 Task: Find connections with filter location Dillingen with filter topic #trainer with filter profile language French with filter current company Republic World with filter school The Manchester Metropolitan University with filter industry Electric Power Transmission, Control, and Distribution with filter service category Mobile Marketing with filter keywords title Continuous Improvement Consultant
Action: Mouse moved to (656, 88)
Screenshot: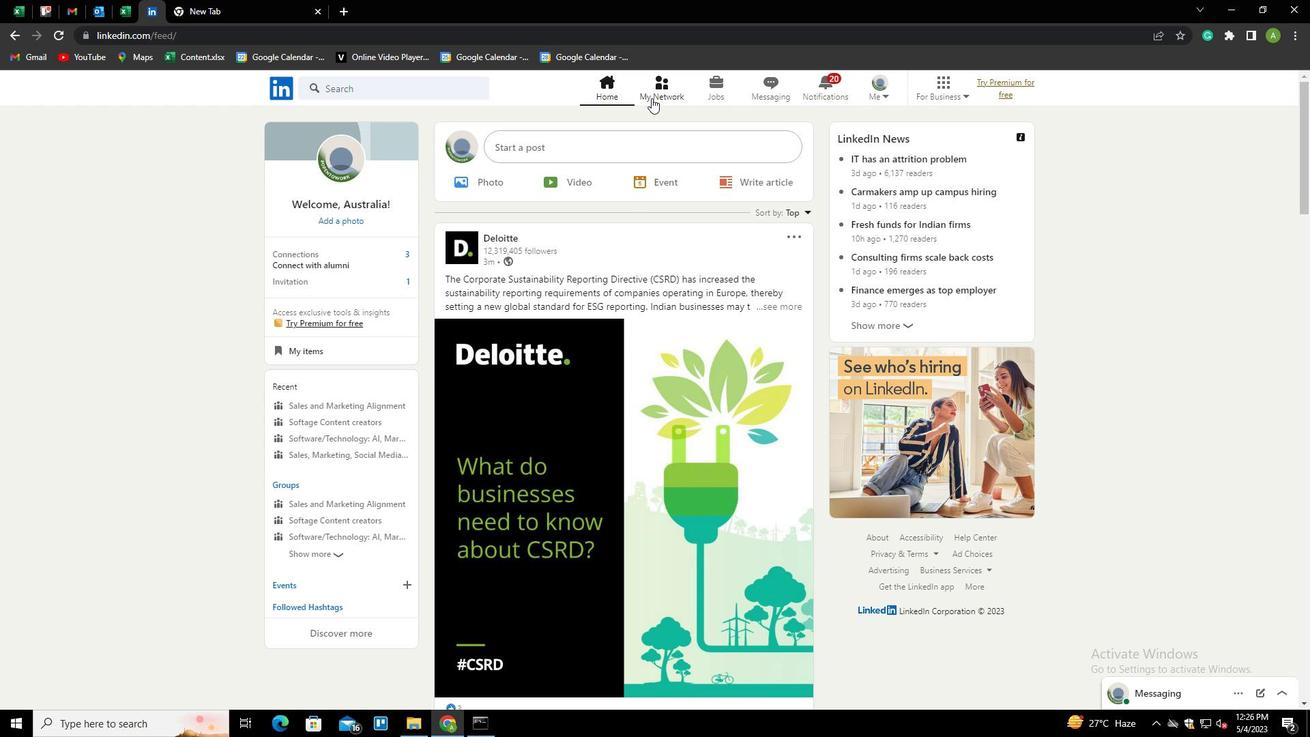 
Action: Mouse pressed left at (656, 88)
Screenshot: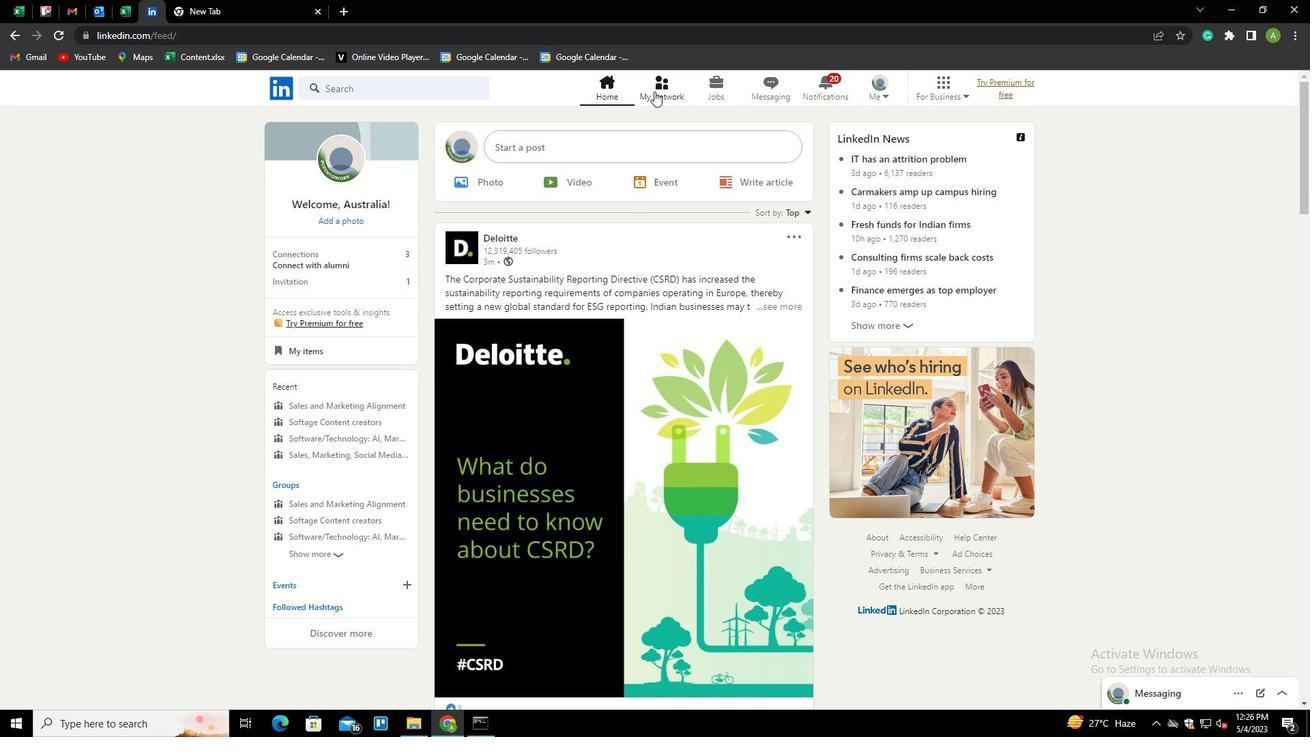 
Action: Mouse moved to (390, 170)
Screenshot: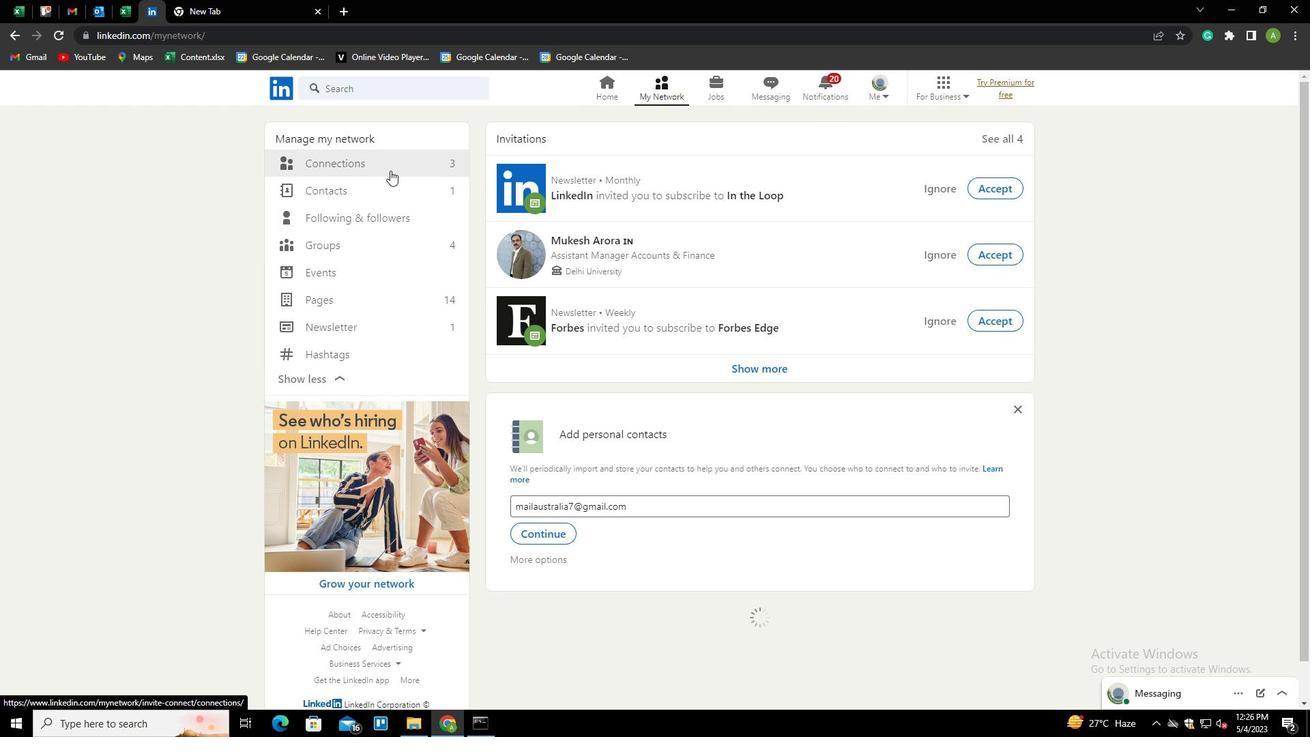 
Action: Mouse pressed left at (390, 170)
Screenshot: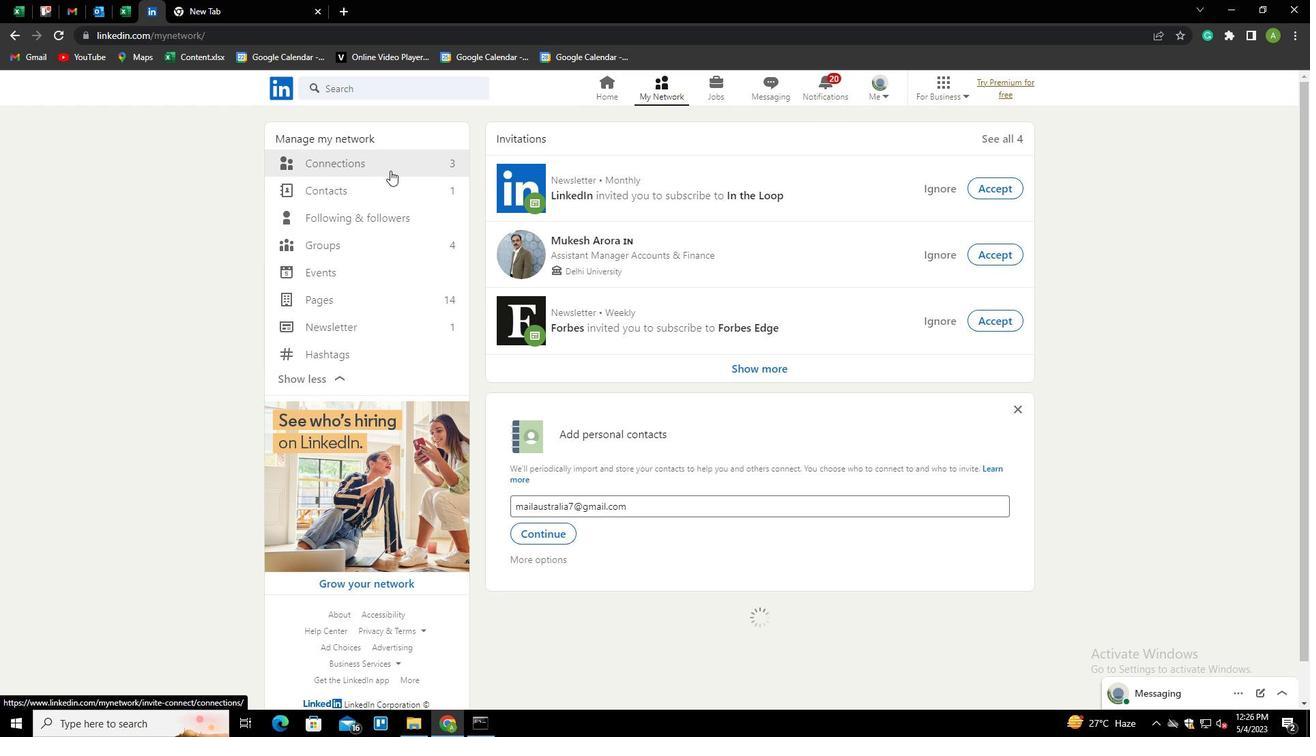 
Action: Mouse moved to (740, 163)
Screenshot: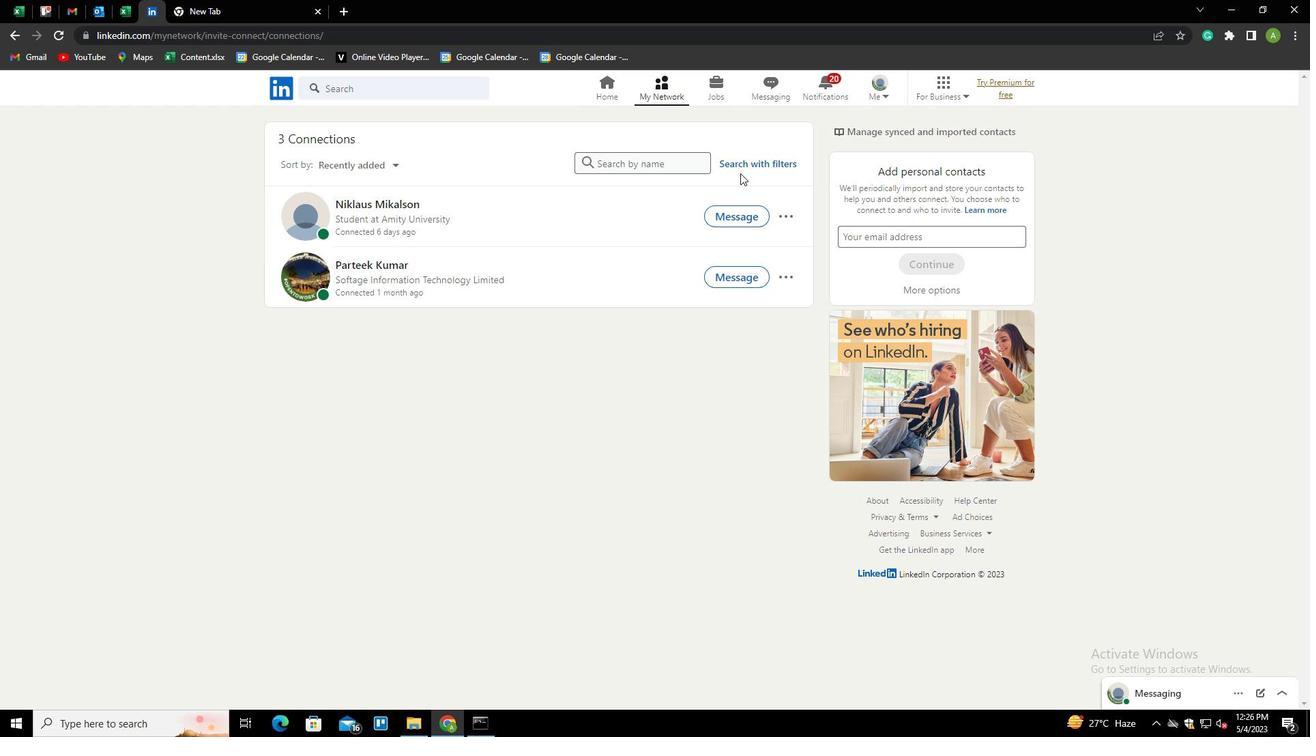 
Action: Mouse pressed left at (740, 163)
Screenshot: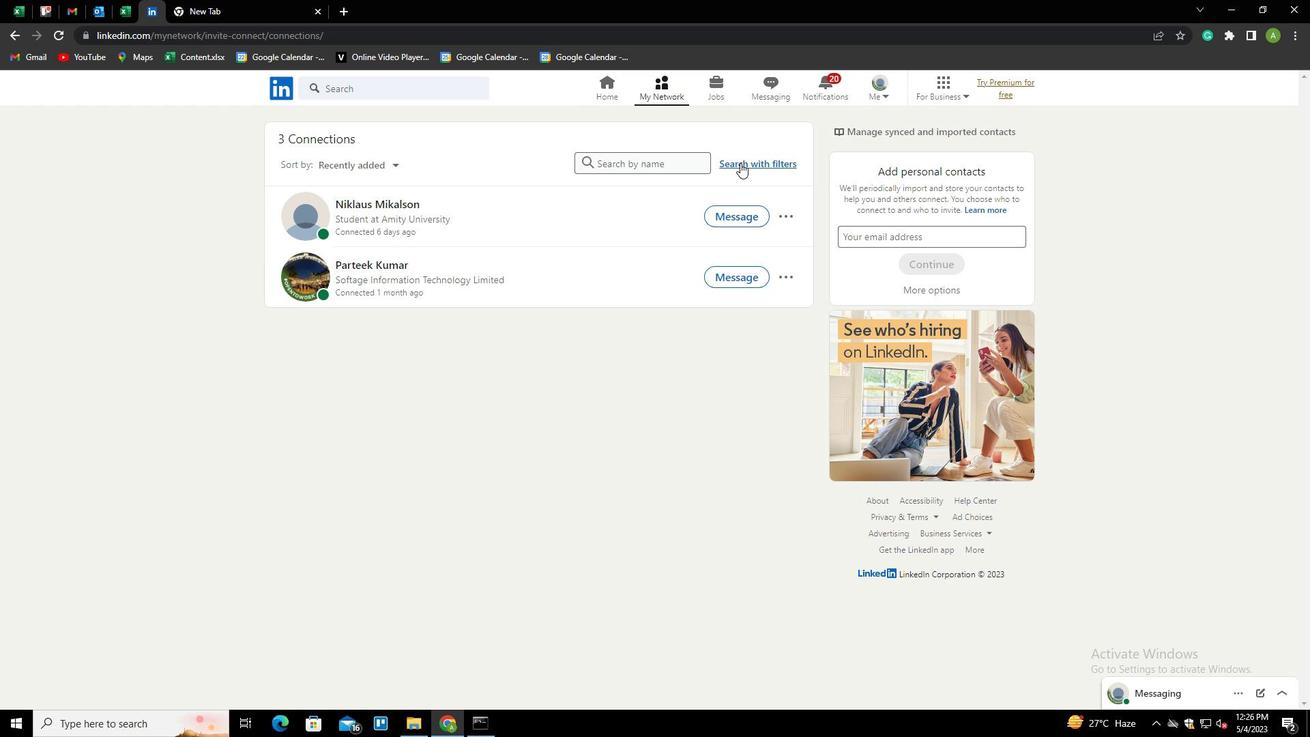 
Action: Mouse moved to (698, 130)
Screenshot: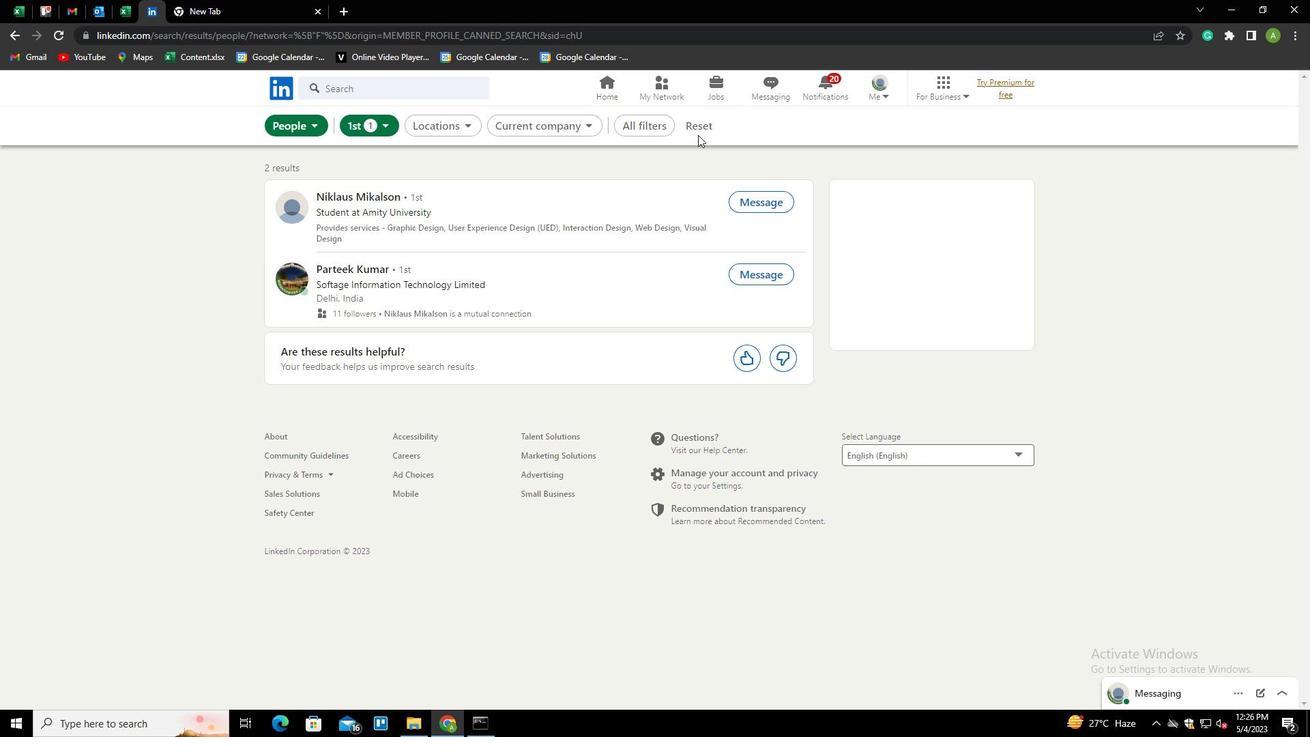 
Action: Mouse pressed left at (698, 130)
Screenshot: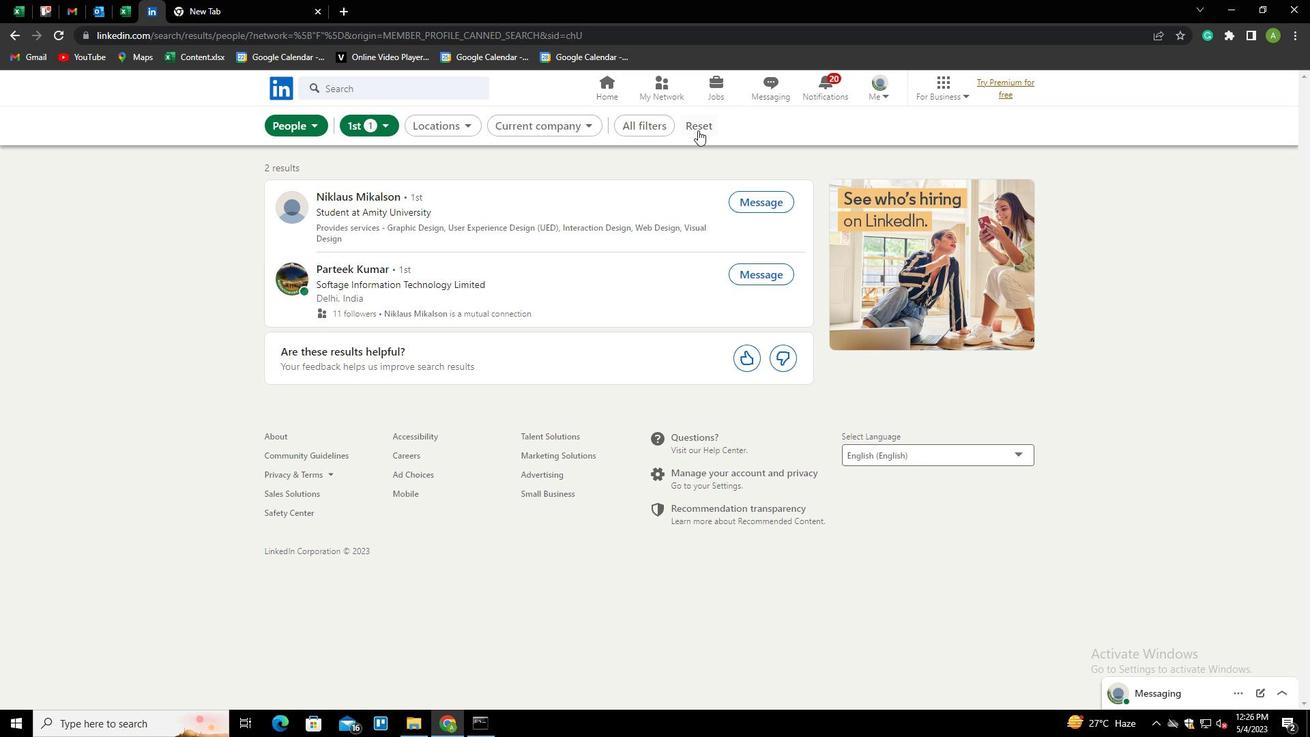 
Action: Mouse moved to (666, 127)
Screenshot: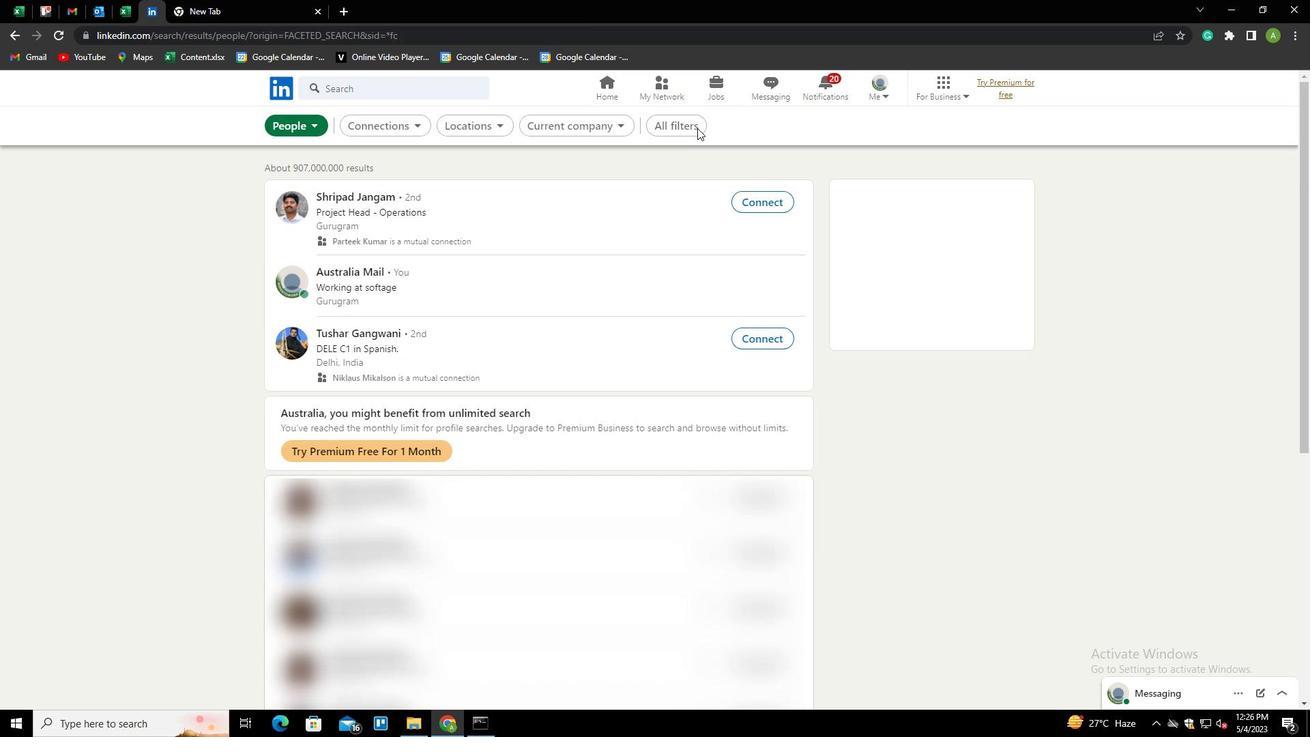 
Action: Mouse pressed left at (666, 127)
Screenshot: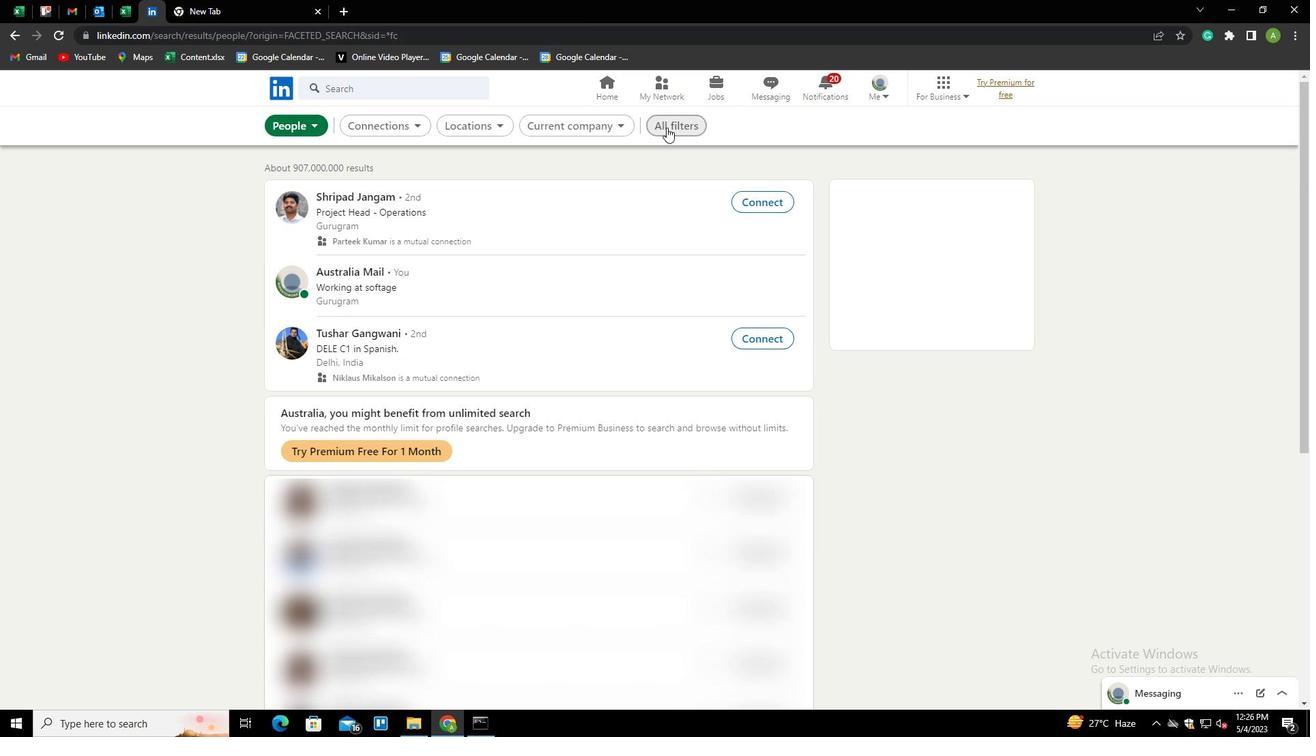 
Action: Mouse moved to (1116, 392)
Screenshot: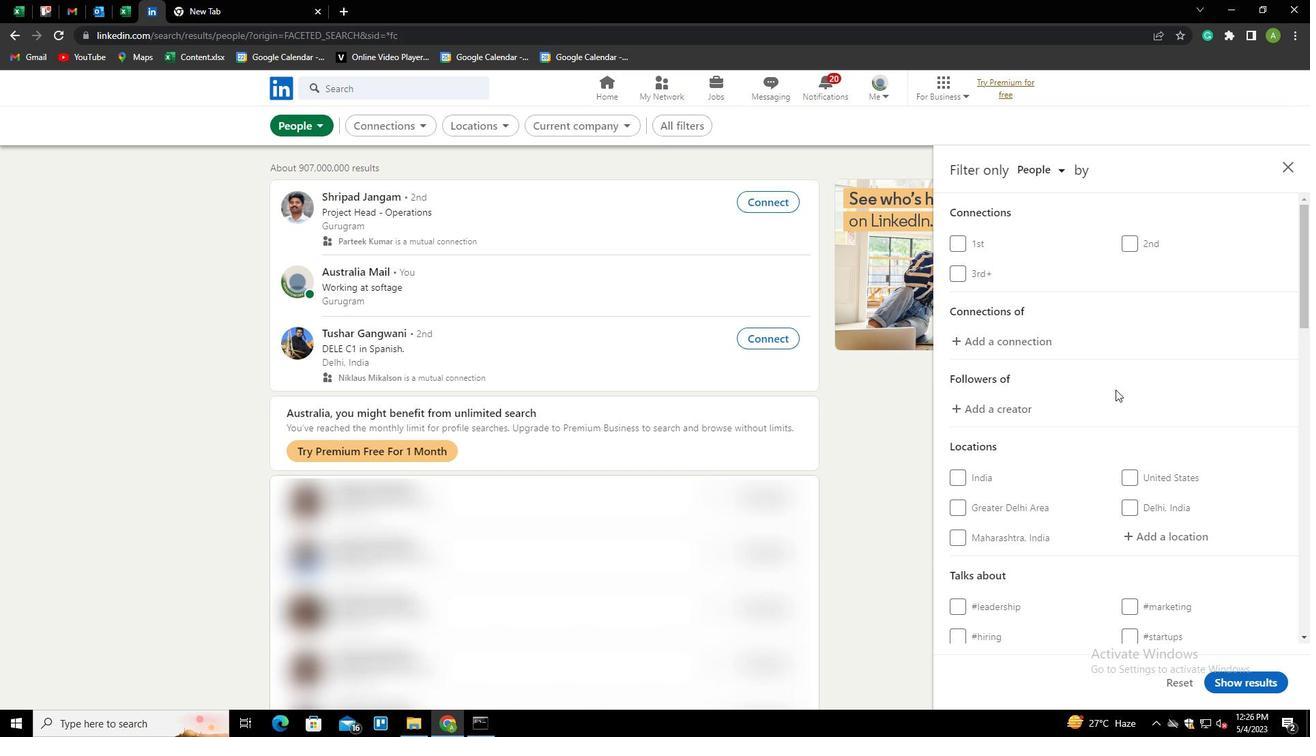 
Action: Mouse scrolled (1116, 391) with delta (0, 0)
Screenshot: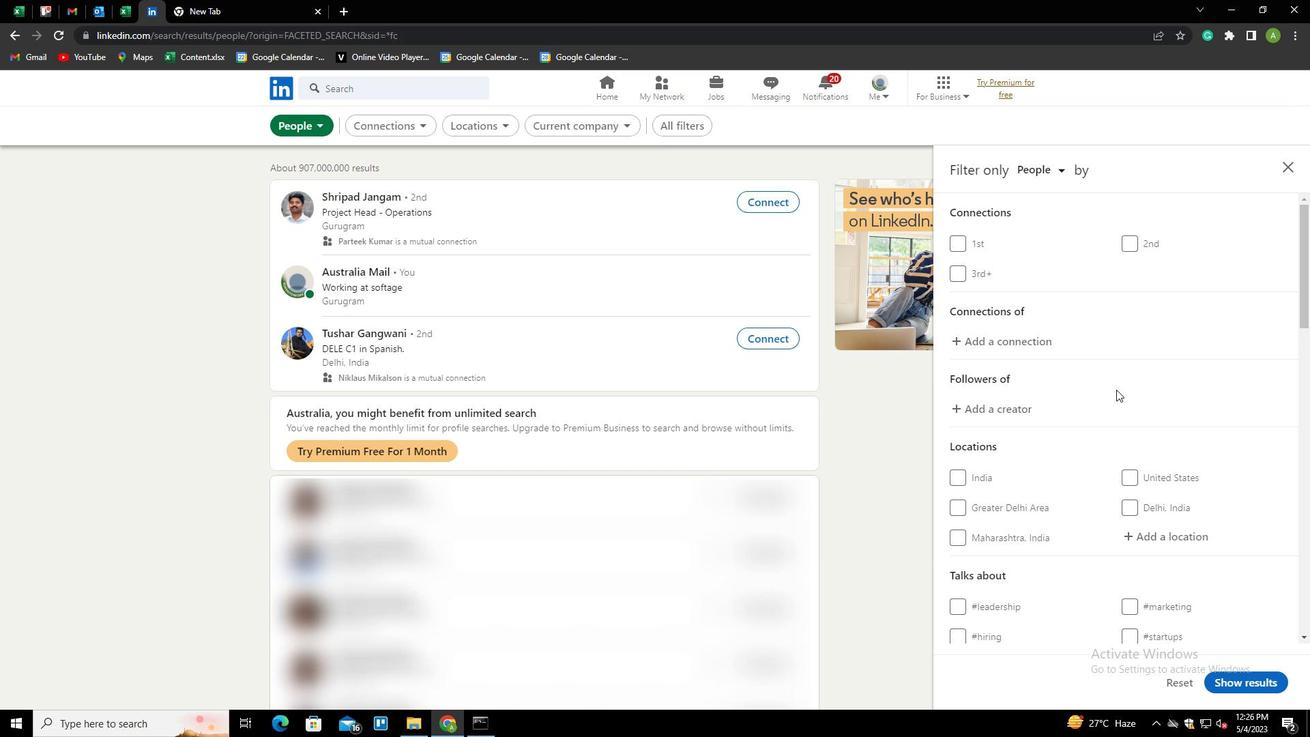 
Action: Mouse scrolled (1116, 391) with delta (0, 0)
Screenshot: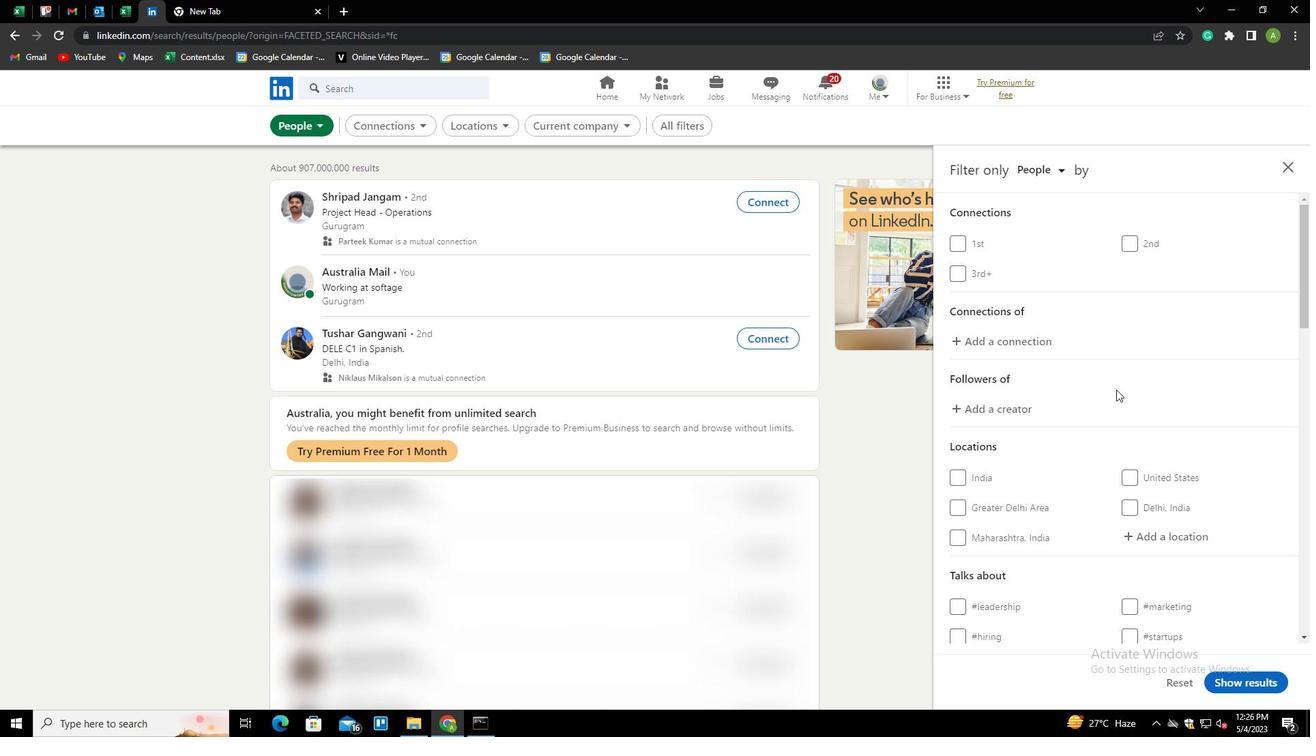 
Action: Mouse scrolled (1116, 391) with delta (0, 0)
Screenshot: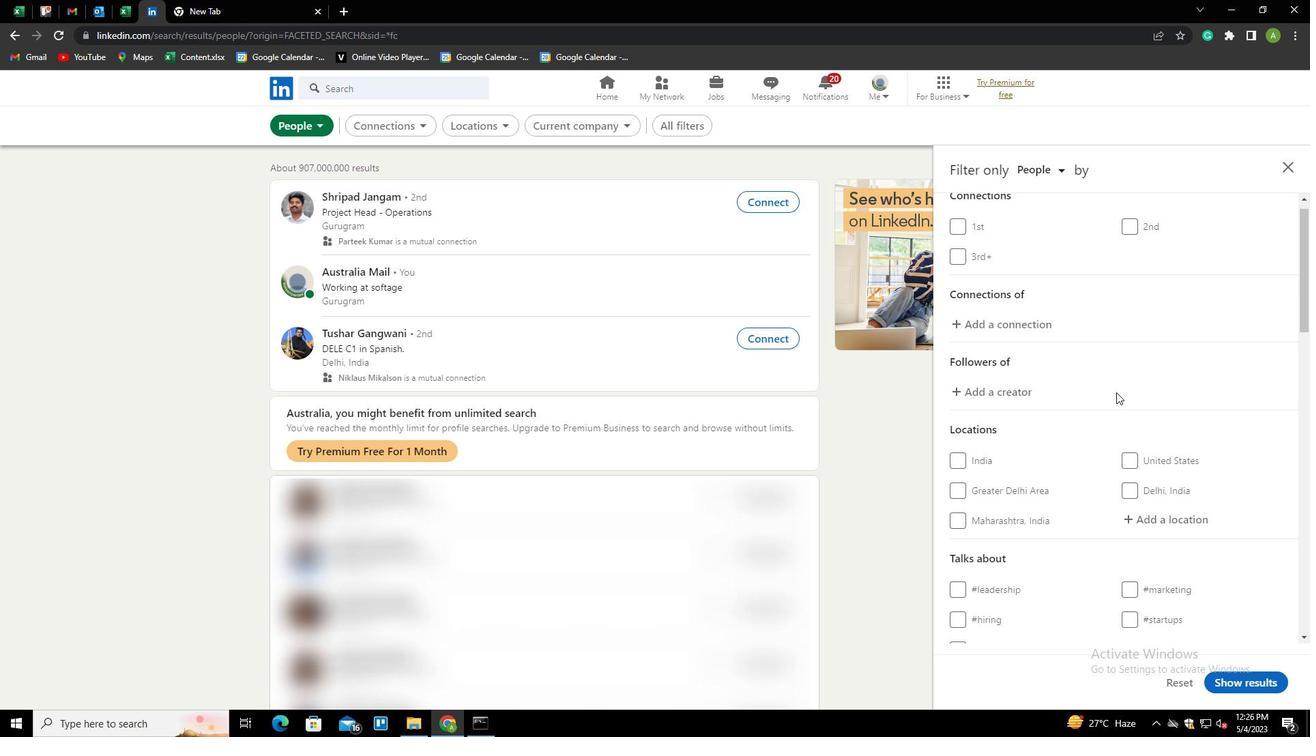 
Action: Mouse moved to (1158, 327)
Screenshot: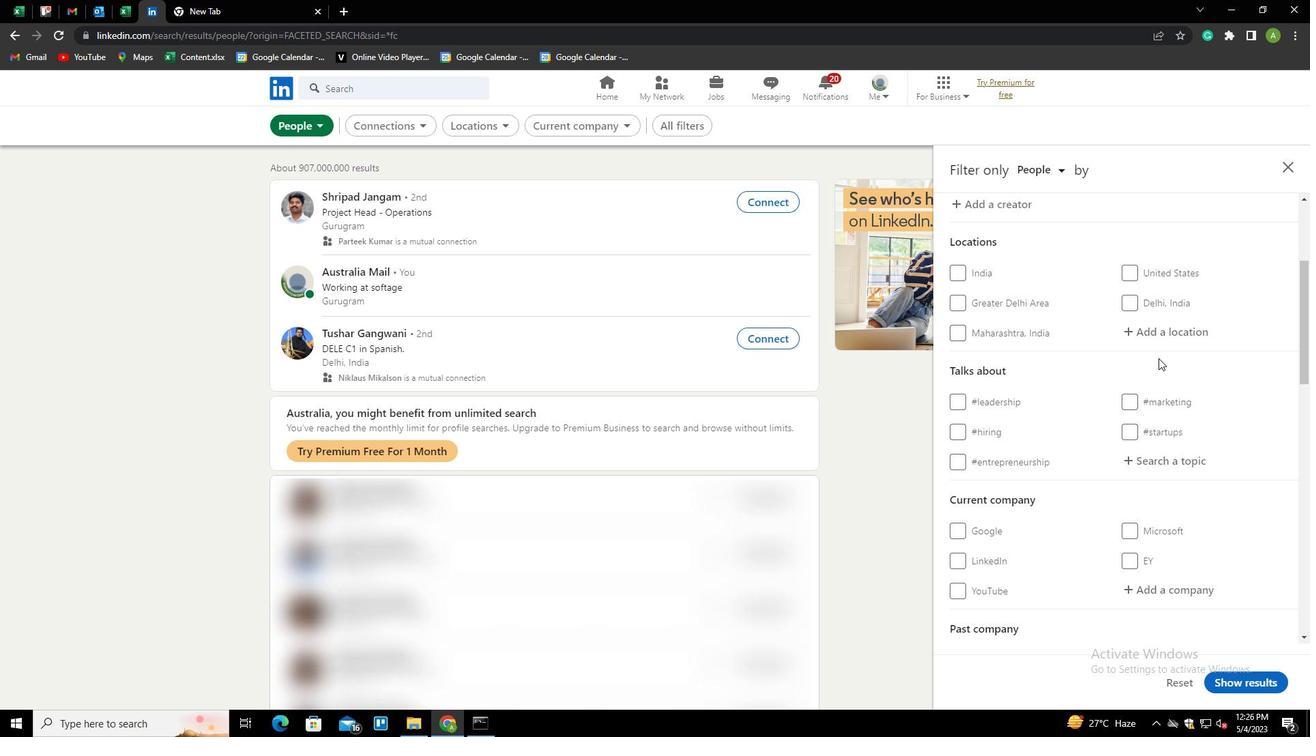 
Action: Mouse pressed left at (1158, 327)
Screenshot: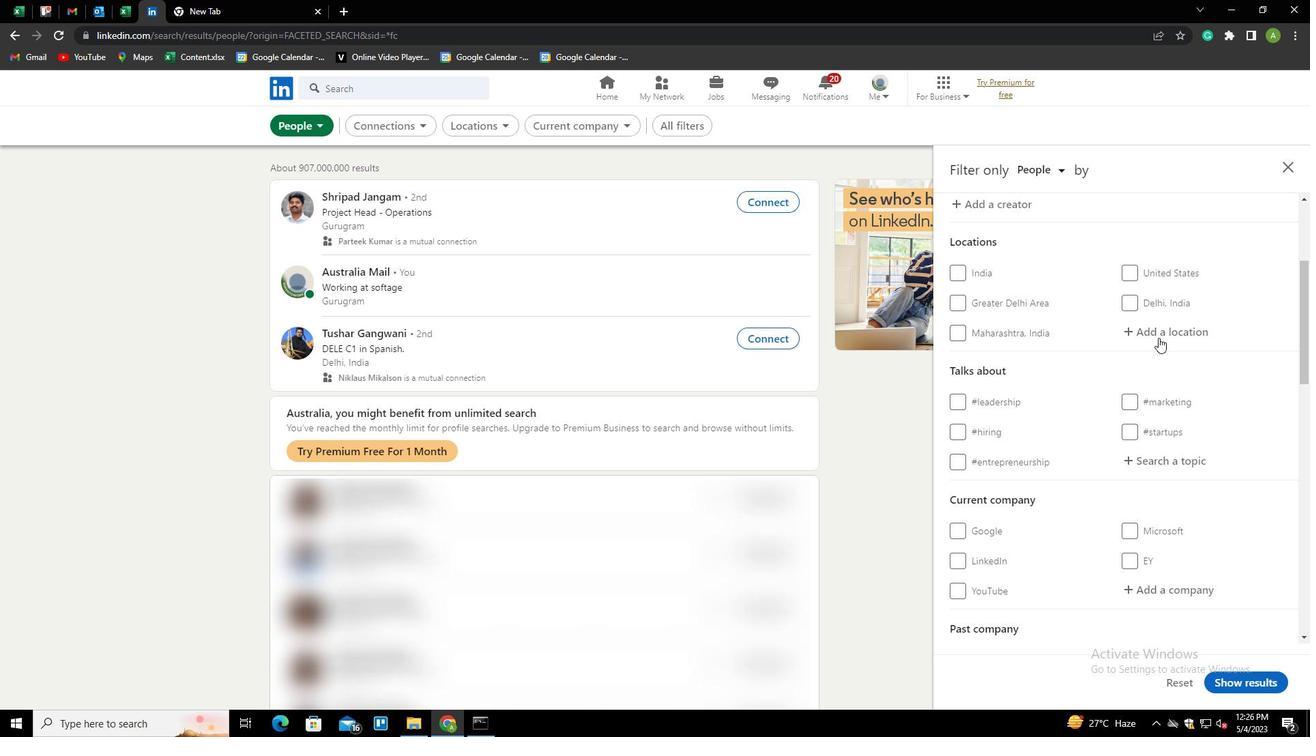 
Action: Mouse moved to (978, 223)
Screenshot: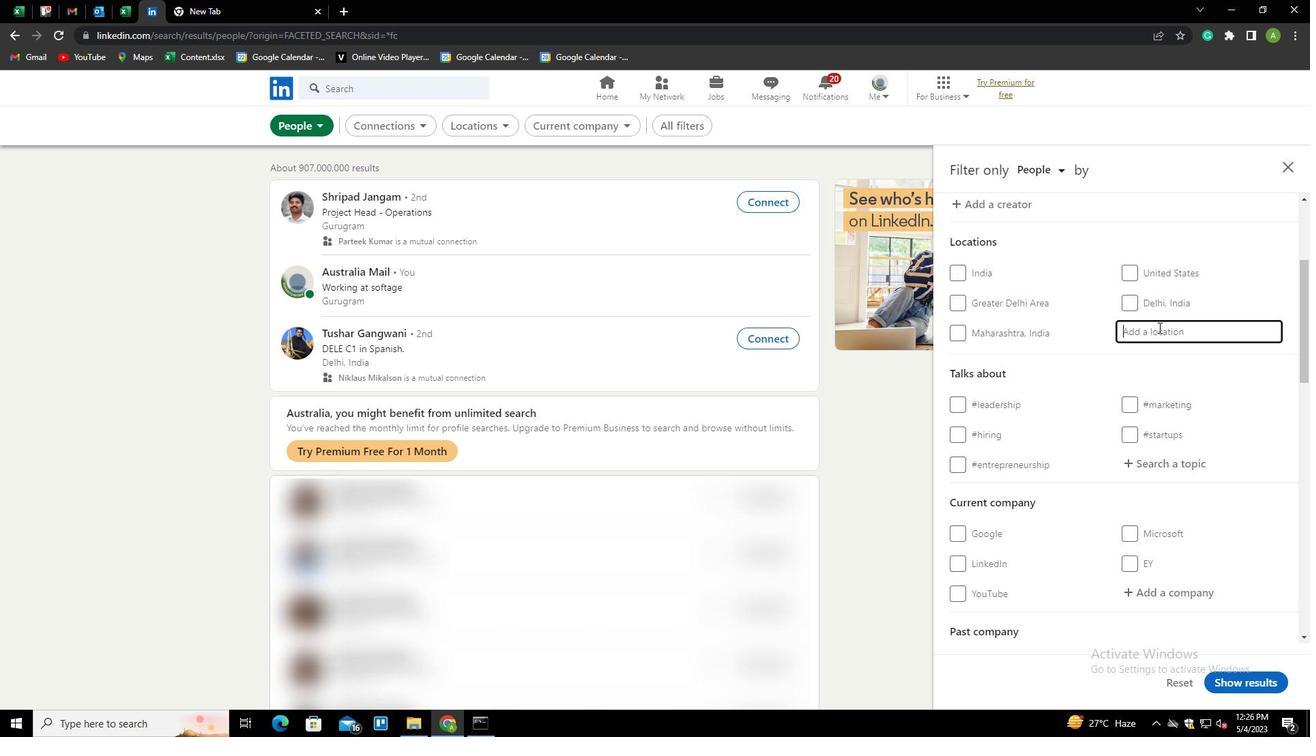 
Action: Key pressed <Key.shift>DILLINGEN<Key.down><Key.down><Key.up><Key.enter>
Screenshot: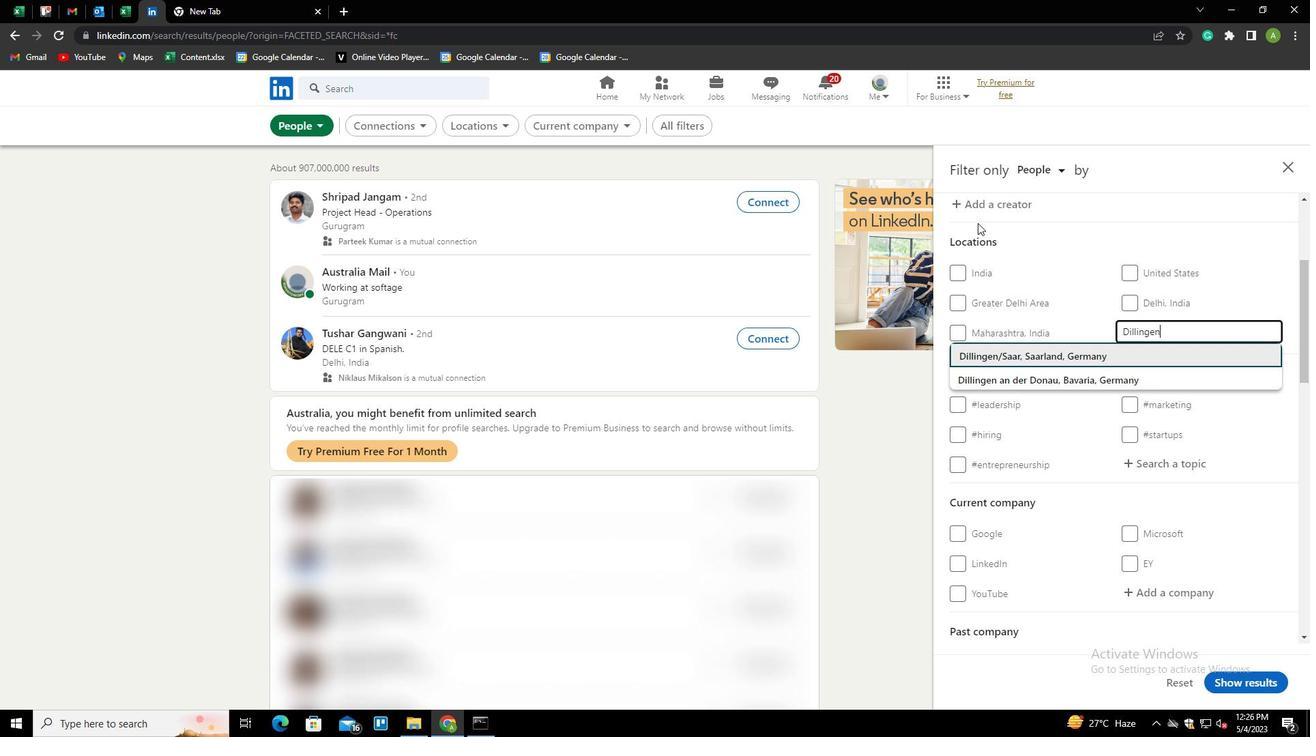 
Action: Mouse scrolled (978, 222) with delta (0, 0)
Screenshot: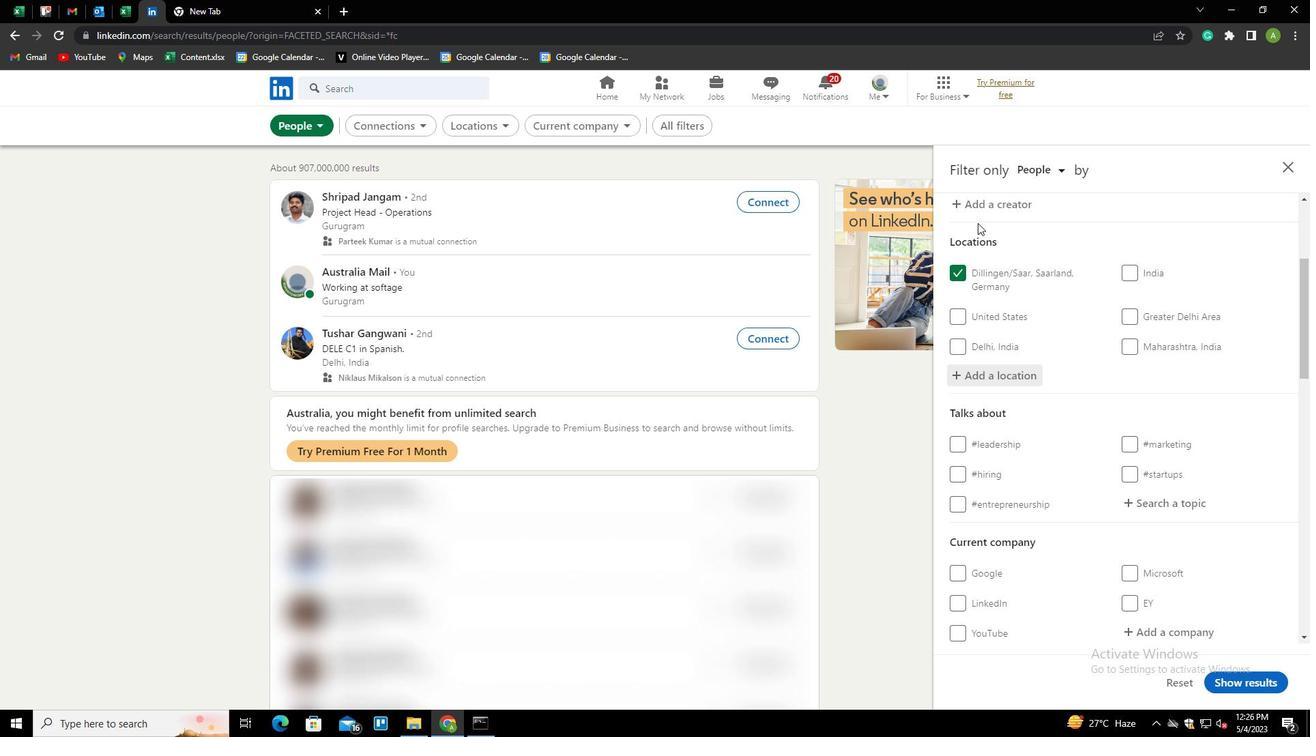 
Action: Mouse scrolled (978, 222) with delta (0, 0)
Screenshot: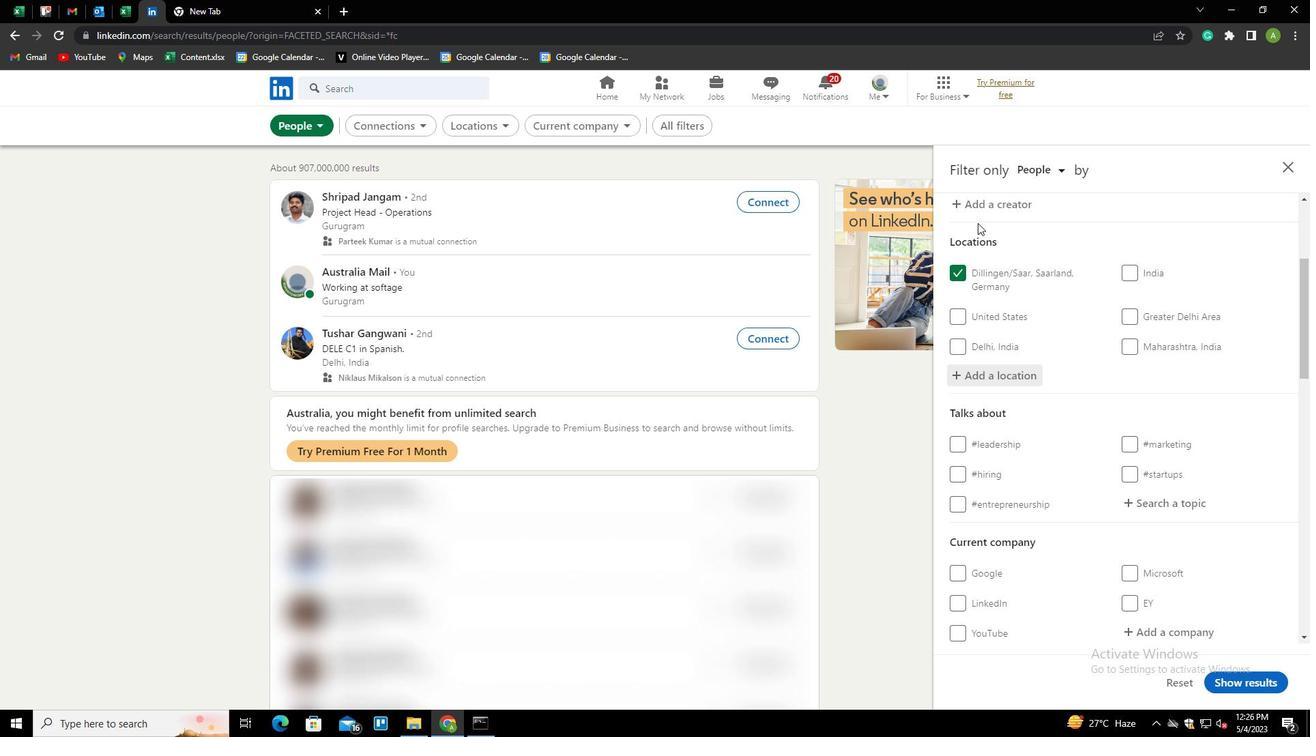 
Action: Mouse moved to (1175, 374)
Screenshot: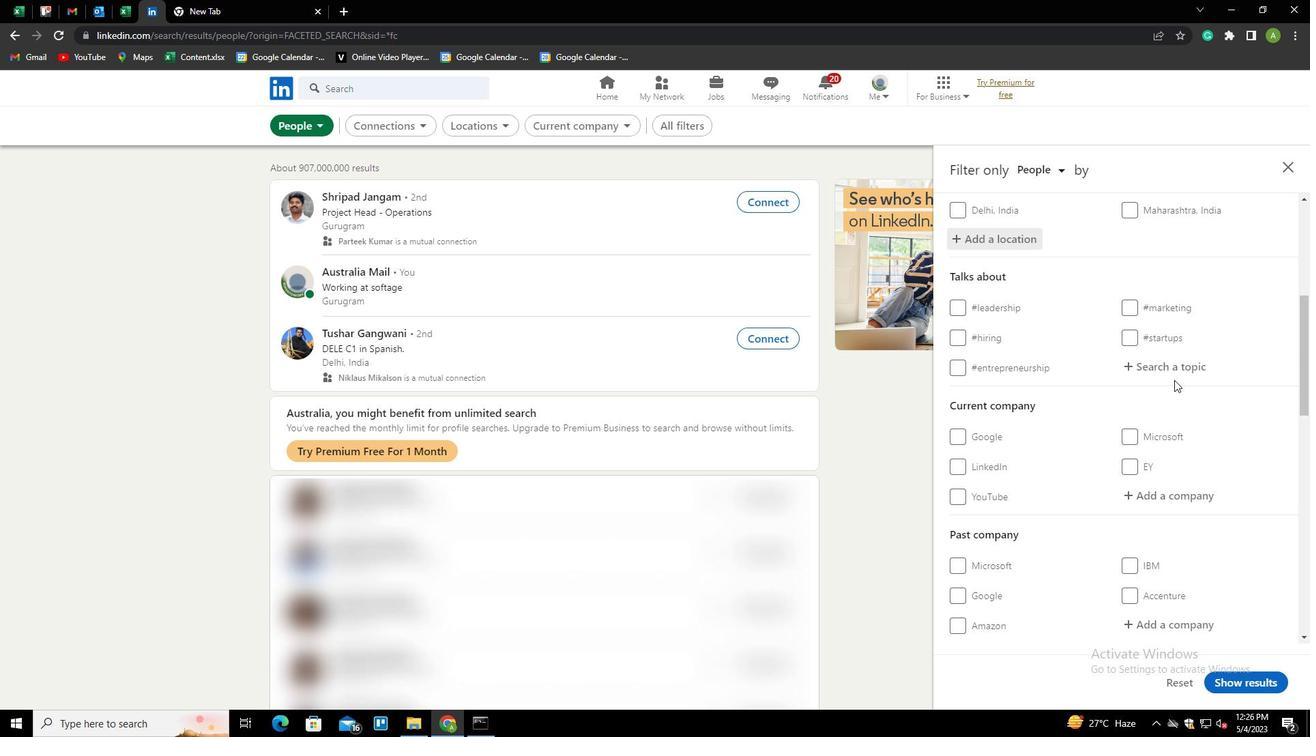 
Action: Mouse pressed left at (1175, 374)
Screenshot: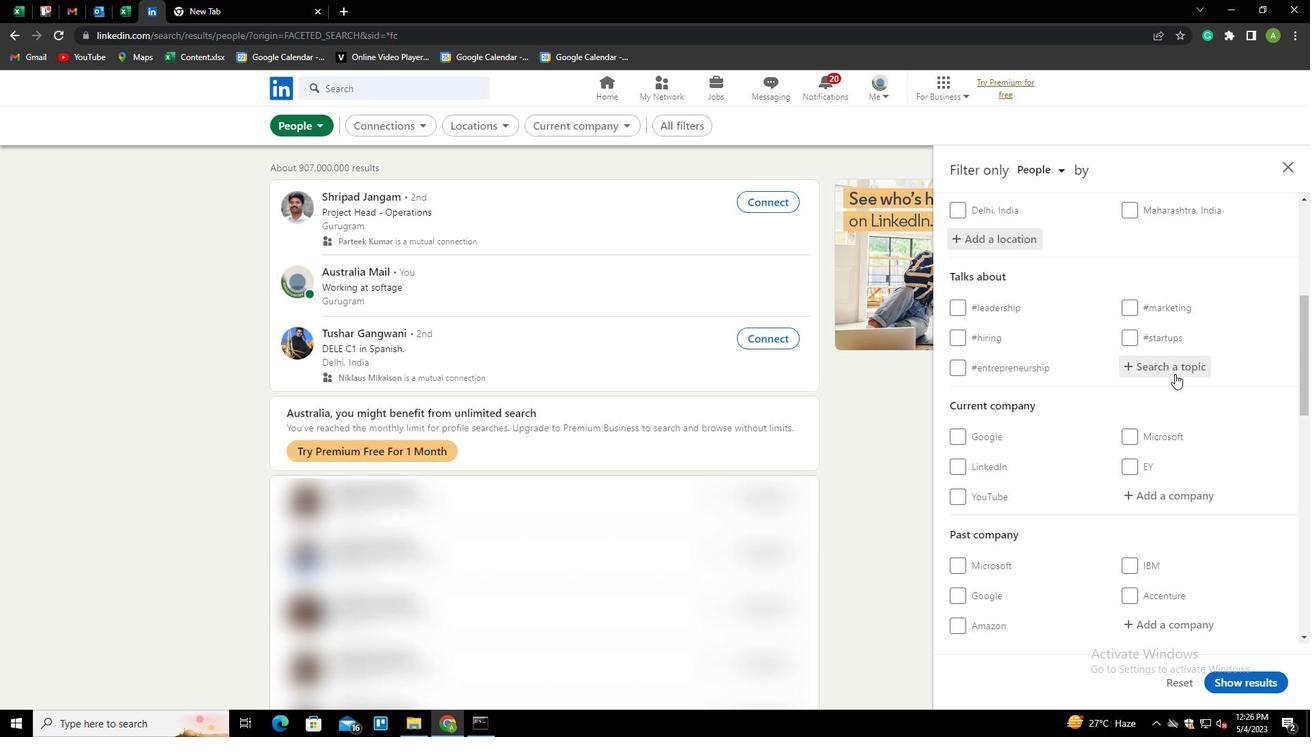 
Action: Mouse moved to (1154, 360)
Screenshot: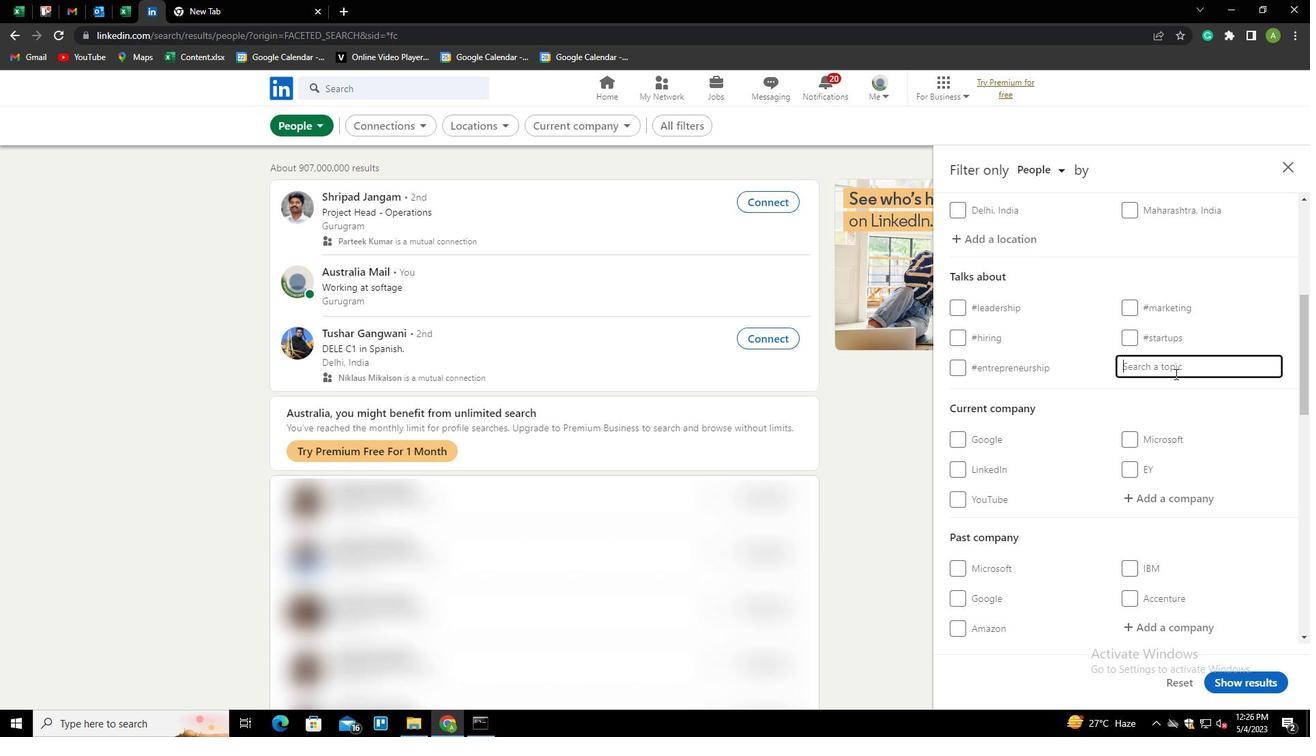 
Action: Key pressed TRAINER<Key.down><Key.enter>
Screenshot: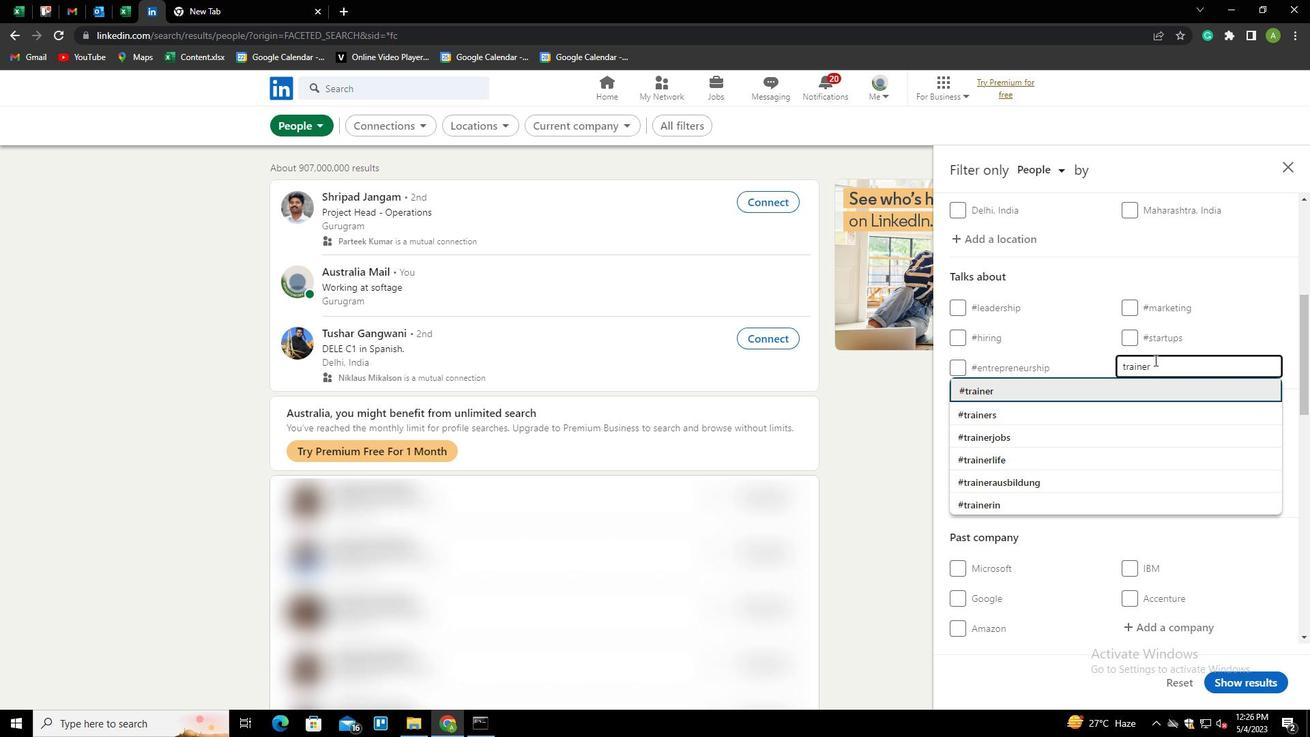 
Action: Mouse moved to (1101, 379)
Screenshot: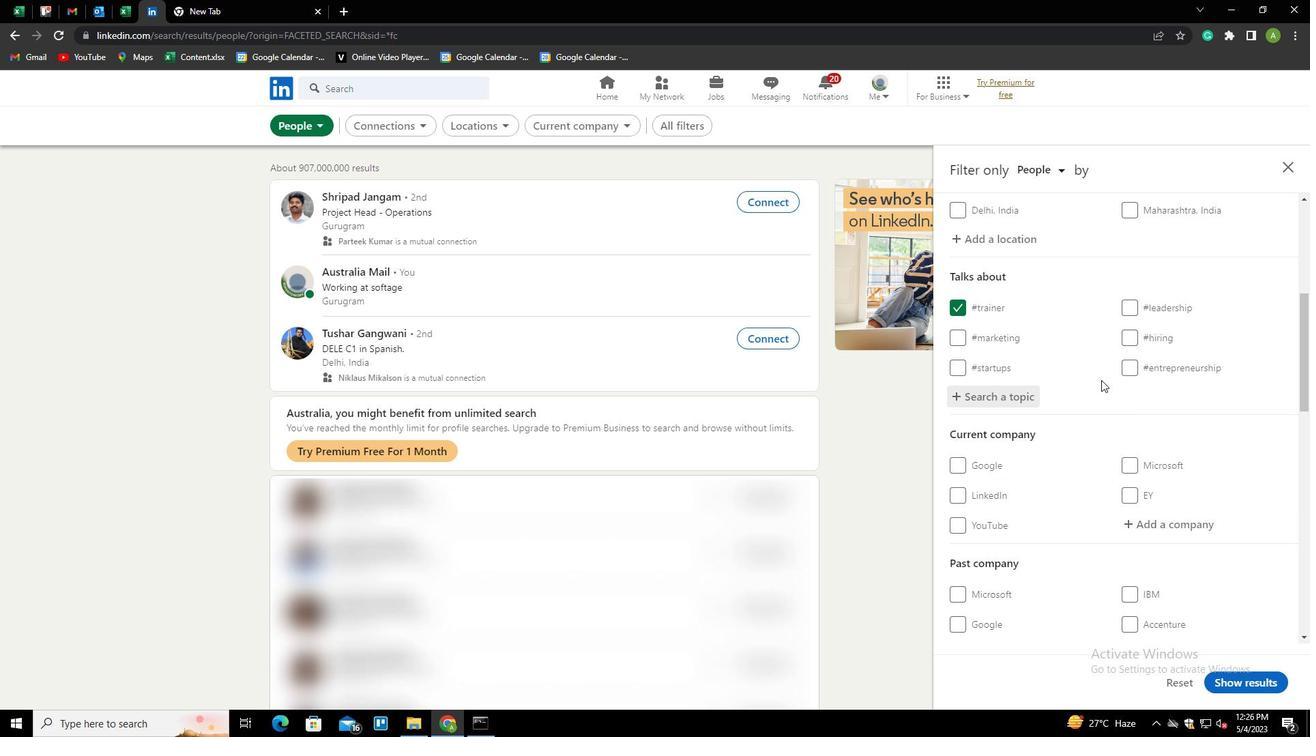 
Action: Mouse scrolled (1101, 378) with delta (0, 0)
Screenshot: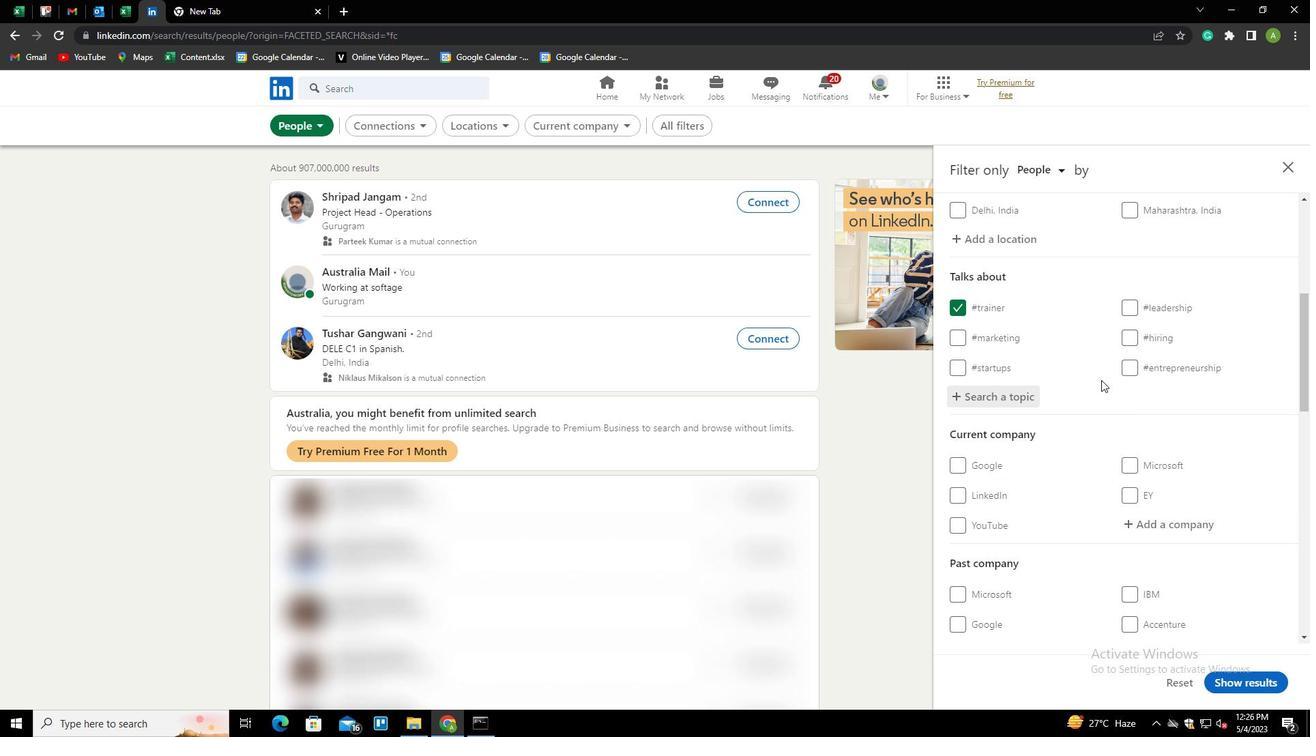 
Action: Mouse scrolled (1101, 378) with delta (0, 0)
Screenshot: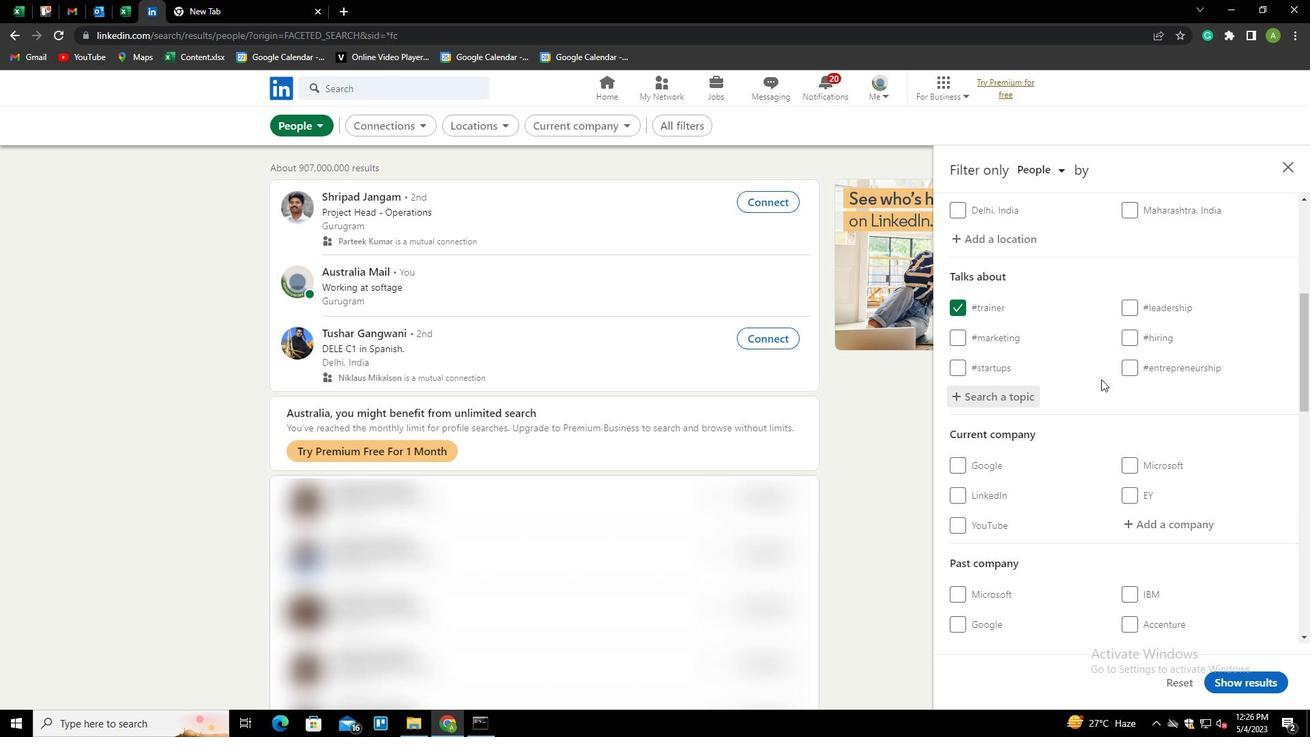 
Action: Mouse scrolled (1101, 378) with delta (0, 0)
Screenshot: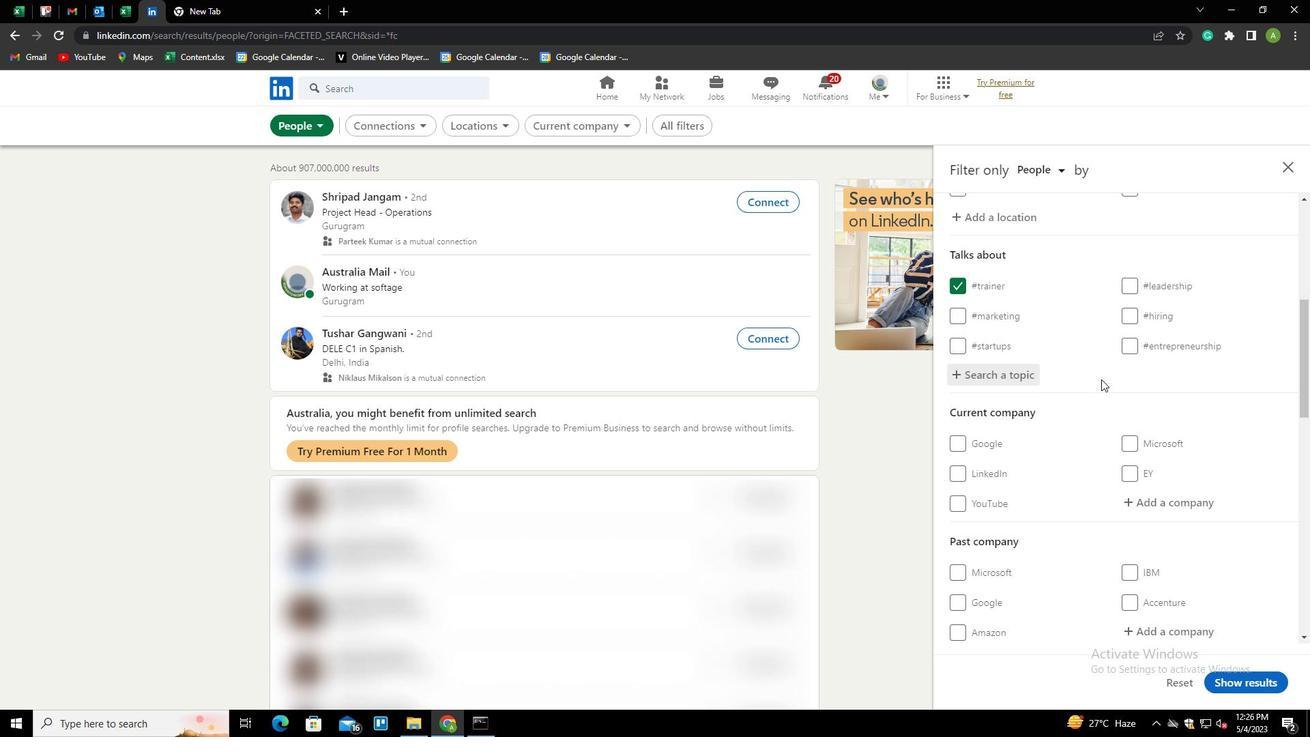 
Action: Mouse scrolled (1101, 378) with delta (0, 0)
Screenshot: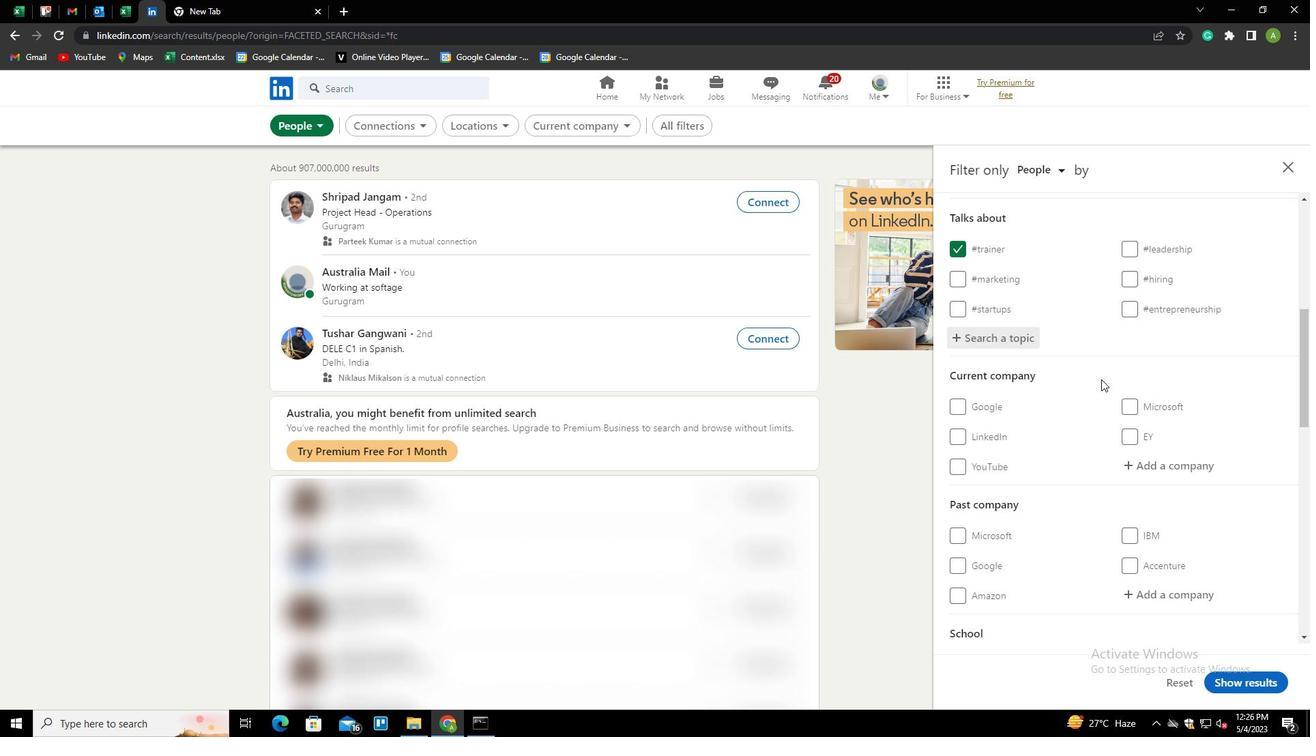 
Action: Mouse scrolled (1101, 378) with delta (0, 0)
Screenshot: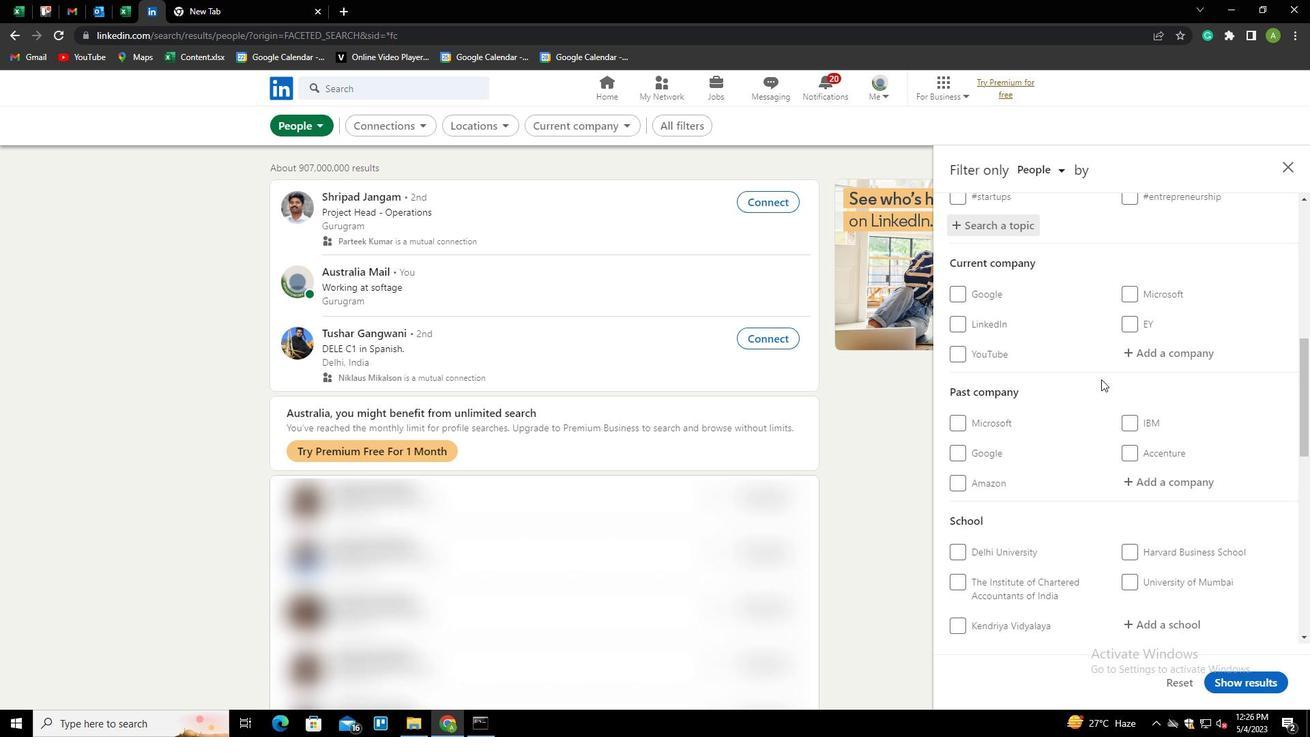 
Action: Mouse scrolled (1101, 378) with delta (0, 0)
Screenshot: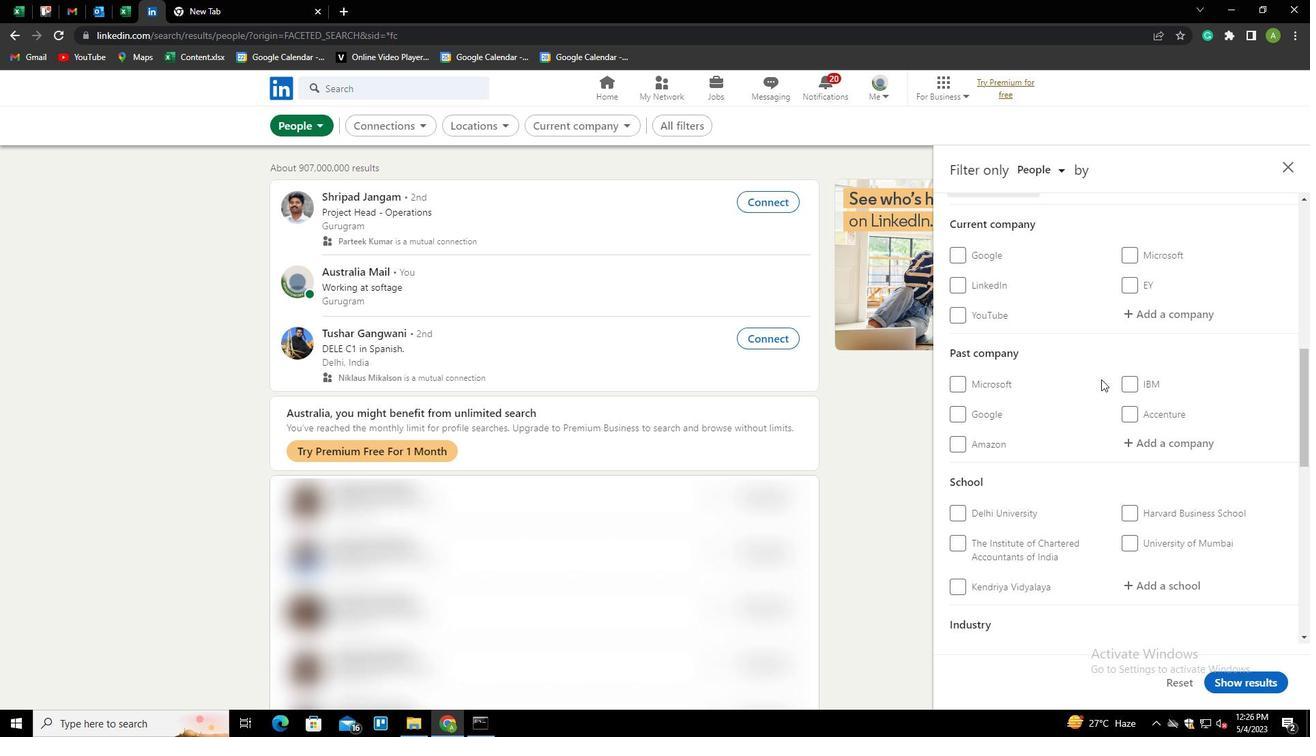 
Action: Mouse scrolled (1101, 378) with delta (0, 0)
Screenshot: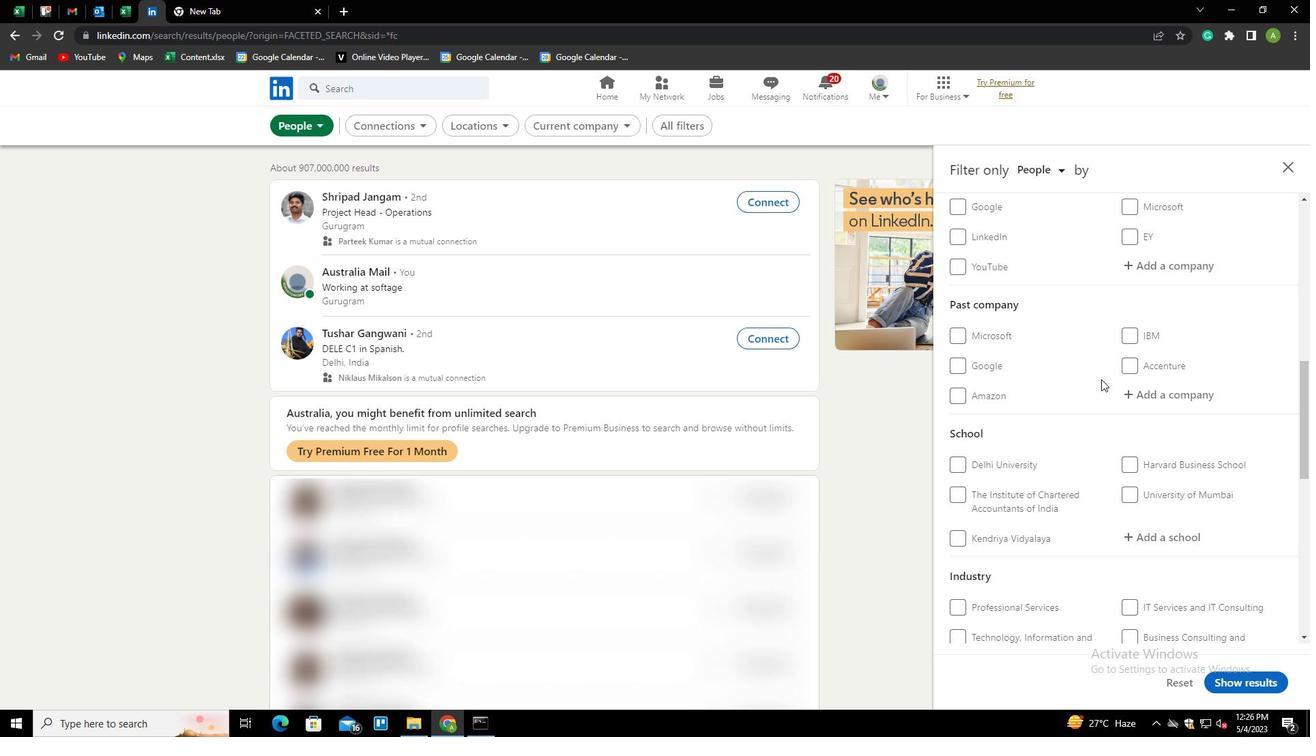 
Action: Mouse scrolled (1101, 378) with delta (0, 0)
Screenshot: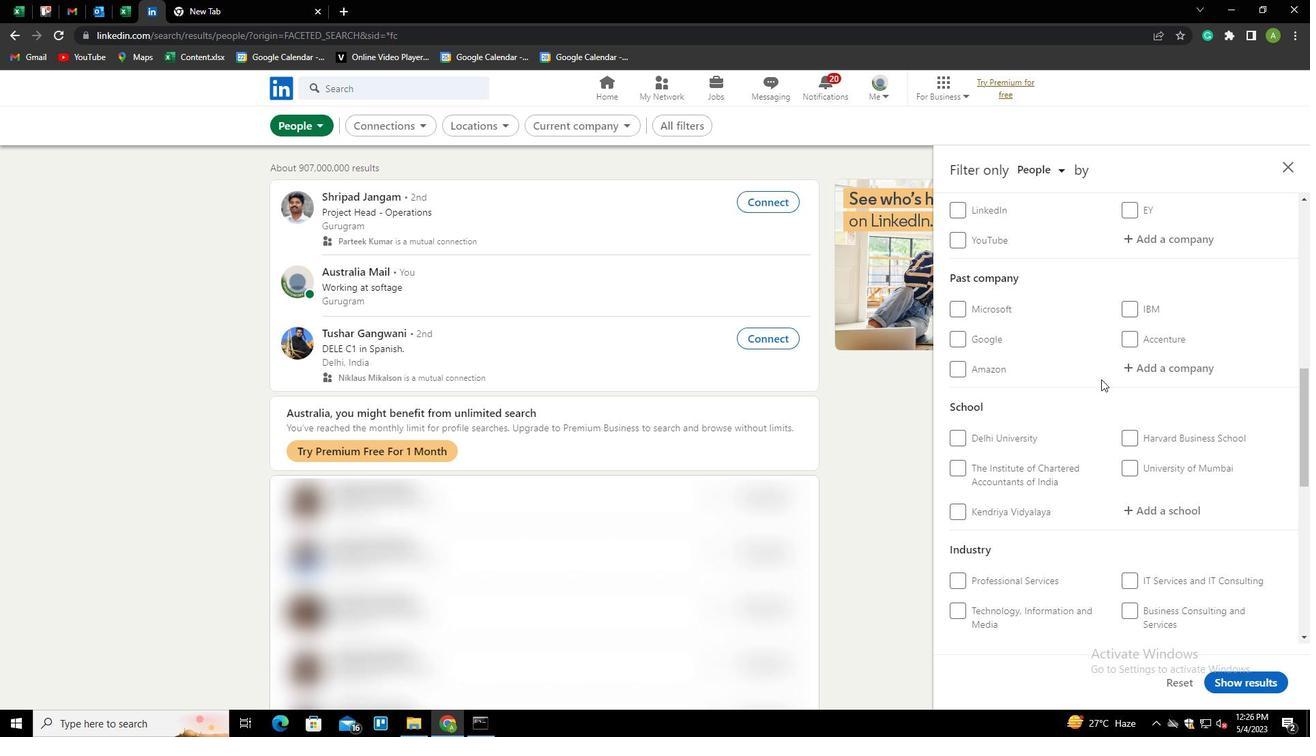 
Action: Mouse scrolled (1101, 378) with delta (0, 0)
Screenshot: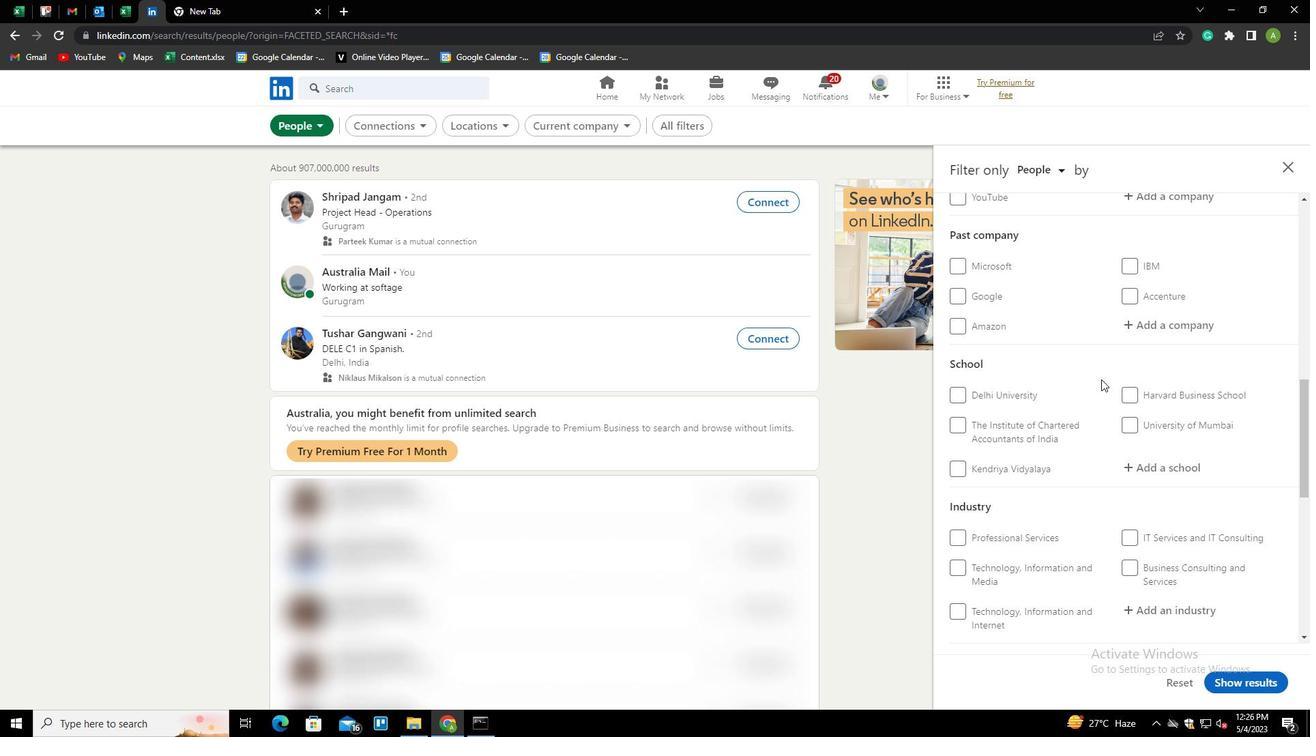 
Action: Mouse scrolled (1101, 378) with delta (0, 0)
Screenshot: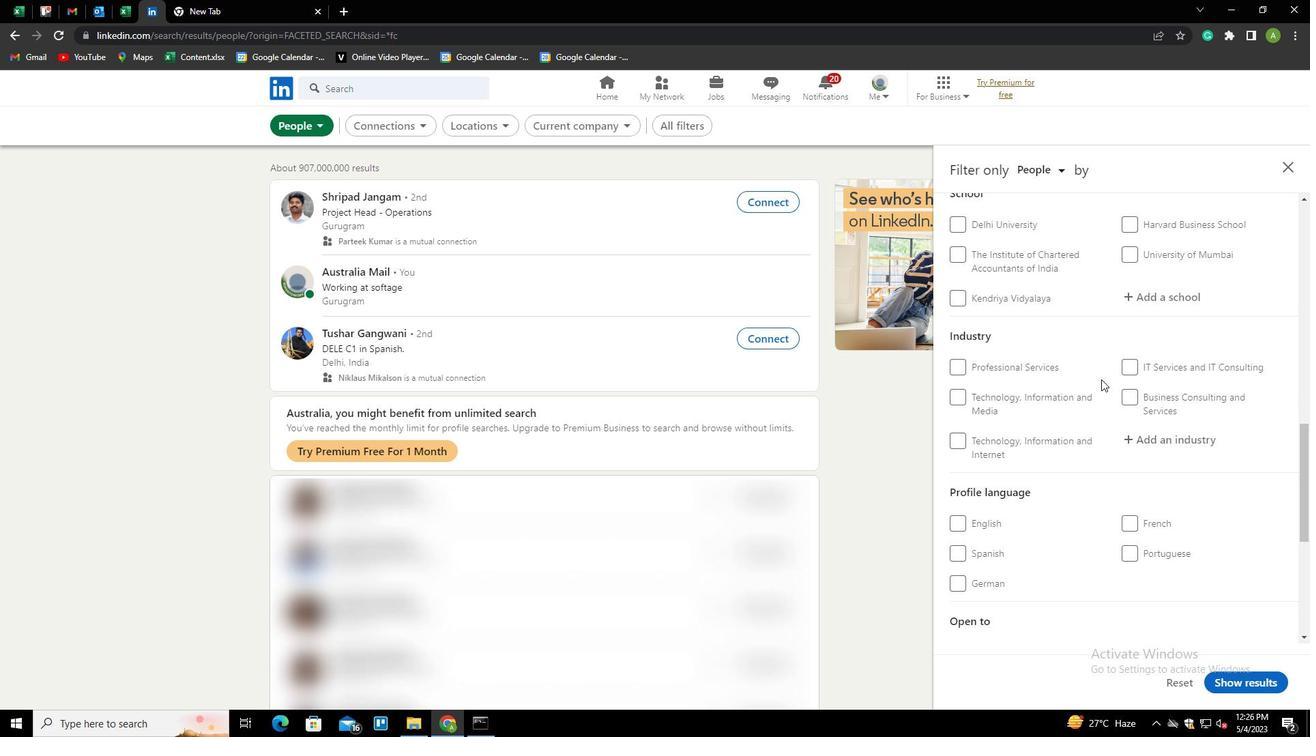 
Action: Mouse moved to (1130, 344)
Screenshot: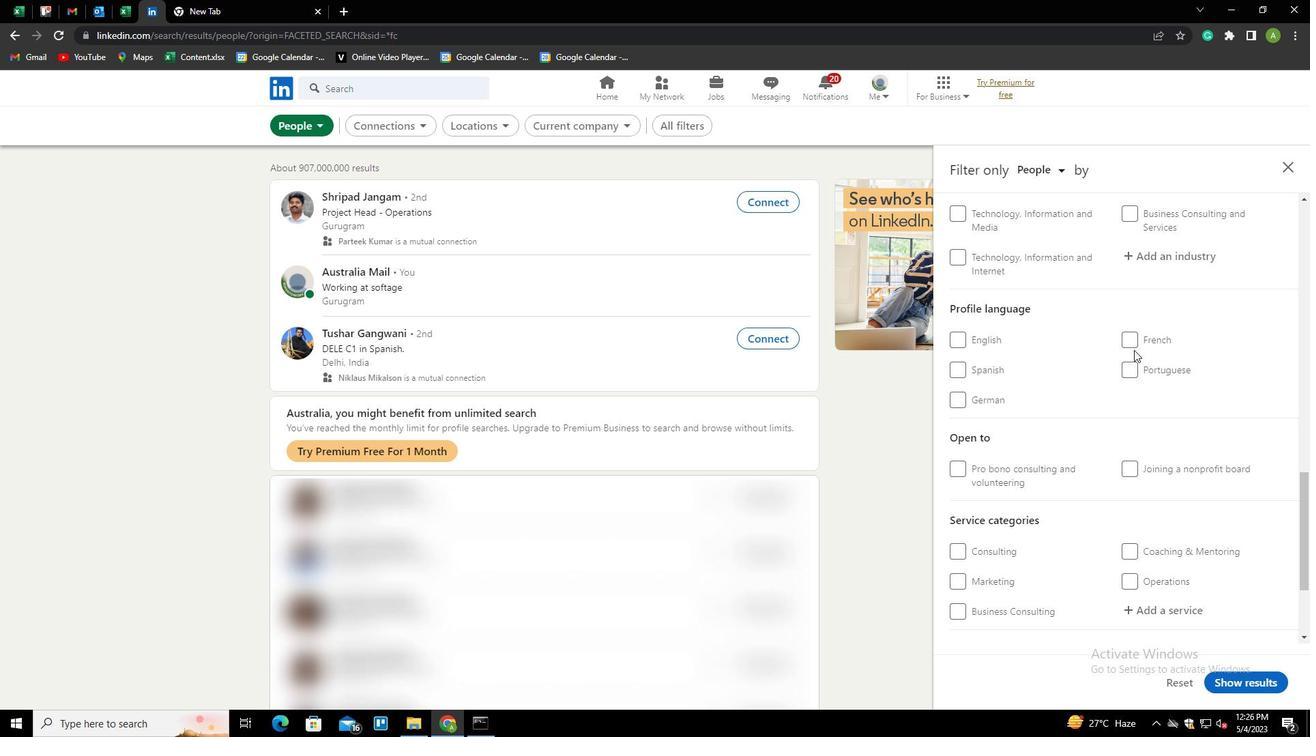 
Action: Mouse pressed left at (1130, 344)
Screenshot: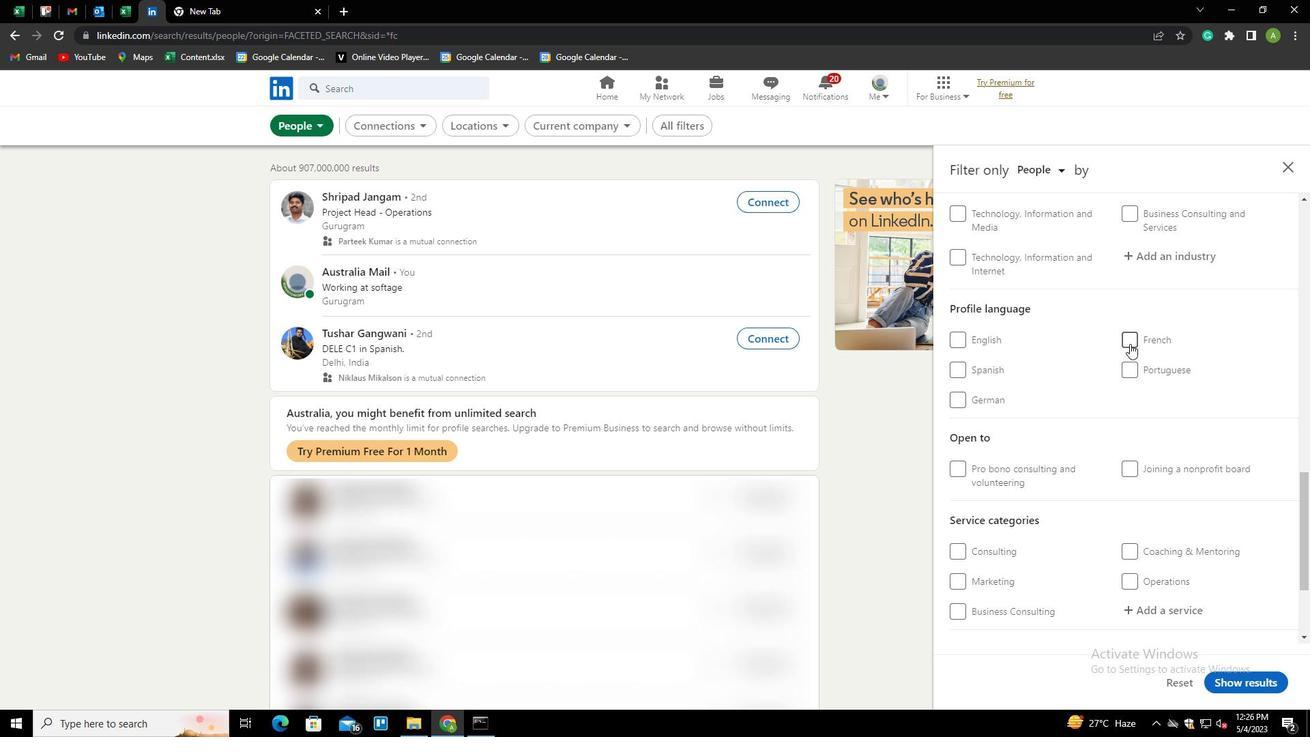 
Action: Mouse moved to (1170, 393)
Screenshot: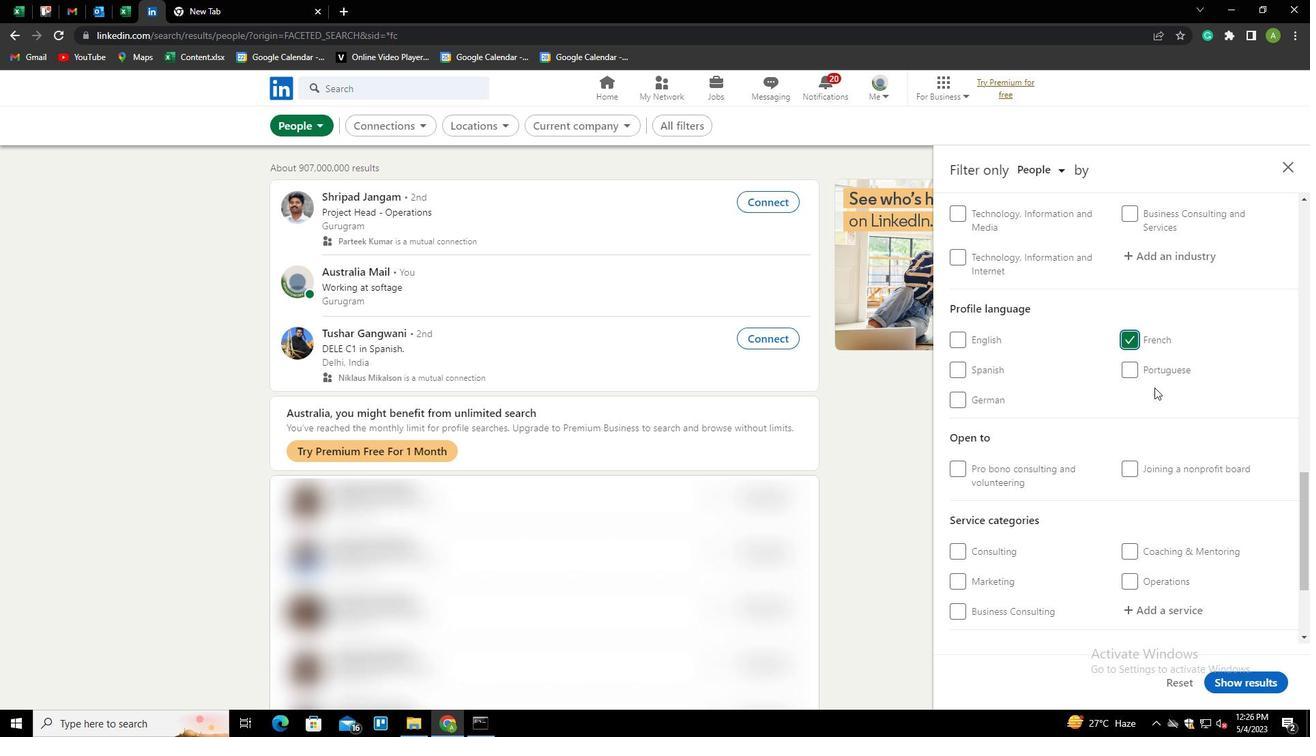 
Action: Mouse scrolled (1170, 394) with delta (0, 0)
Screenshot: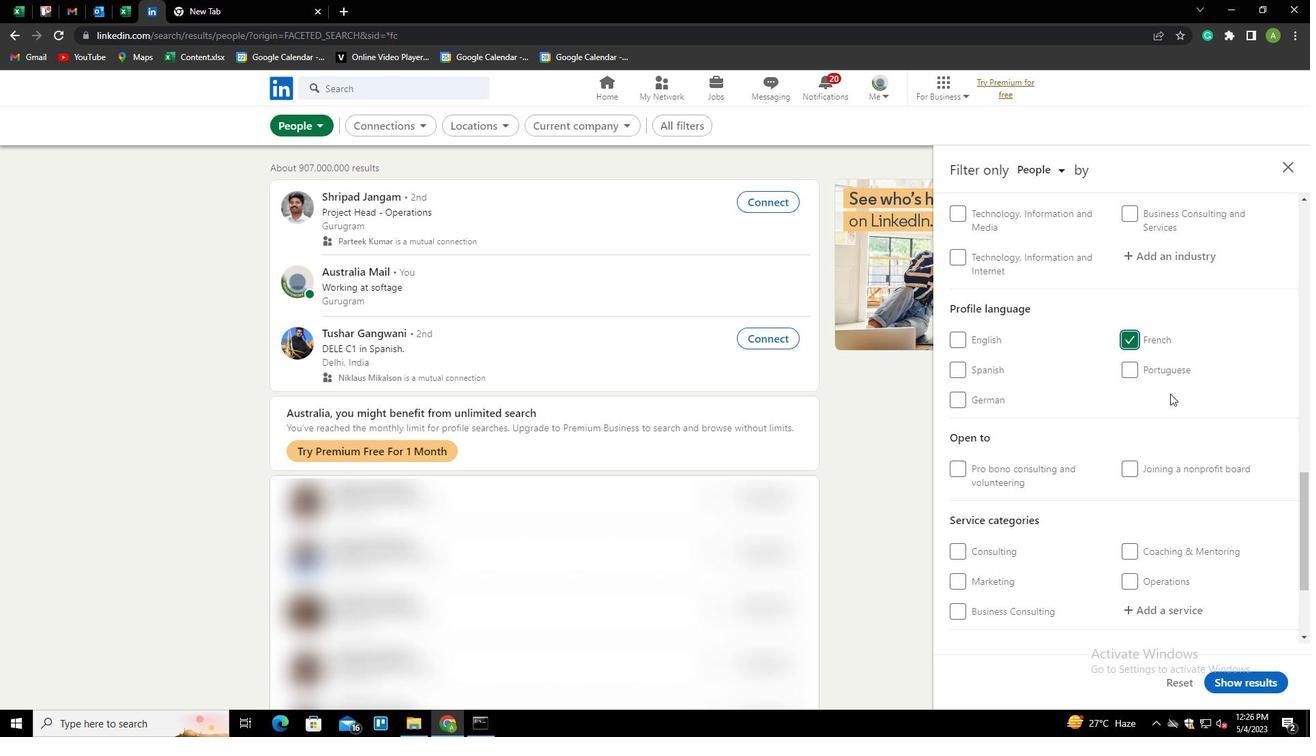
Action: Mouse scrolled (1170, 394) with delta (0, 0)
Screenshot: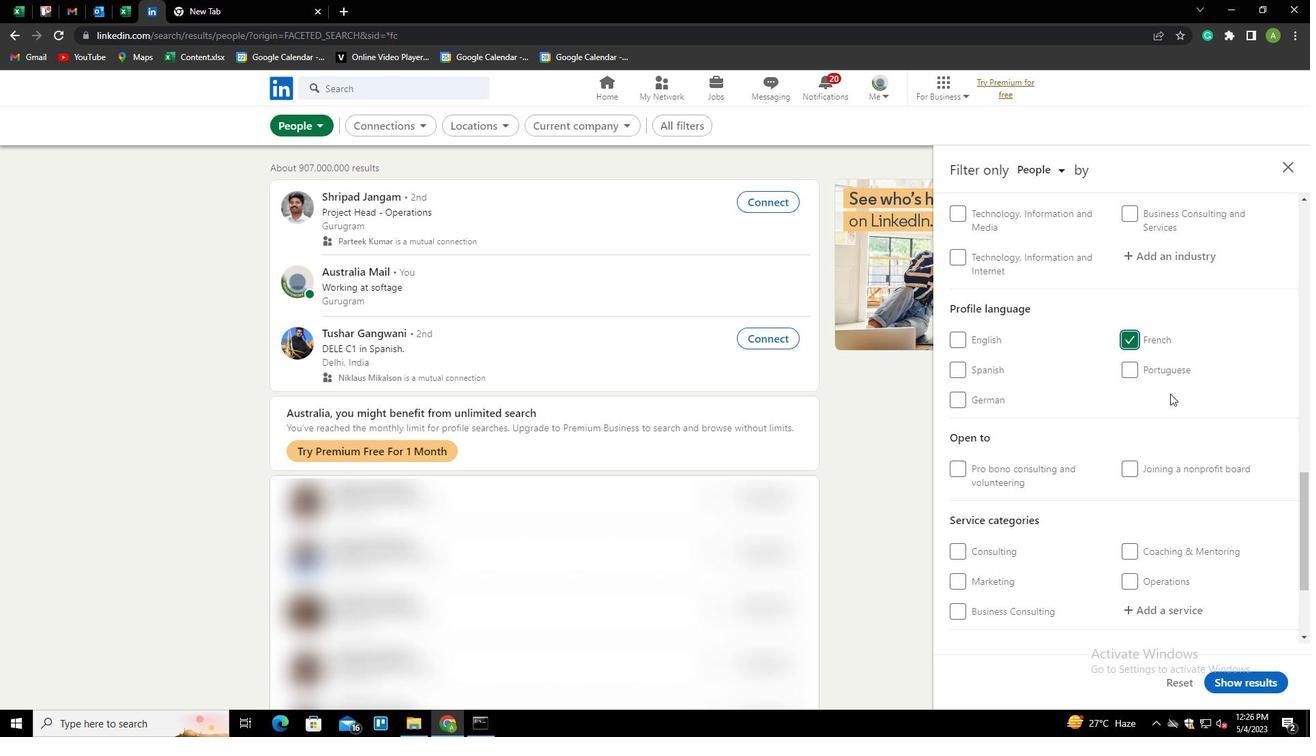 
Action: Mouse scrolled (1170, 394) with delta (0, 0)
Screenshot: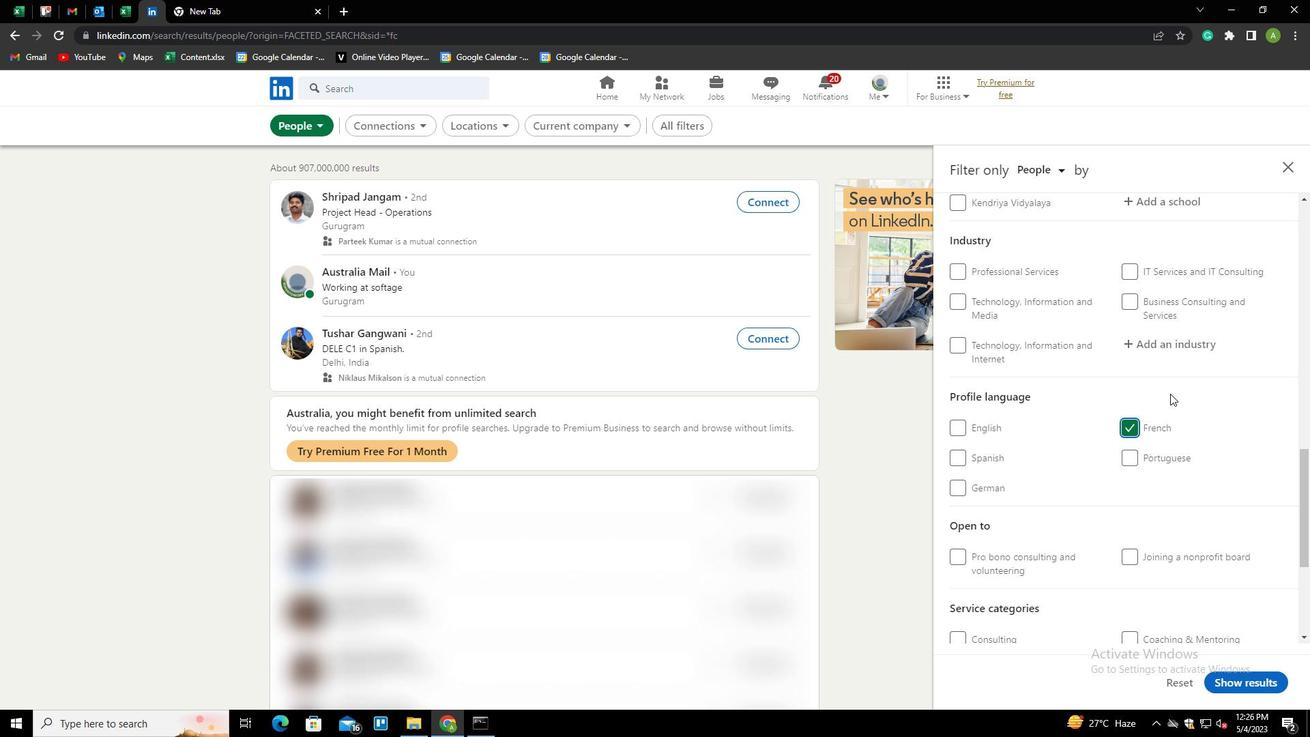 
Action: Mouse scrolled (1170, 394) with delta (0, 0)
Screenshot: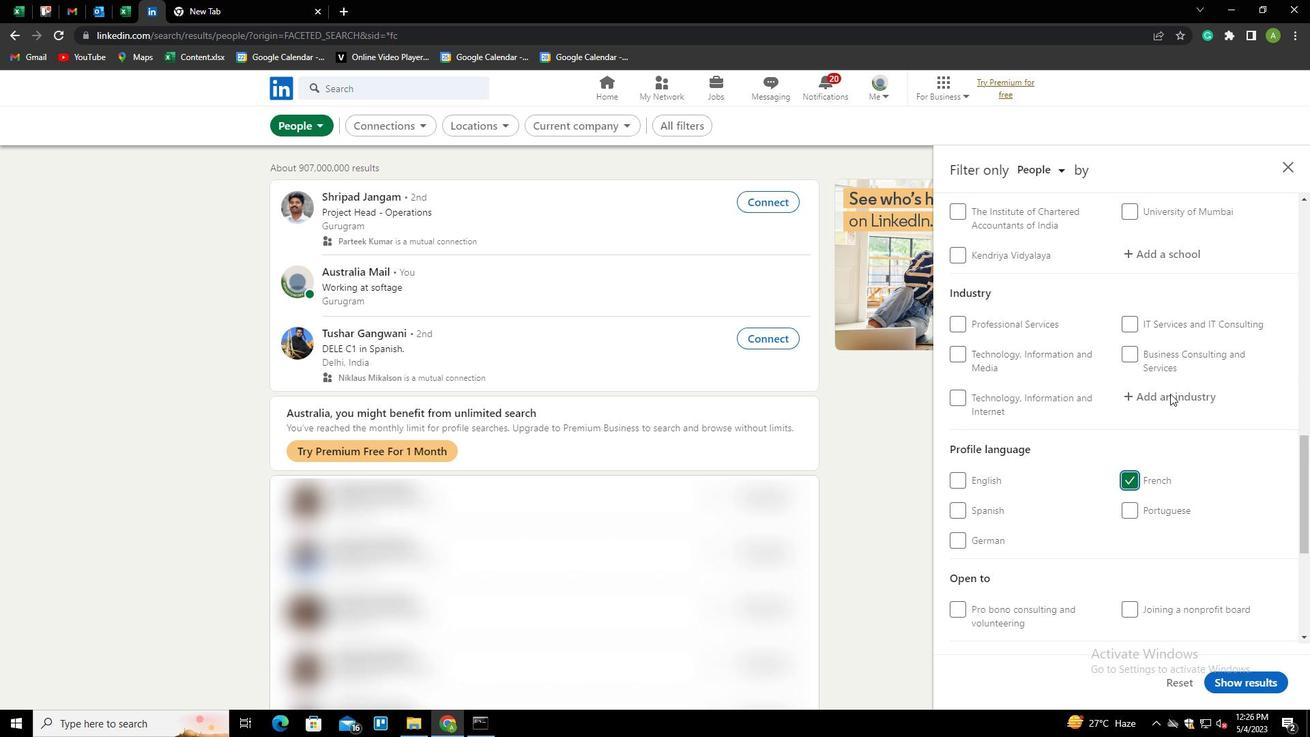 
Action: Mouse scrolled (1170, 394) with delta (0, 0)
Screenshot: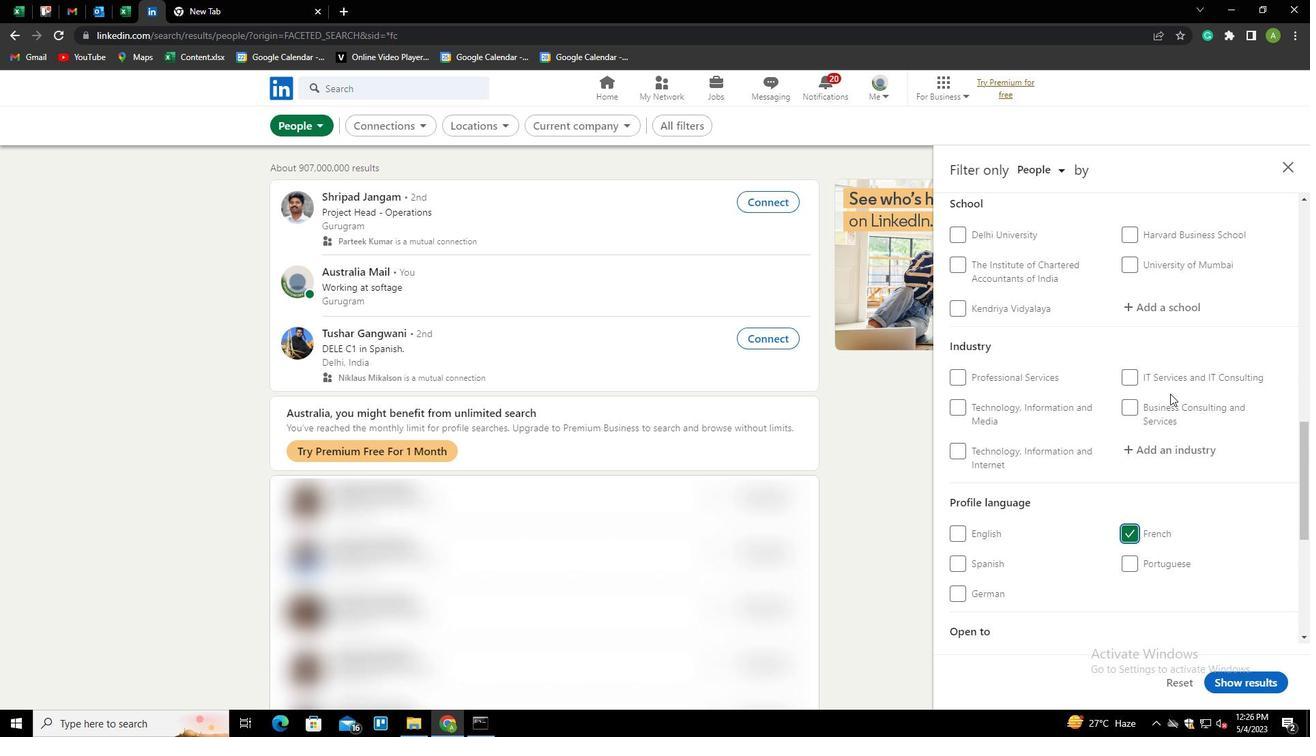 
Action: Mouse scrolled (1170, 394) with delta (0, 0)
Screenshot: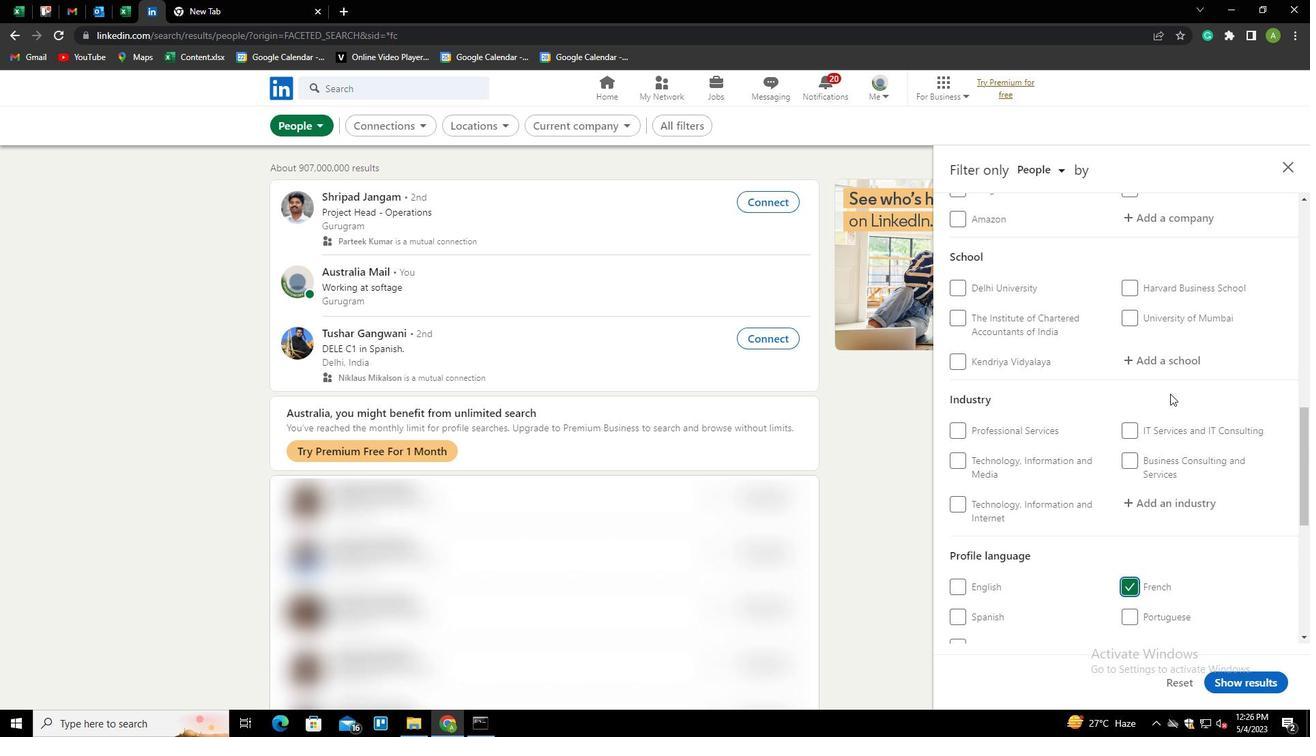 
Action: Mouse scrolled (1170, 394) with delta (0, 0)
Screenshot: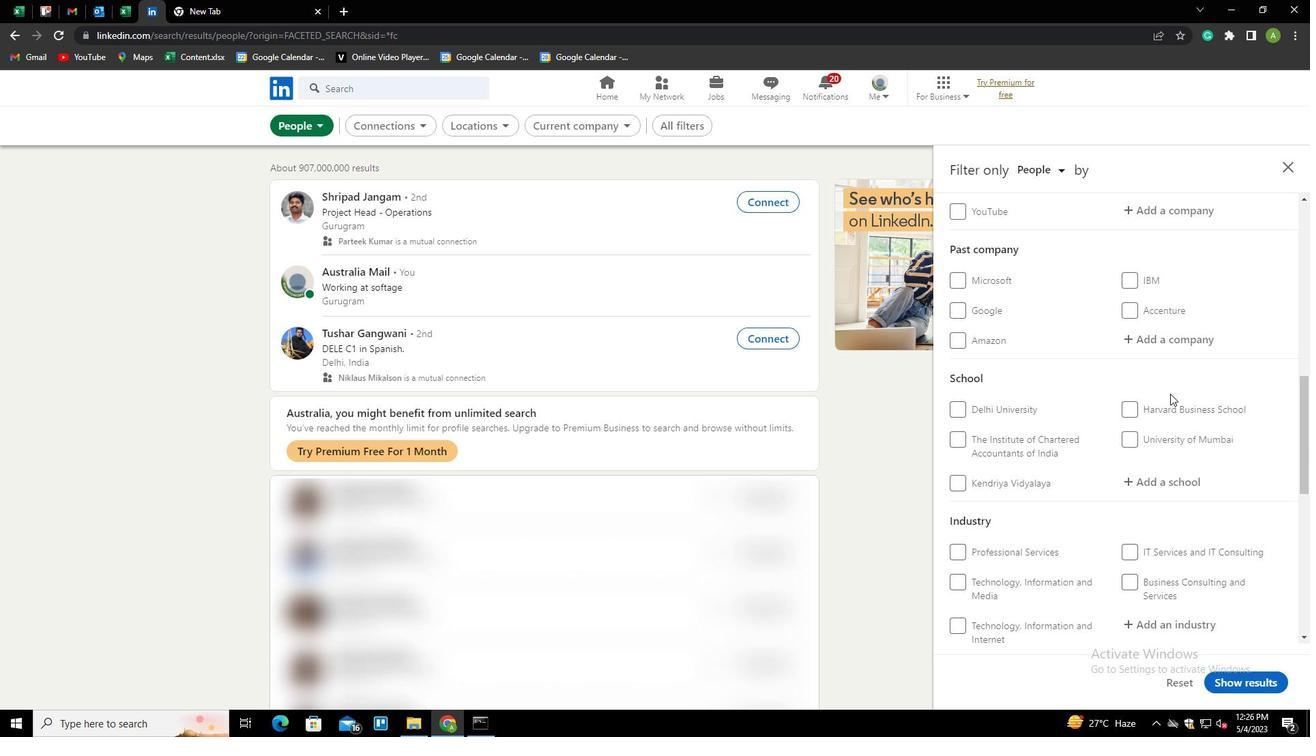 
Action: Mouse scrolled (1170, 394) with delta (0, 0)
Screenshot: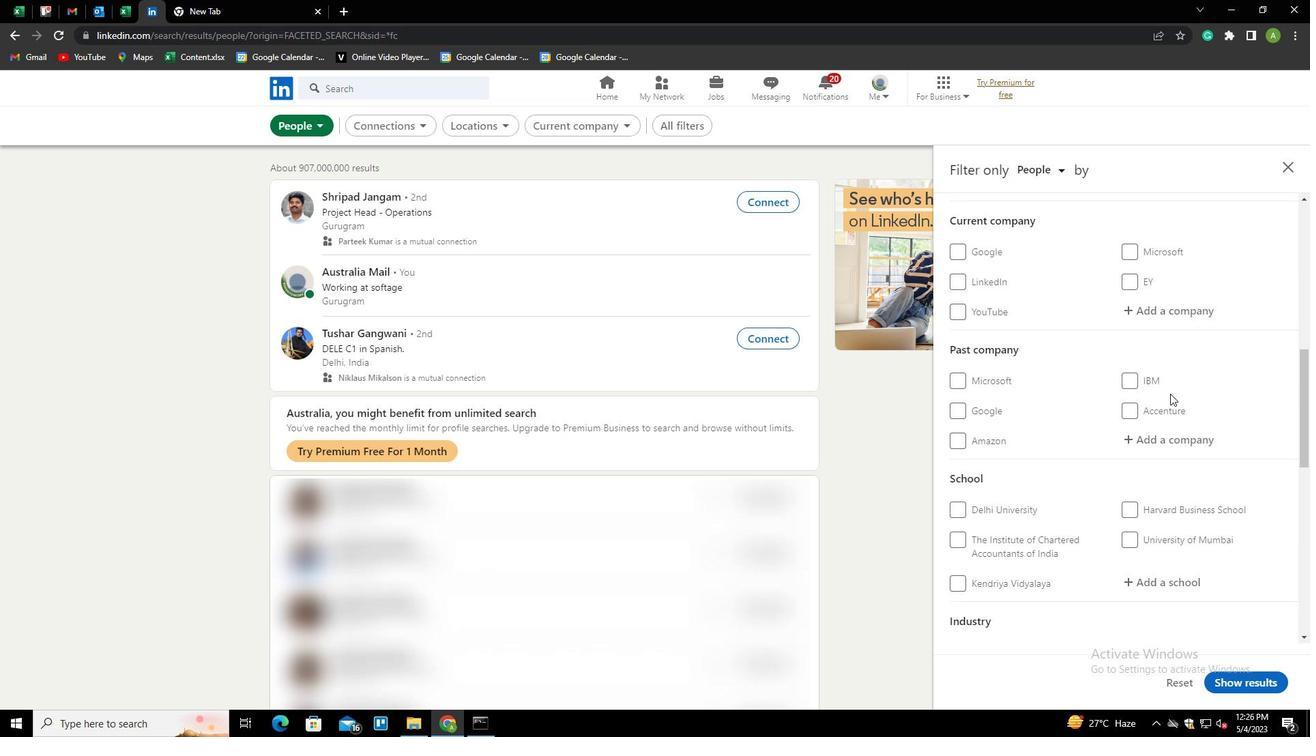 
Action: Mouse scrolled (1170, 394) with delta (0, 0)
Screenshot: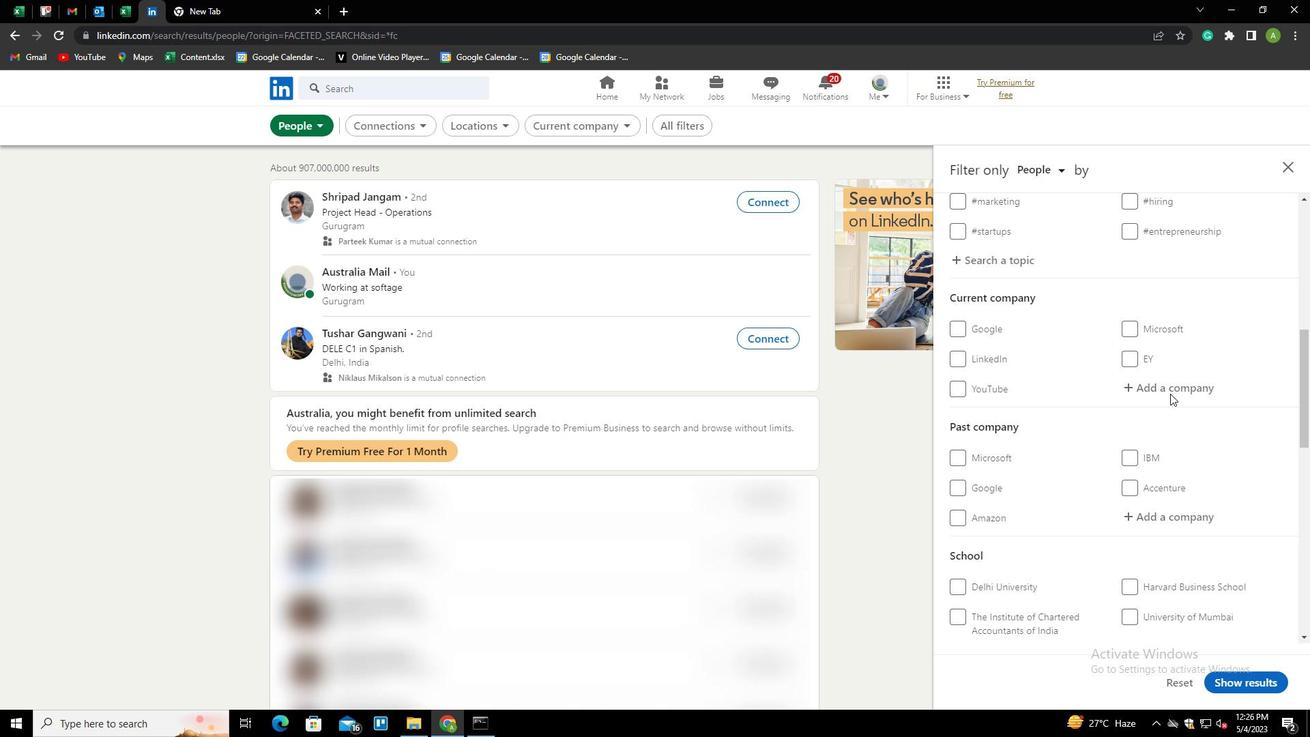 
Action: Mouse moved to (1169, 452)
Screenshot: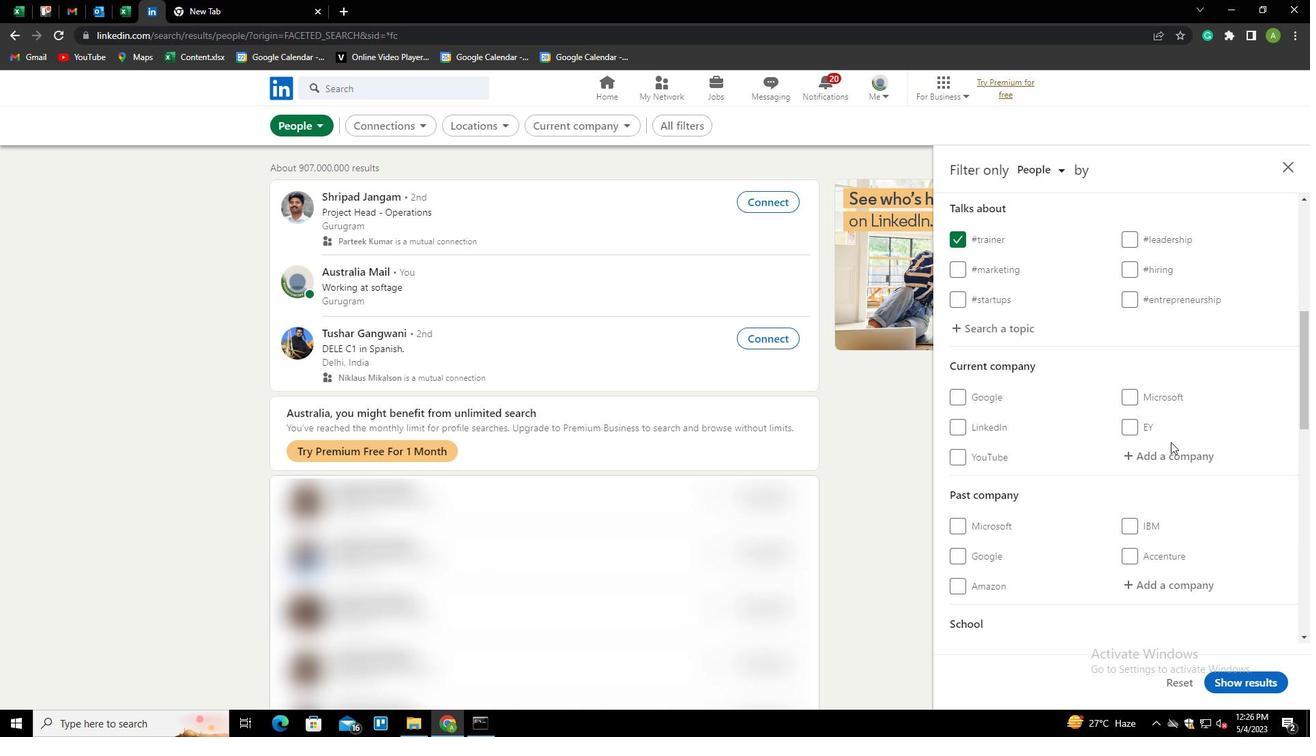 
Action: Mouse pressed left at (1169, 452)
Screenshot: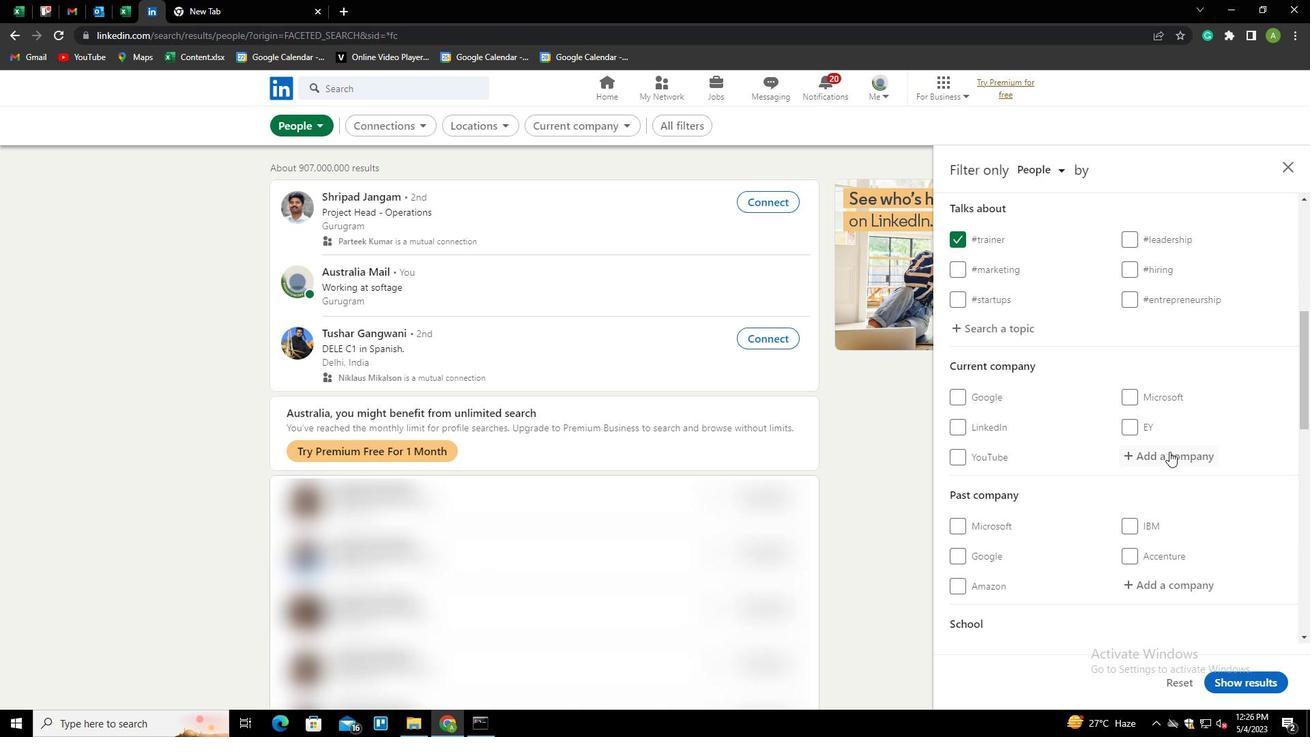 
Action: Key pressed <Key.shift><Key.shift>REPUBLIC<Key.space><Key.shift>WORLD<Key.space><Key.down><Key.enter>
Screenshot: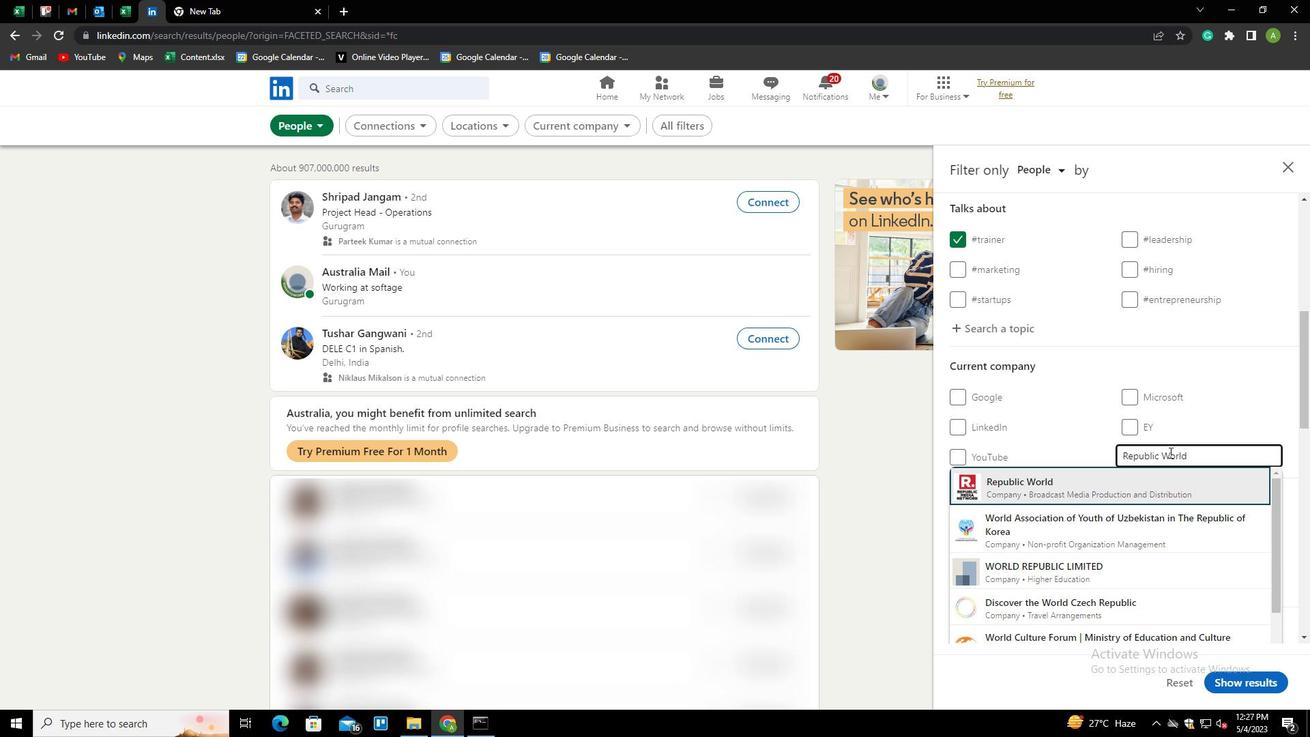 
Action: Mouse scrolled (1169, 451) with delta (0, 0)
Screenshot: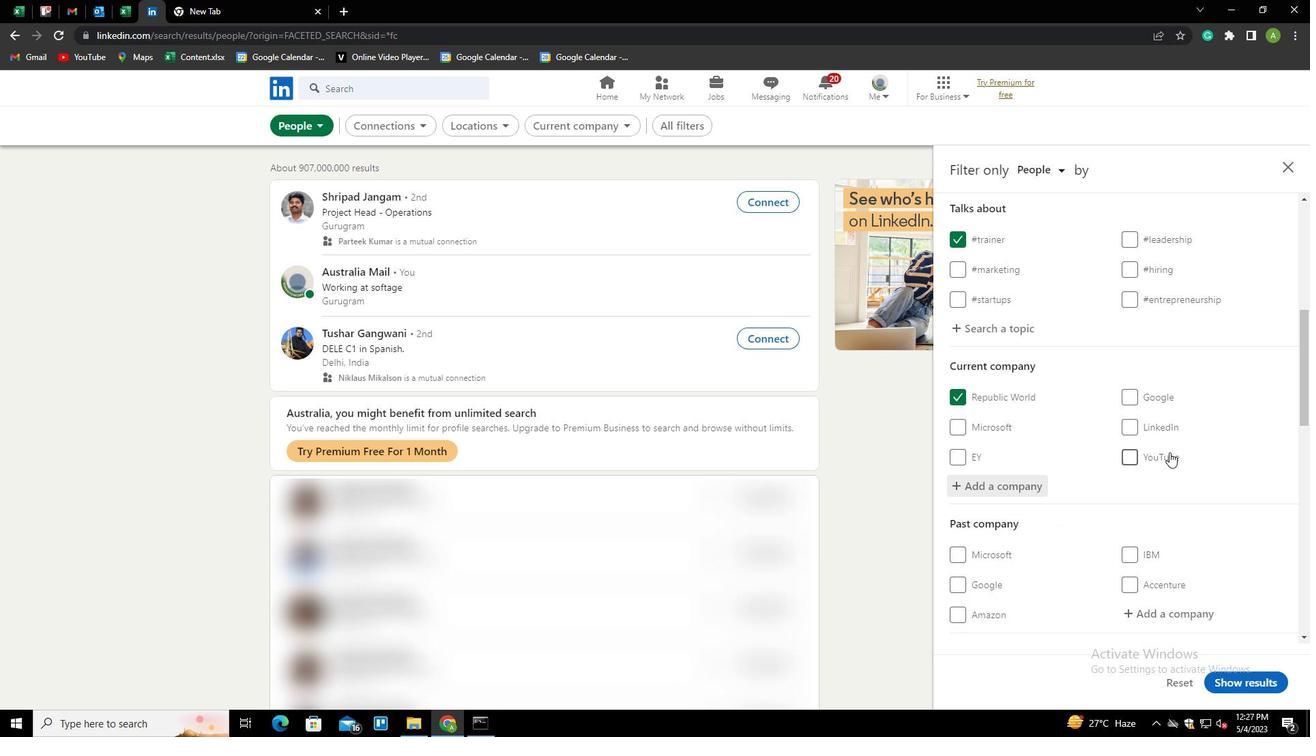 
Action: Mouse scrolled (1169, 451) with delta (0, 0)
Screenshot: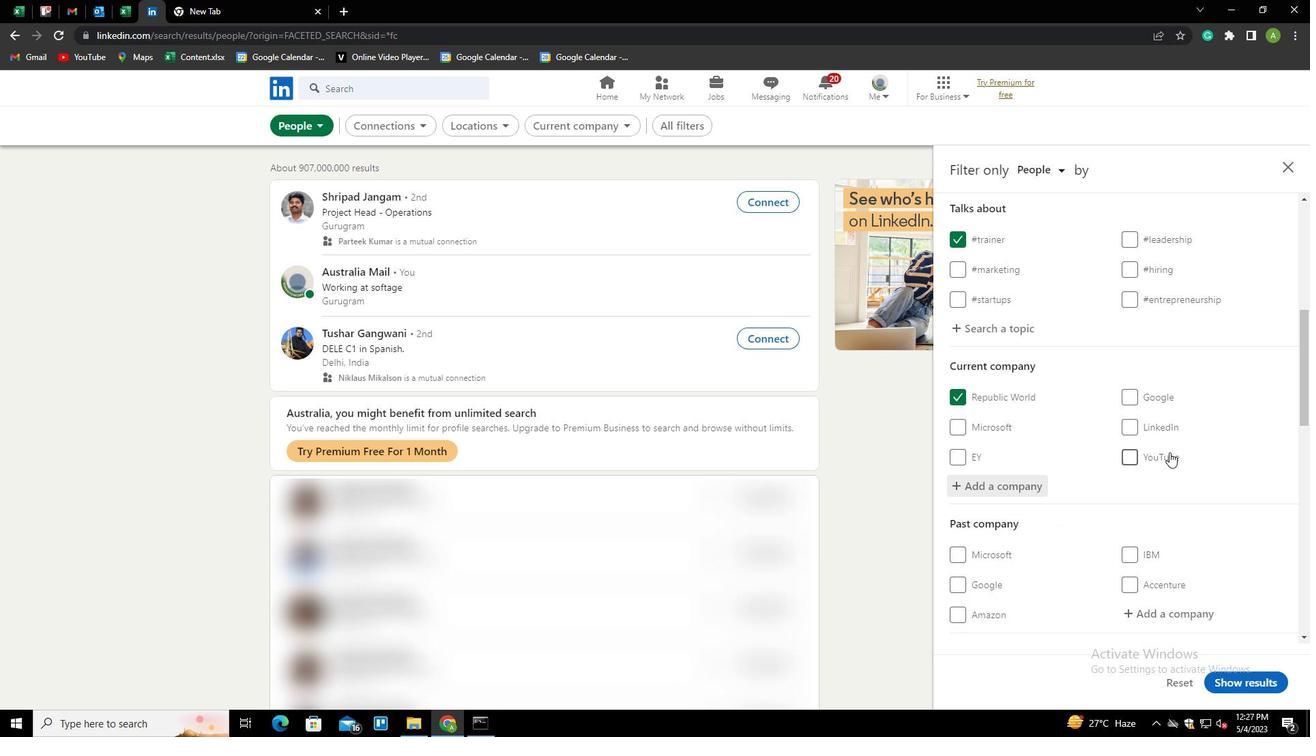 
Action: Mouse moved to (1167, 454)
Screenshot: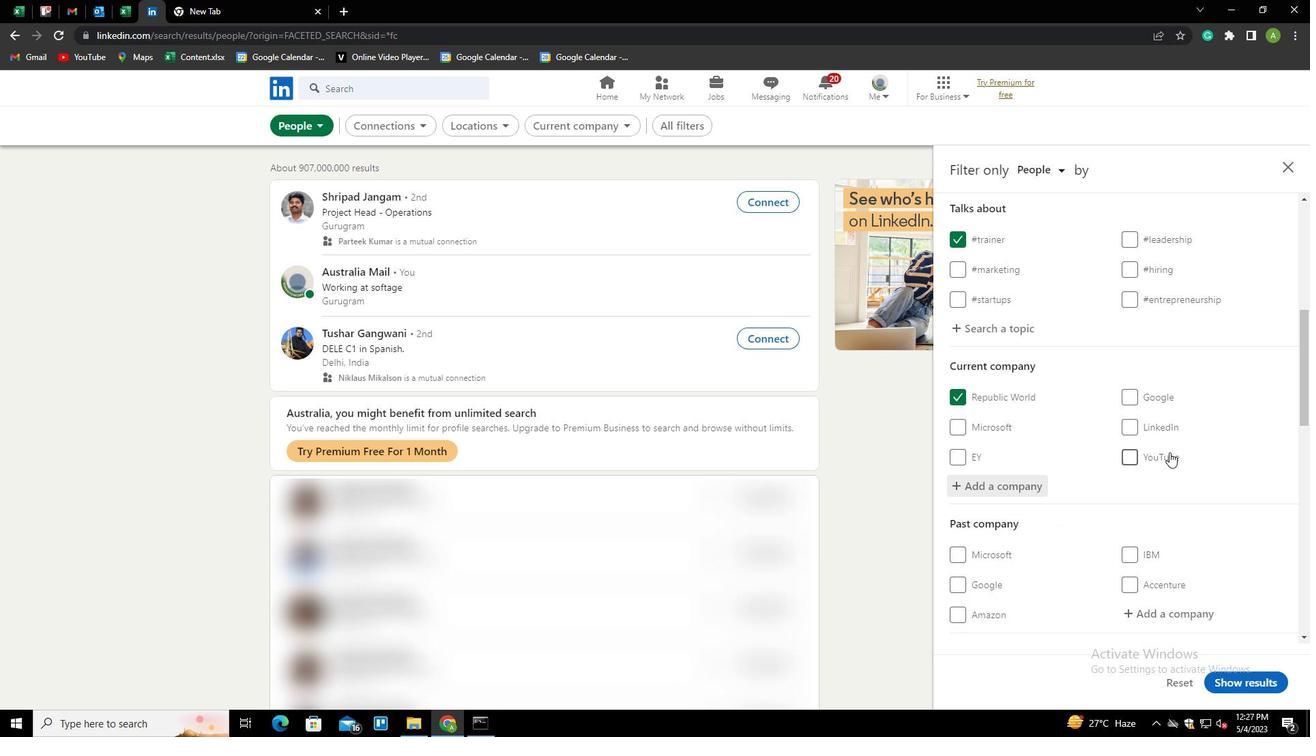 
Action: Mouse scrolled (1167, 453) with delta (0, 0)
Screenshot: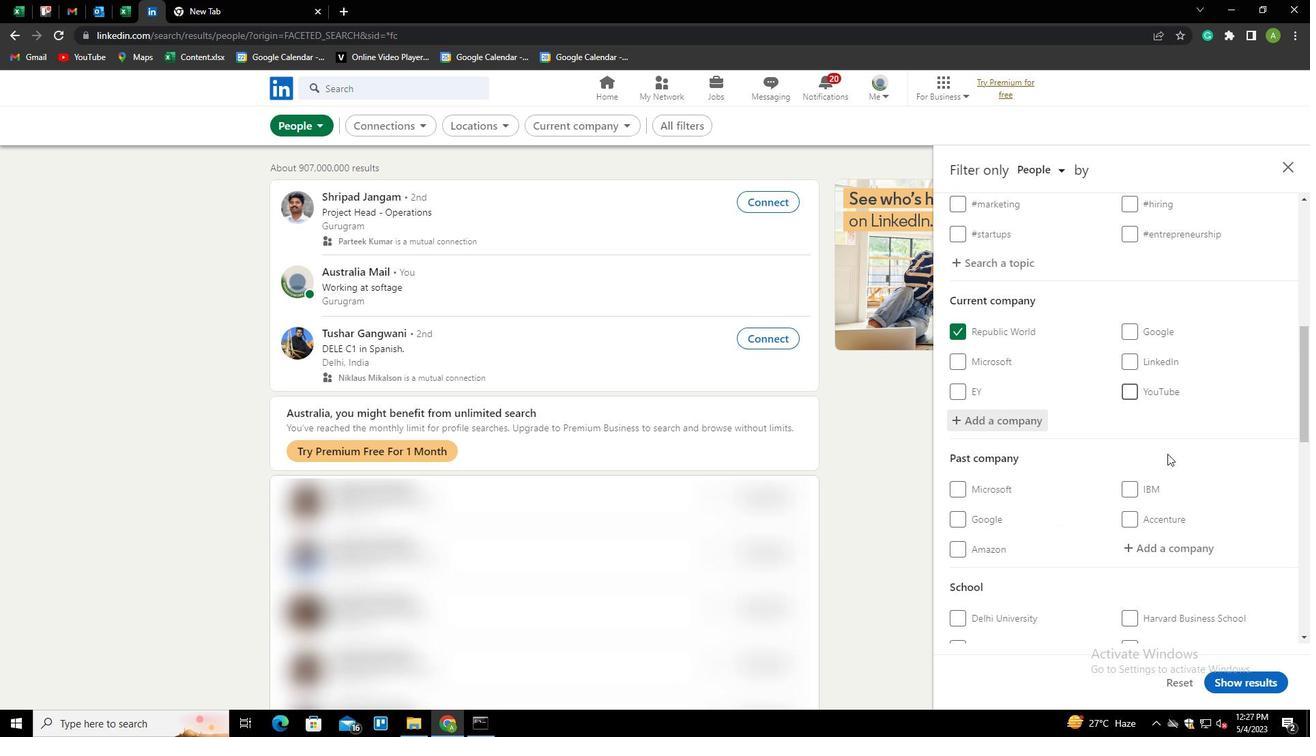 
Action: Mouse moved to (1166, 455)
Screenshot: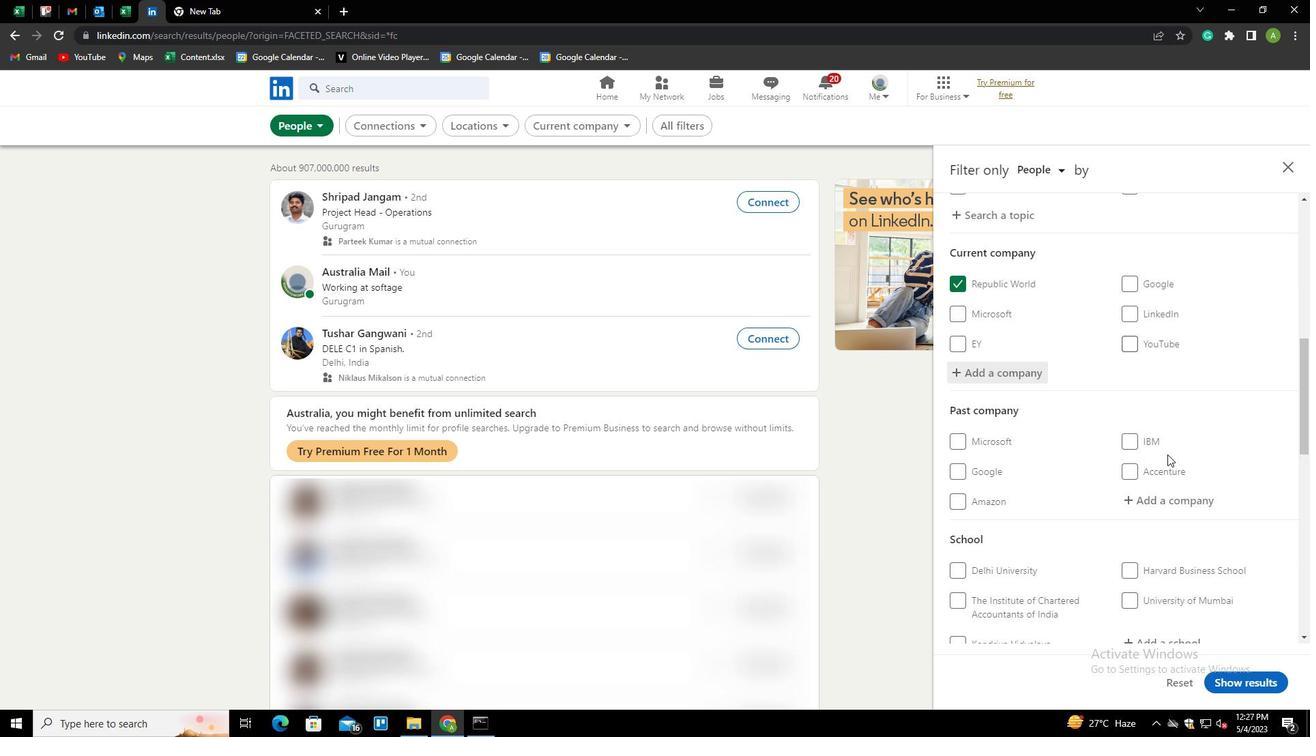 
Action: Mouse scrolled (1166, 455) with delta (0, 0)
Screenshot: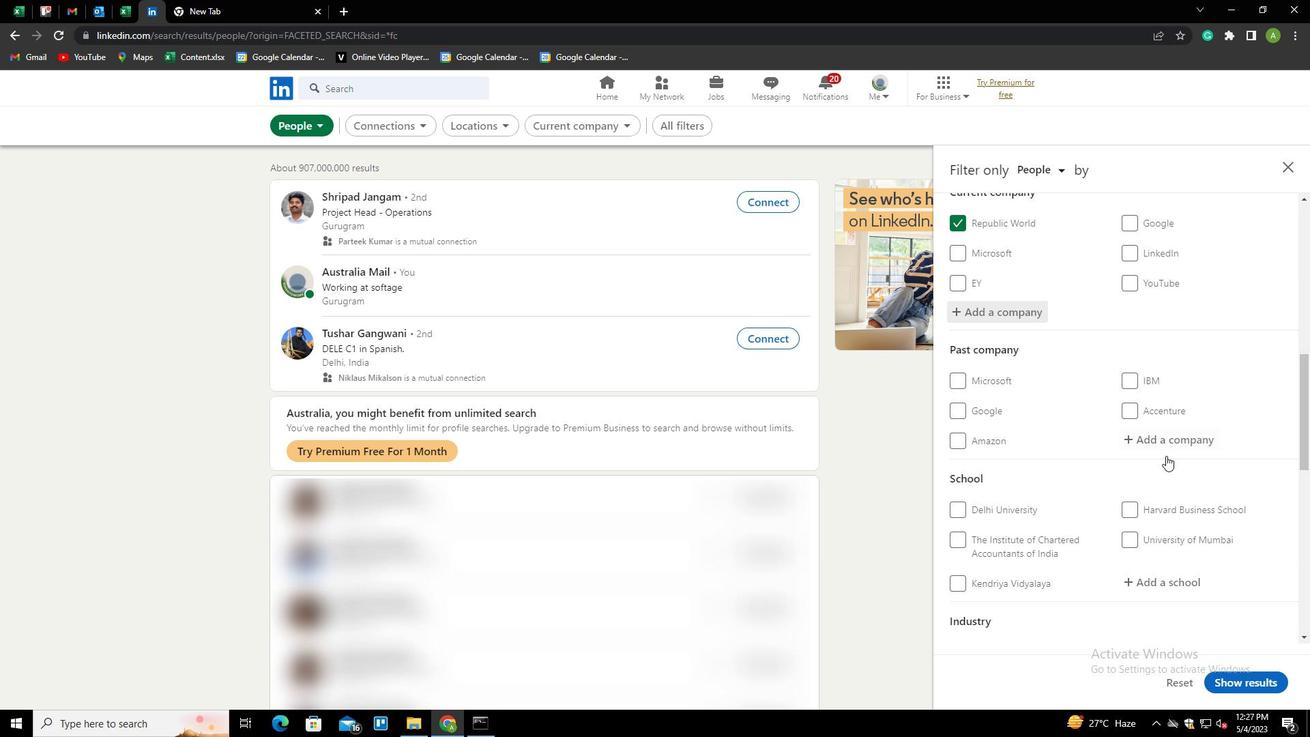 
Action: Mouse scrolled (1166, 455) with delta (0, 0)
Screenshot: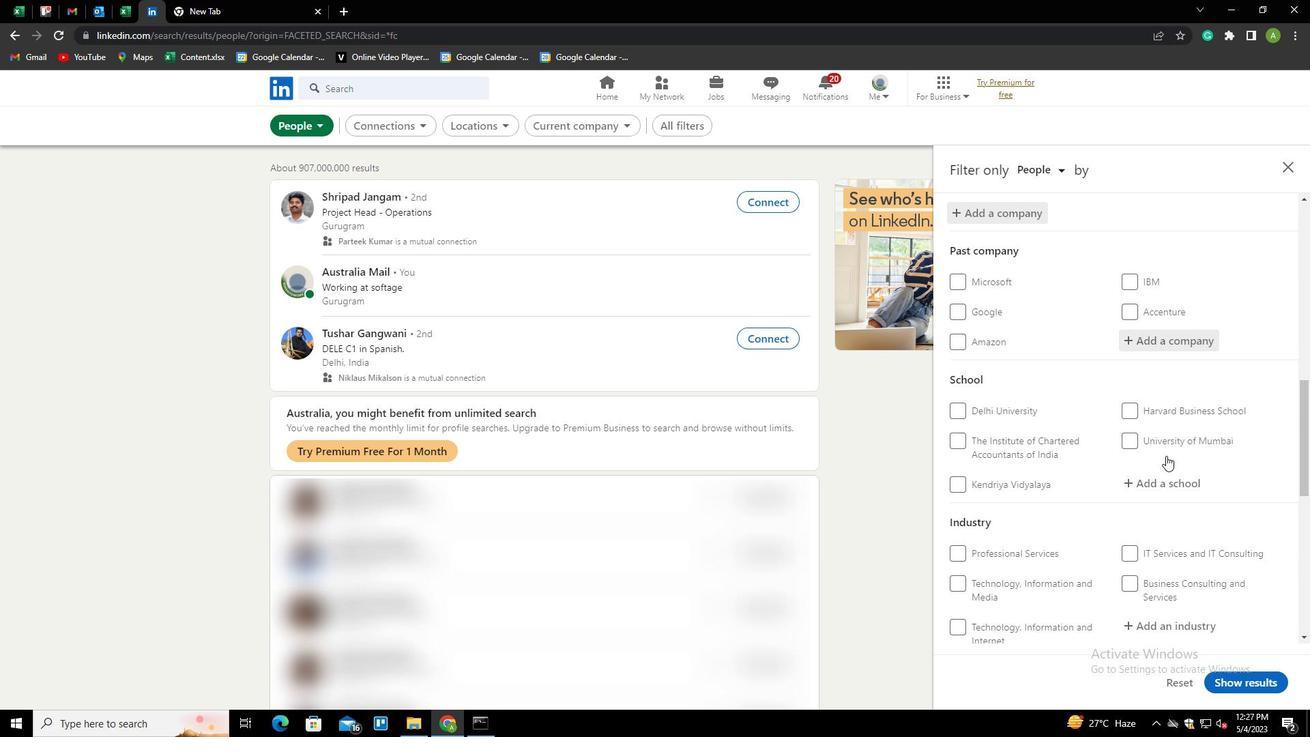
Action: Mouse moved to (1161, 414)
Screenshot: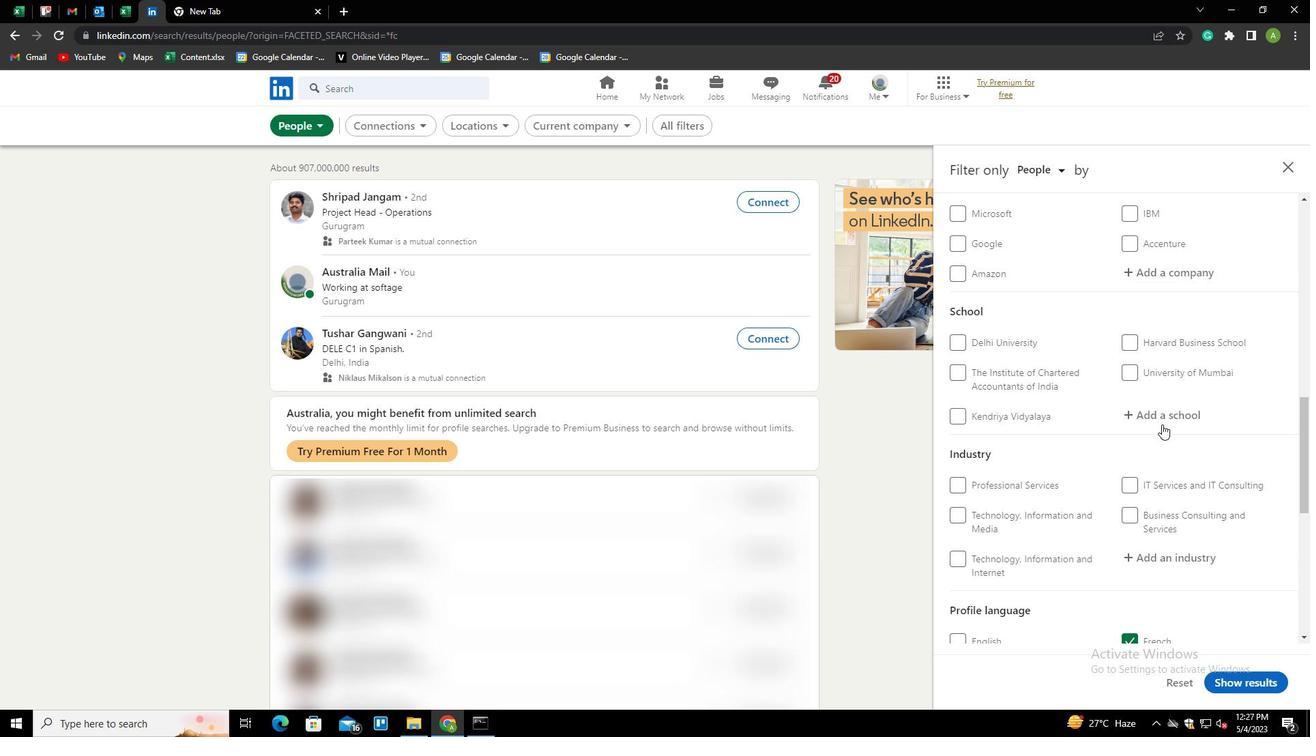 
Action: Mouse pressed left at (1161, 414)
Screenshot: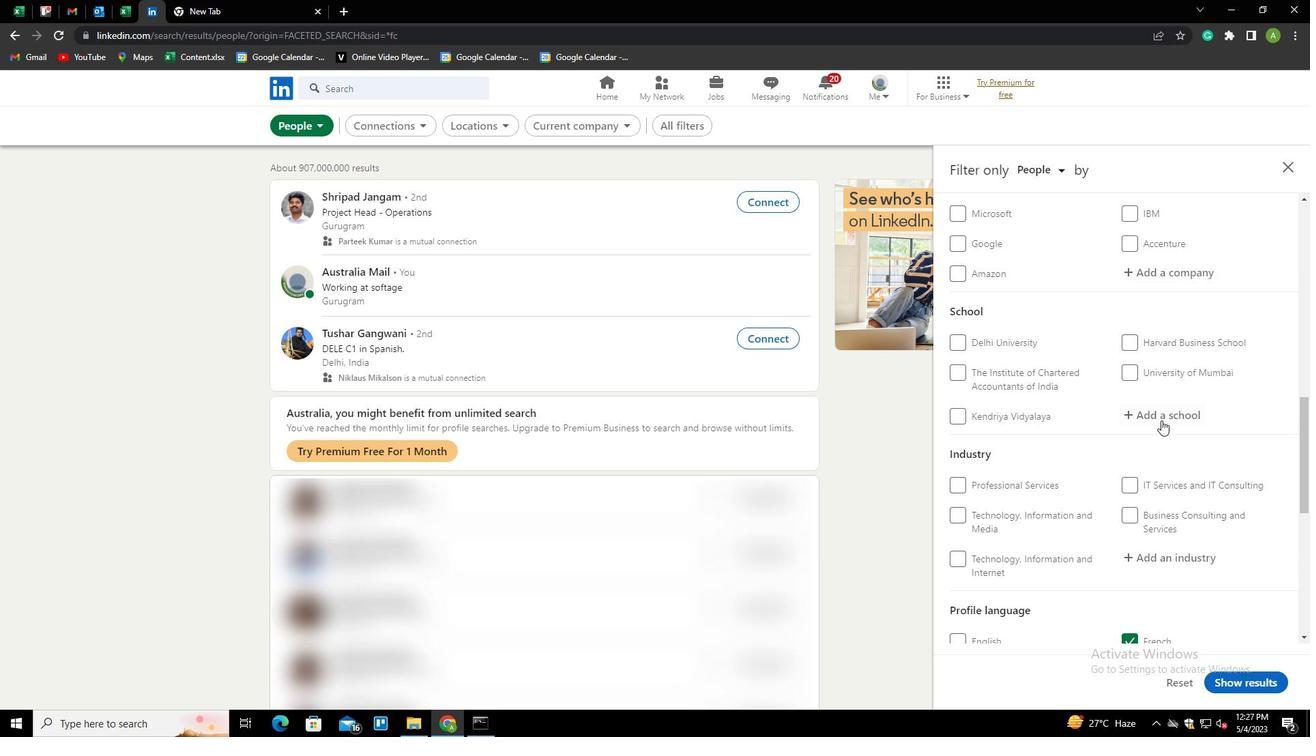 
Action: Key pressed <Key.shift>THE<Key.space><Key.shift>MANCHESTER<Key.space><Key.shift>METROPOLITAN<Key.space><Key.shift>UNIVERSITY<Key.down><Key.enter>
Screenshot: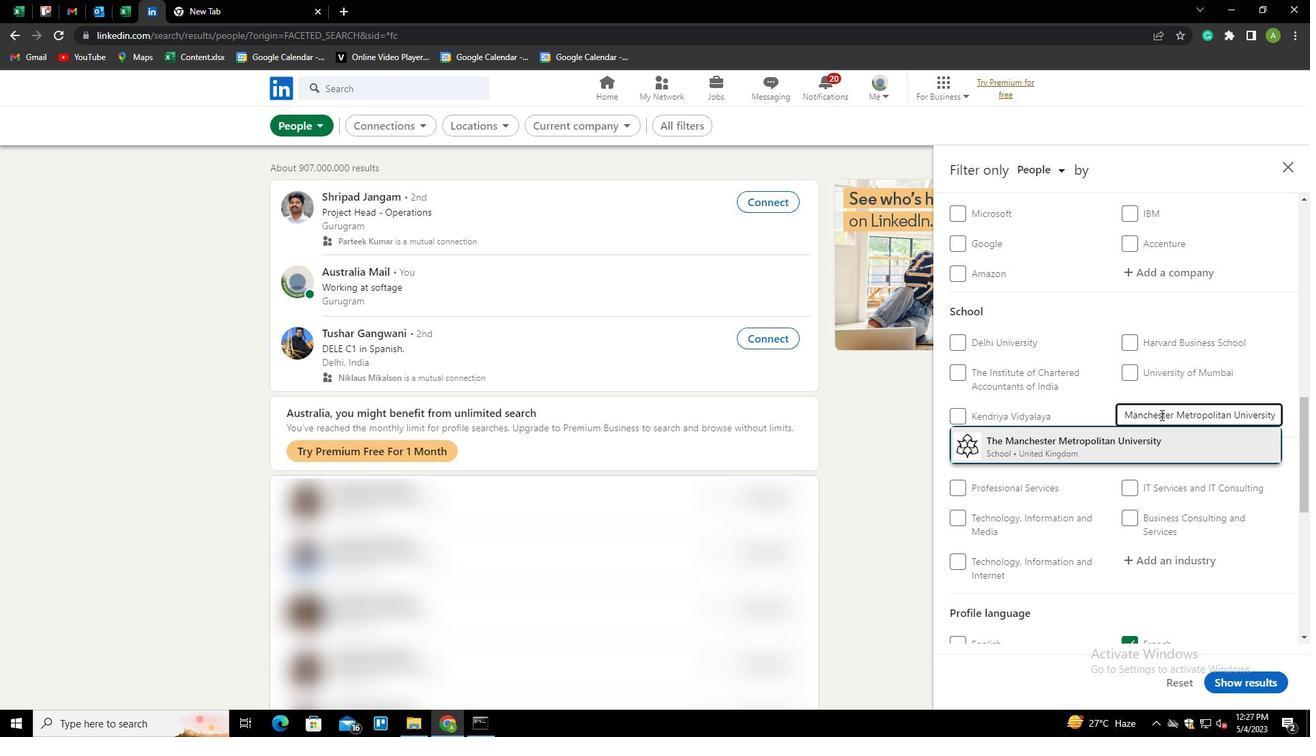 
Action: Mouse scrolled (1161, 414) with delta (0, 0)
Screenshot: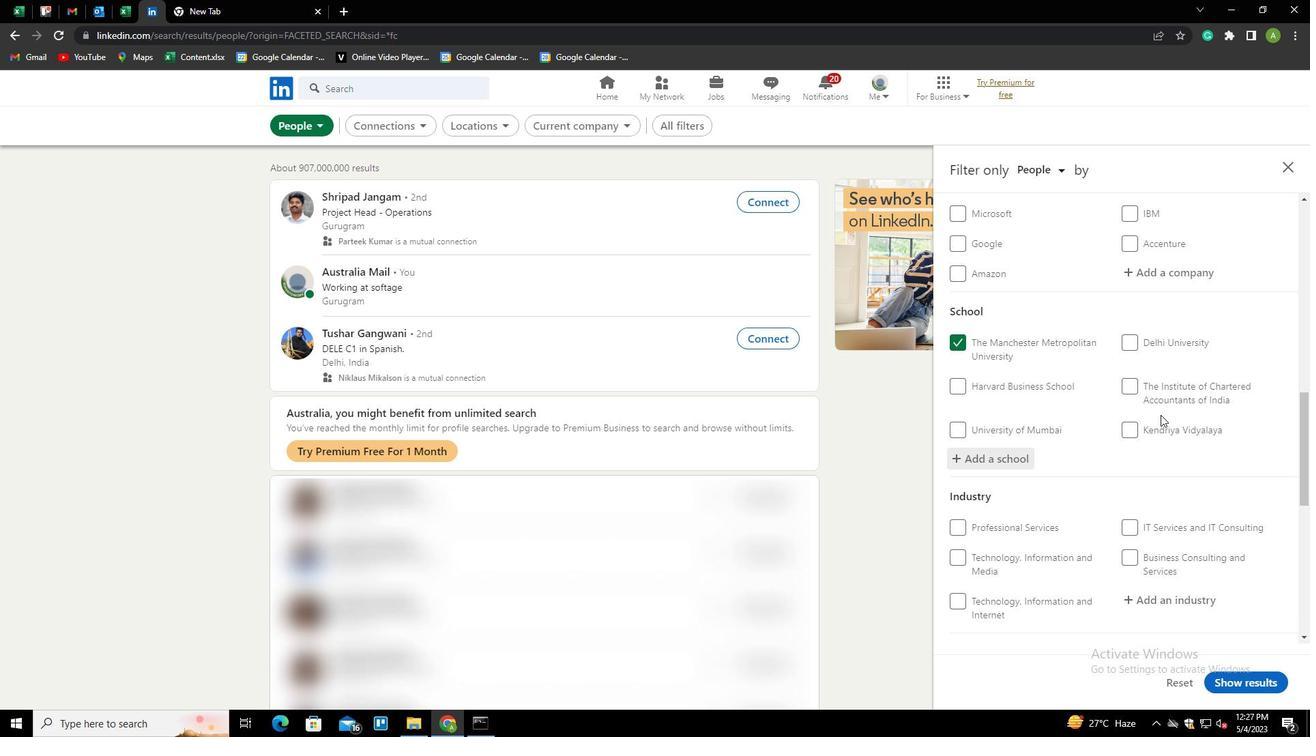 
Action: Mouse scrolled (1161, 414) with delta (0, 0)
Screenshot: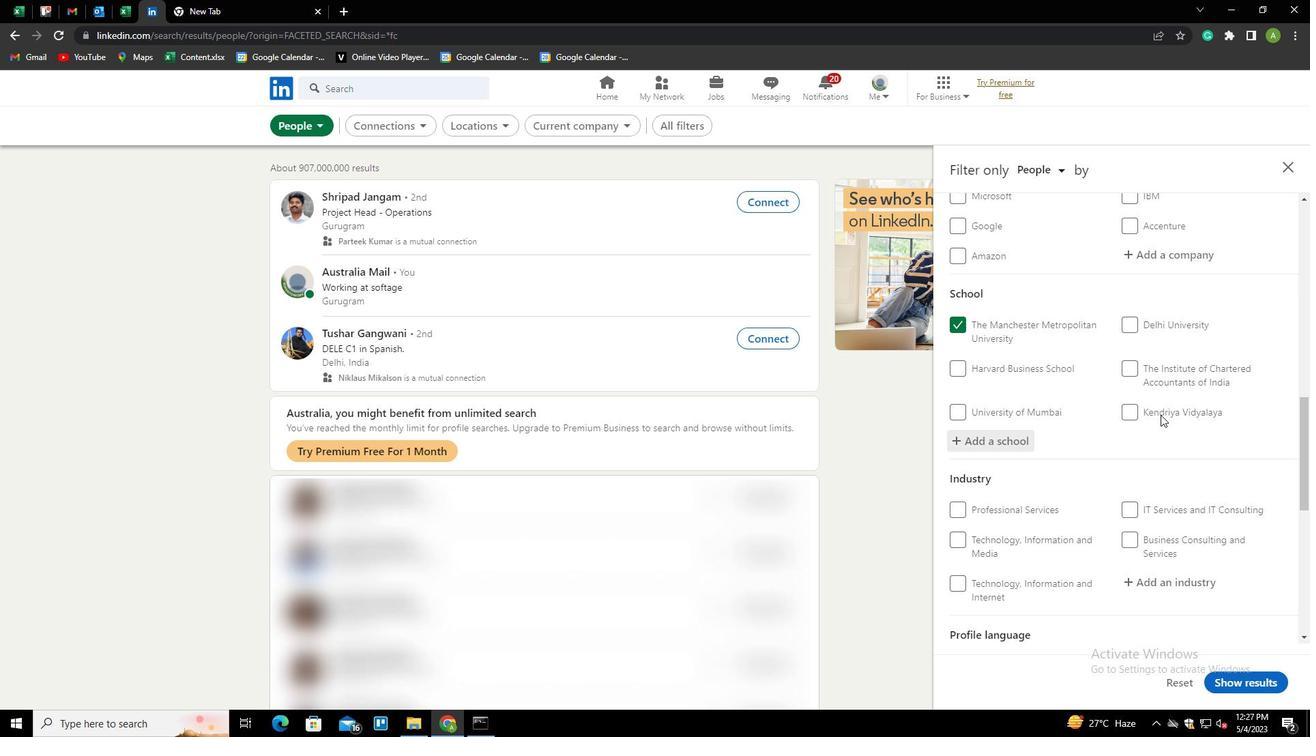 
Action: Mouse scrolled (1161, 414) with delta (0, 0)
Screenshot: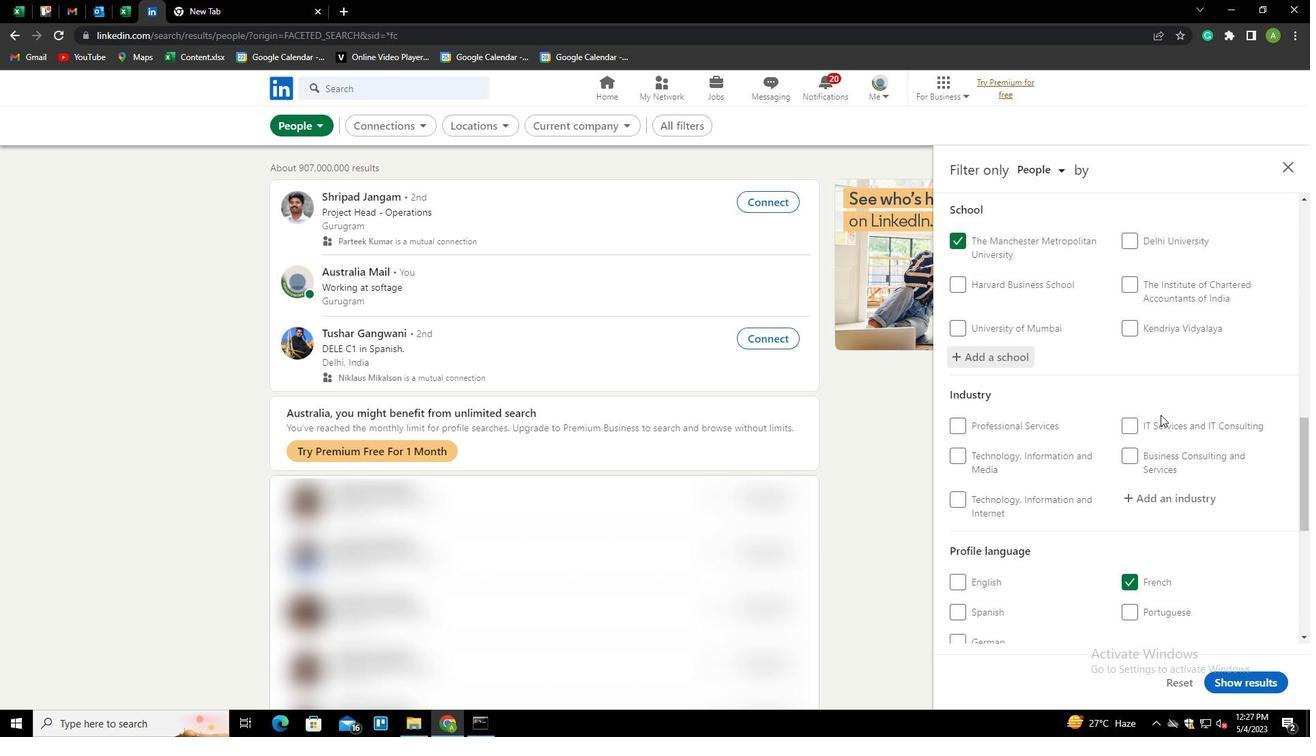 
Action: Mouse scrolled (1161, 414) with delta (0, 0)
Screenshot: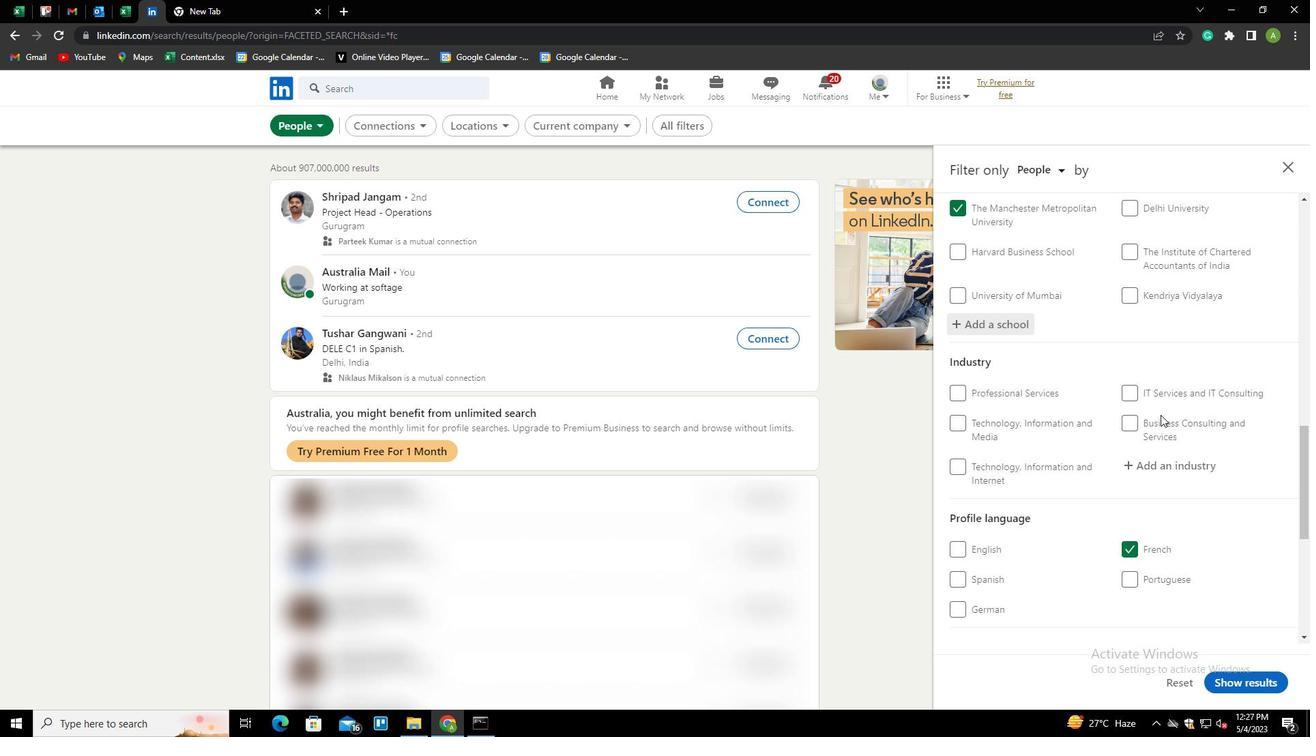 
Action: Mouse moved to (1156, 330)
Screenshot: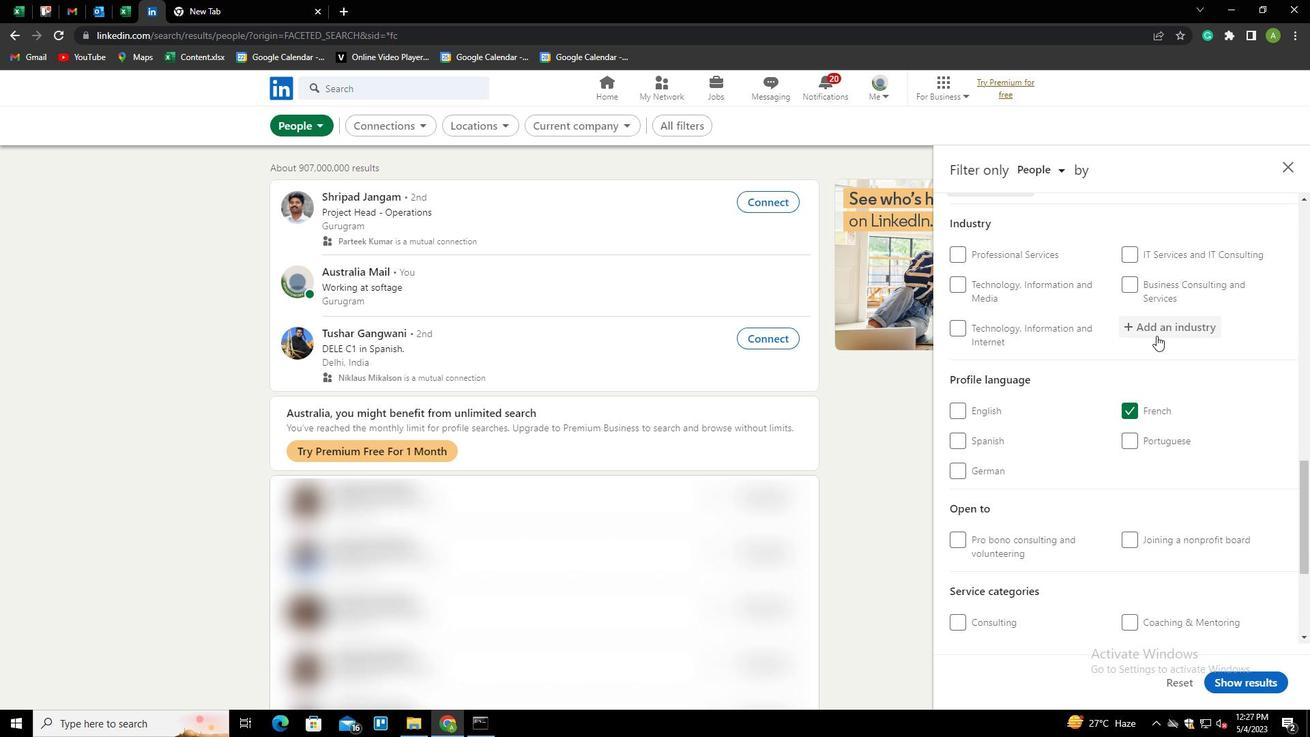 
Action: Mouse pressed left at (1156, 330)
Screenshot: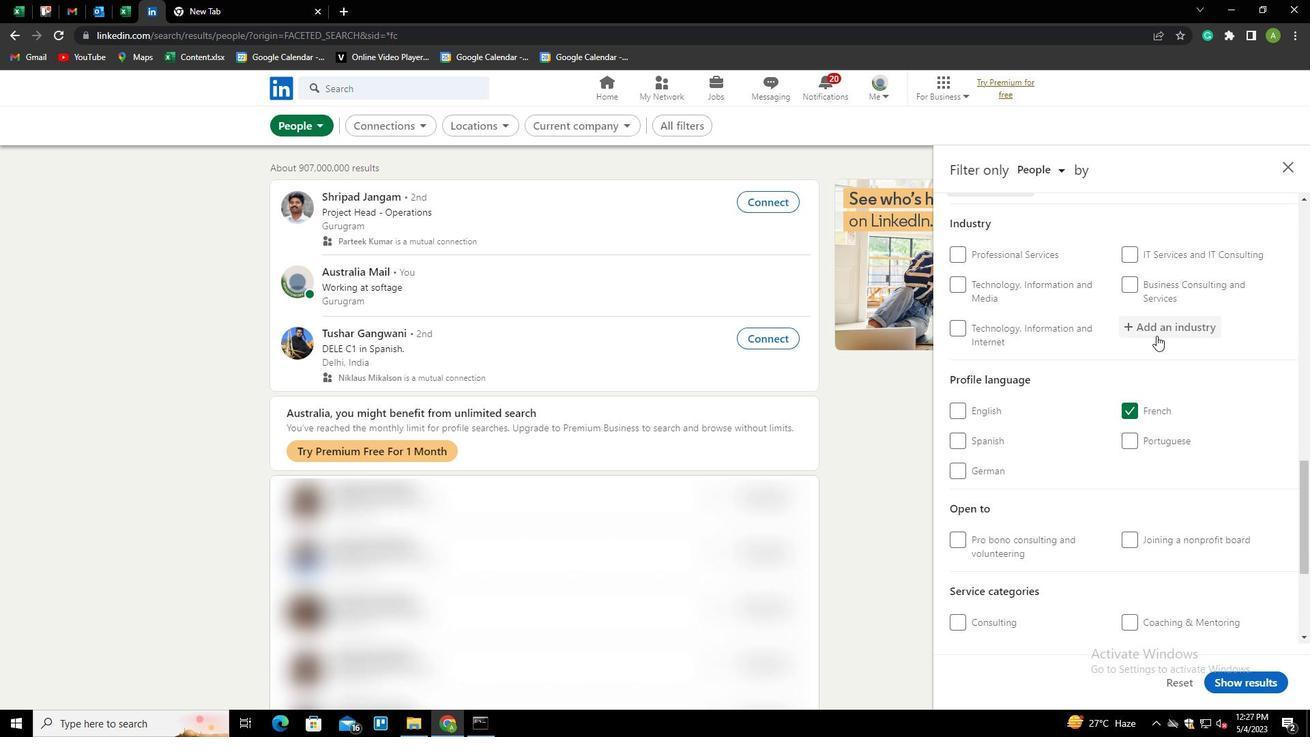 
Action: Key pressed <Key.shift>ELECTRIC<Key.space><Key.shift>POWER<Key.space><Key.shift>TRANSMISSION<Key.down><Key.enter>
Screenshot: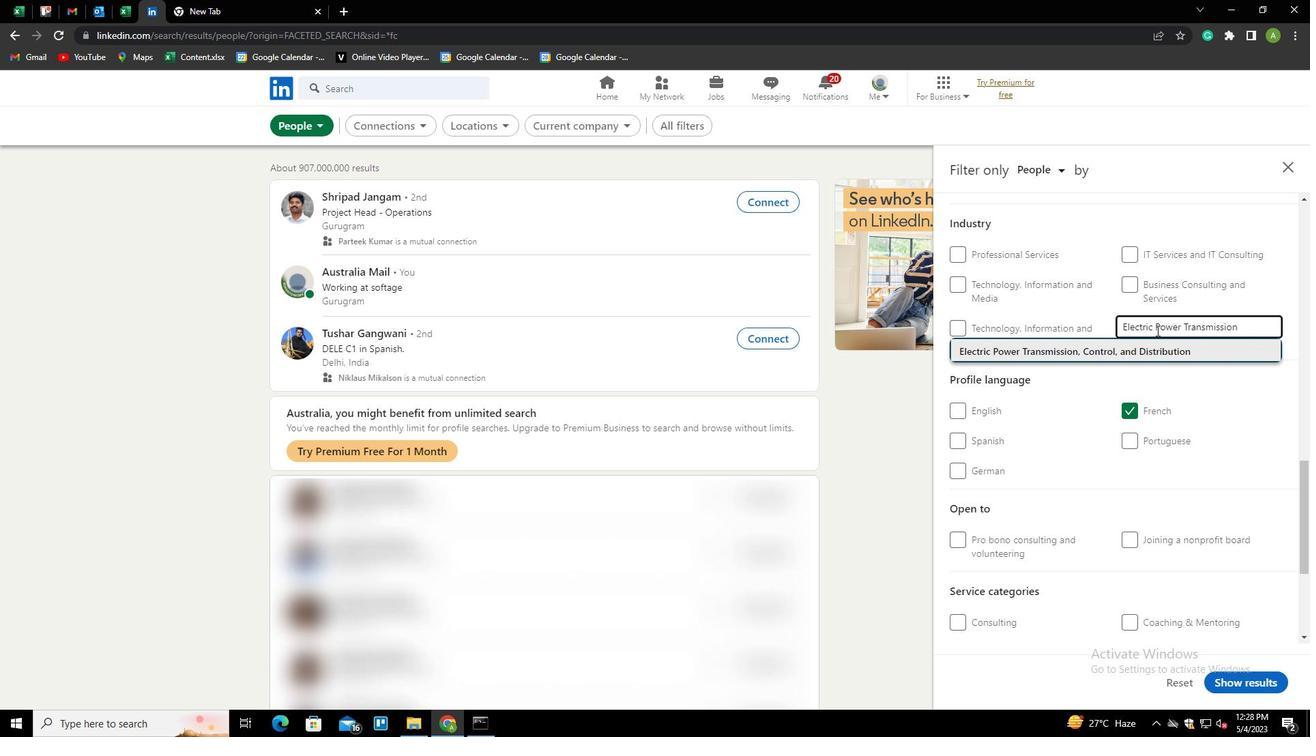 
Action: Mouse scrolled (1156, 329) with delta (0, 0)
Screenshot: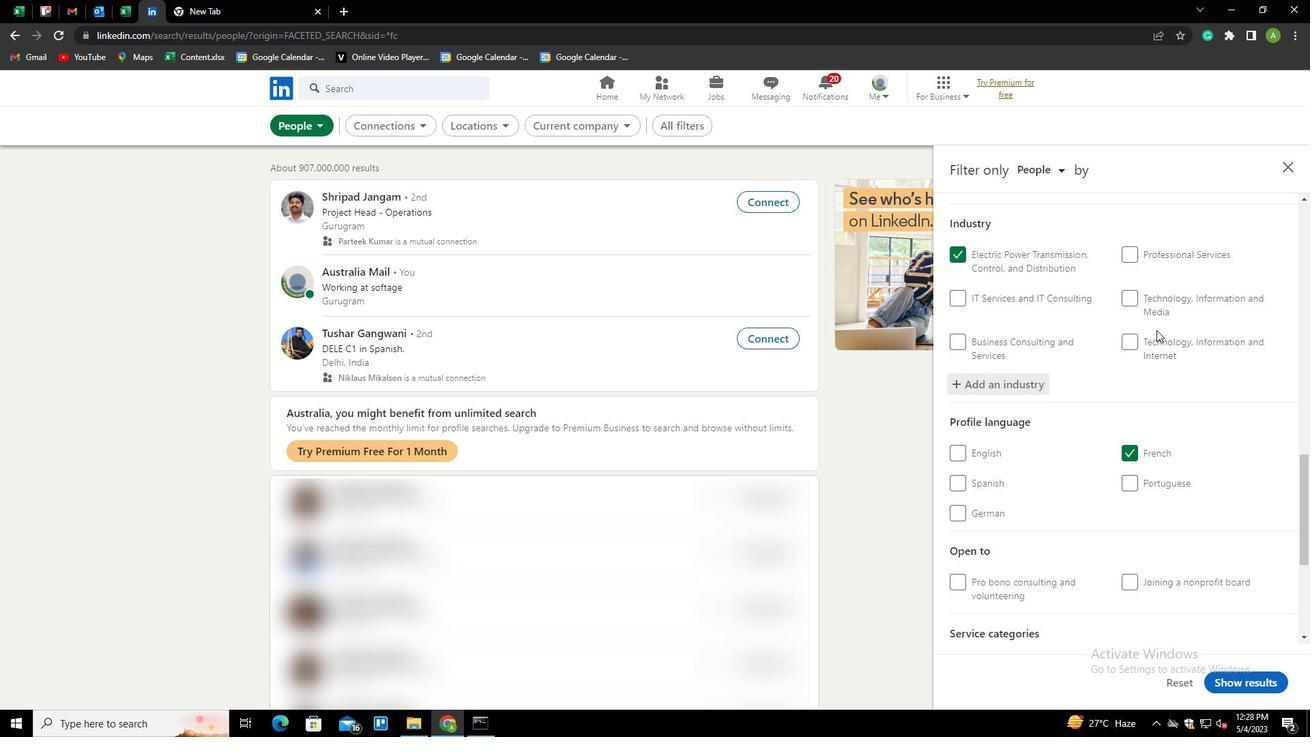 
Action: Mouse scrolled (1156, 329) with delta (0, 0)
Screenshot: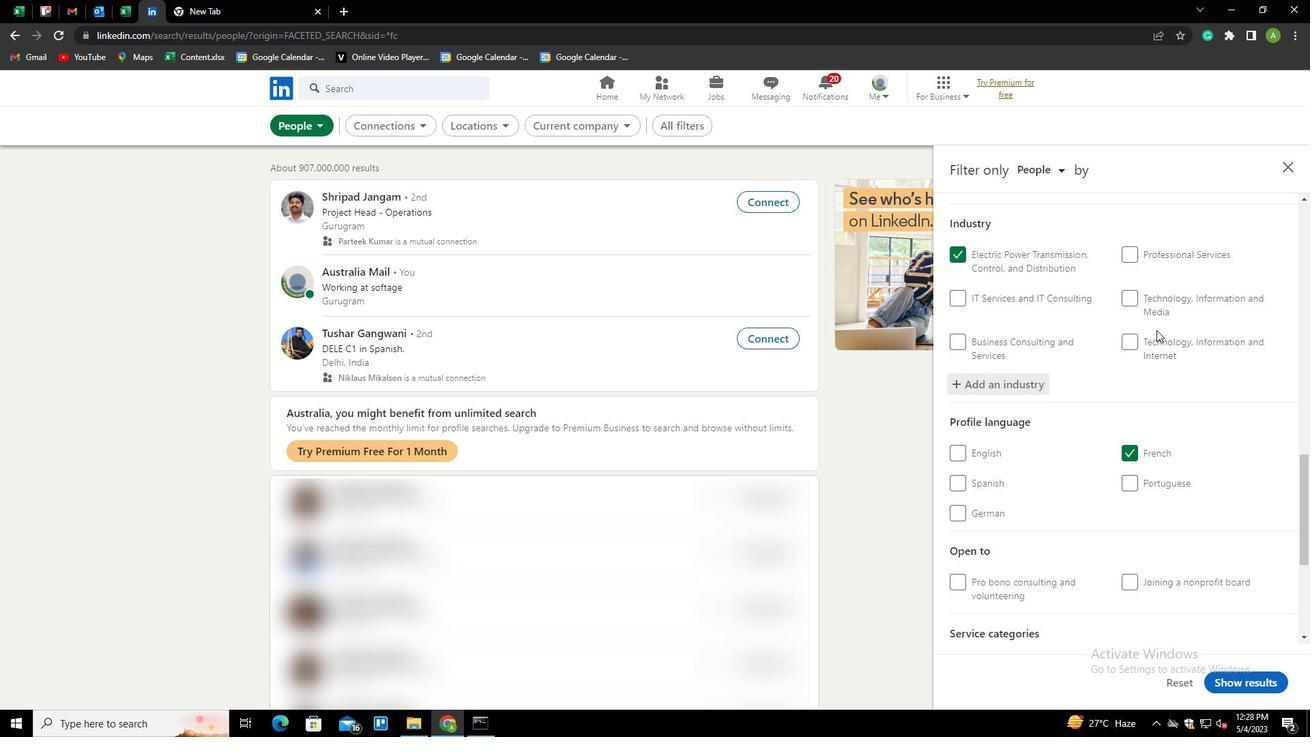 
Action: Mouse scrolled (1156, 329) with delta (0, 0)
Screenshot: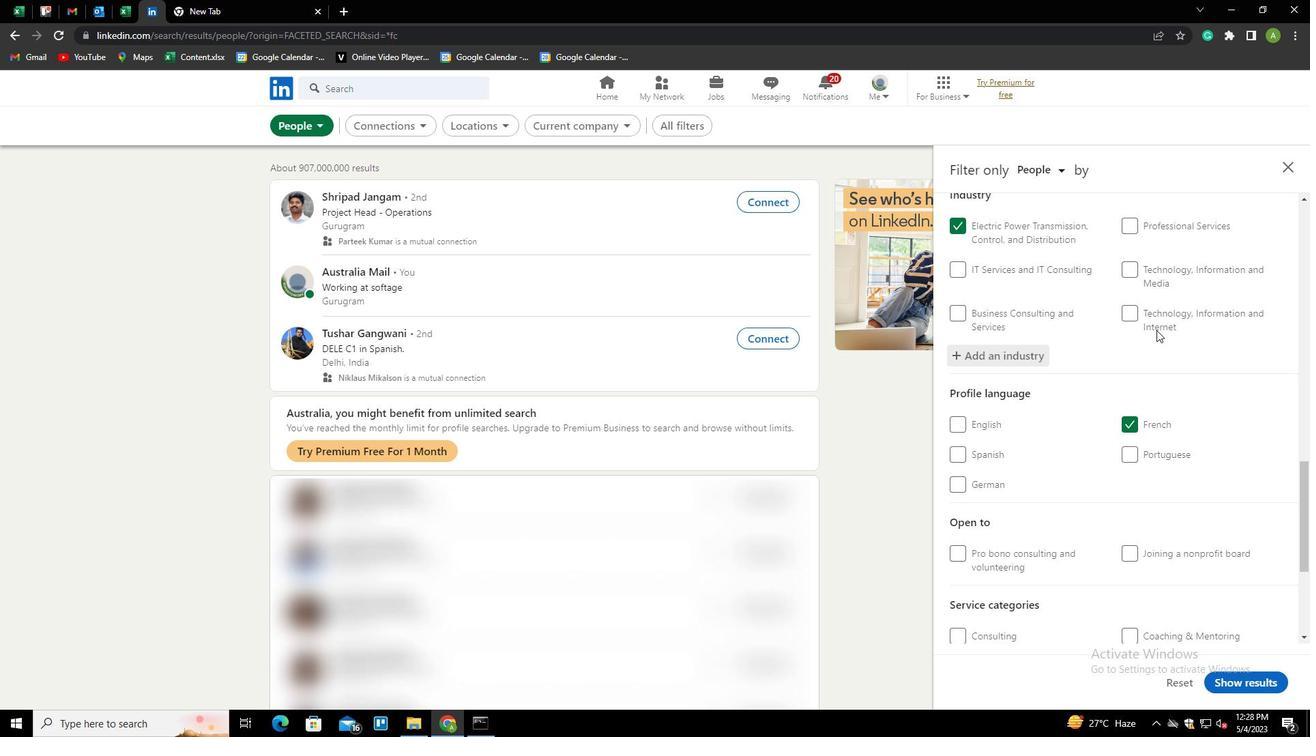 
Action: Mouse scrolled (1156, 329) with delta (0, 0)
Screenshot: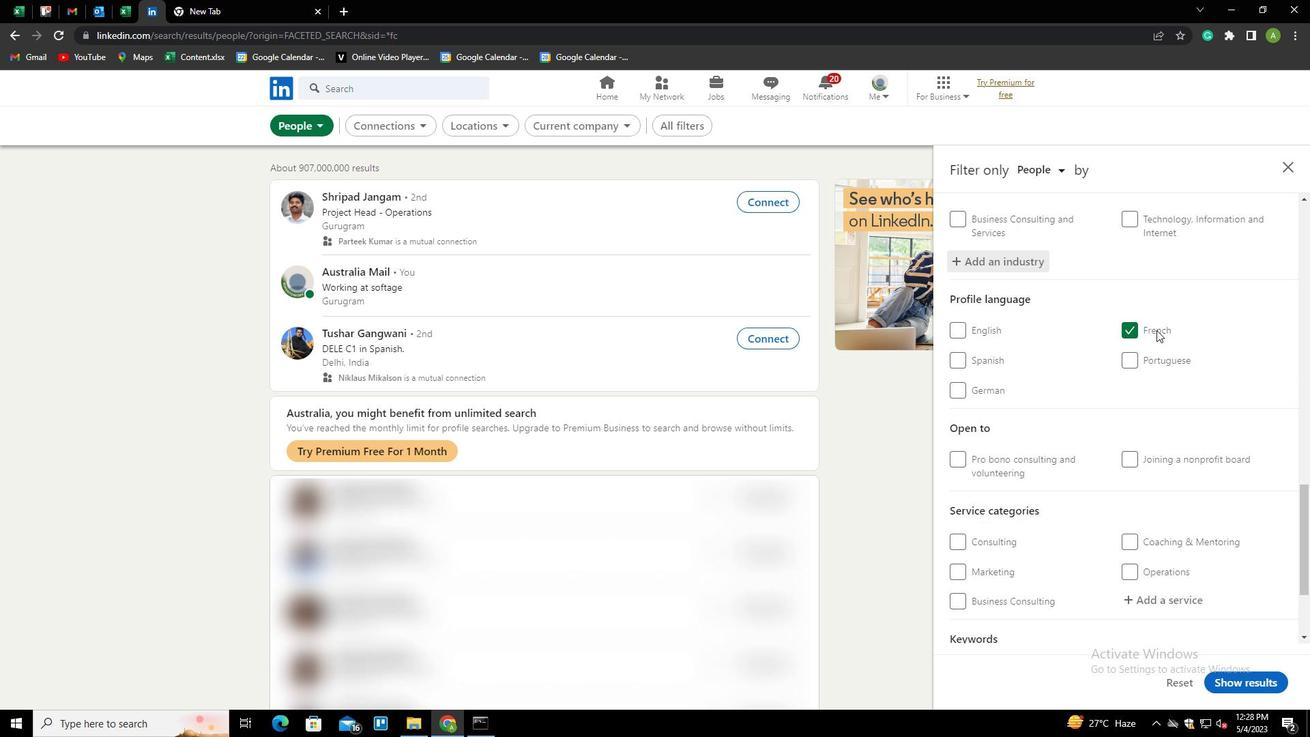 
Action: Mouse scrolled (1156, 329) with delta (0, 0)
Screenshot: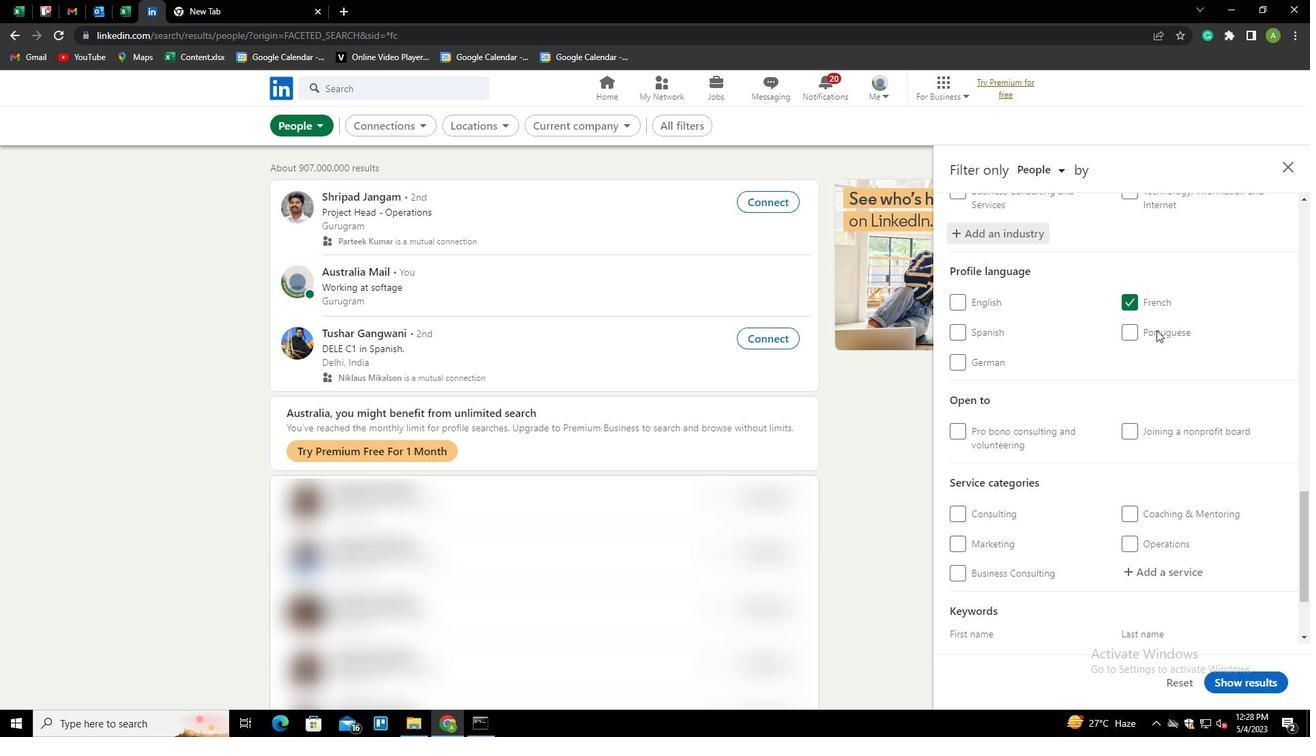 
Action: Mouse scrolled (1156, 329) with delta (0, 0)
Screenshot: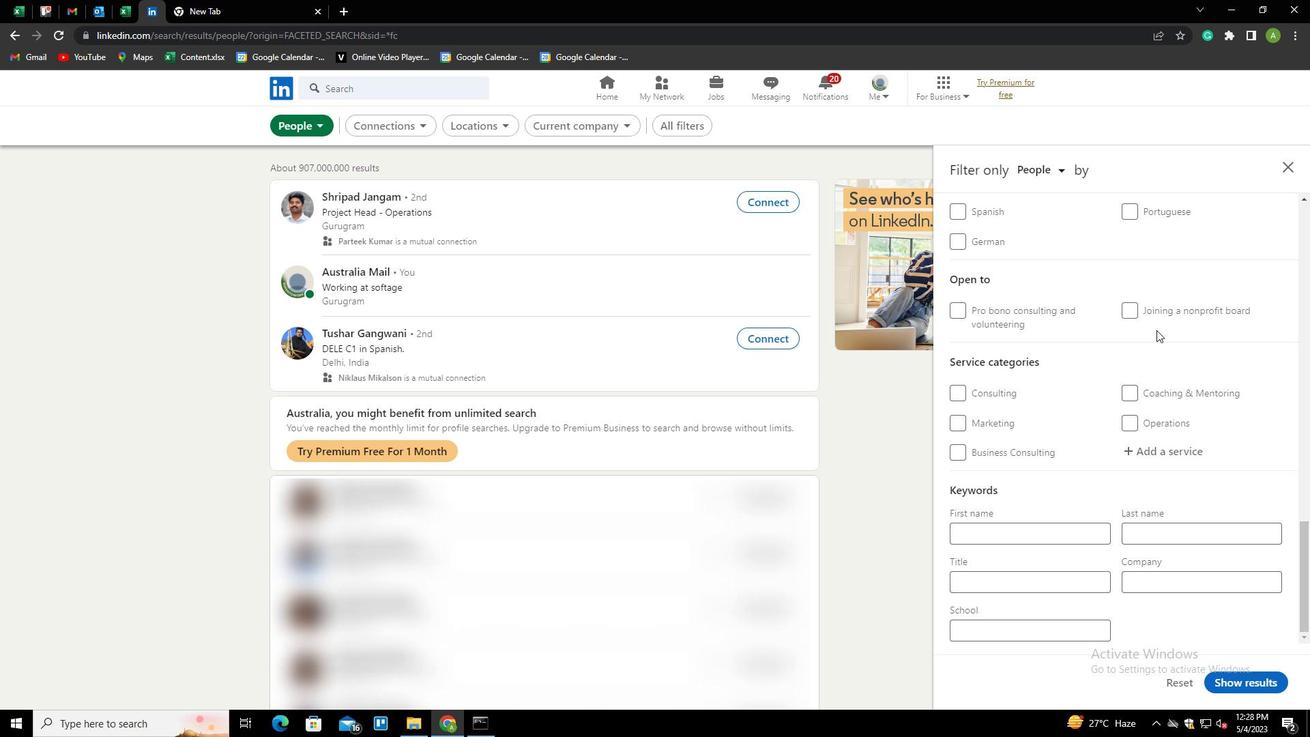 
Action: Mouse scrolled (1156, 329) with delta (0, 0)
Screenshot: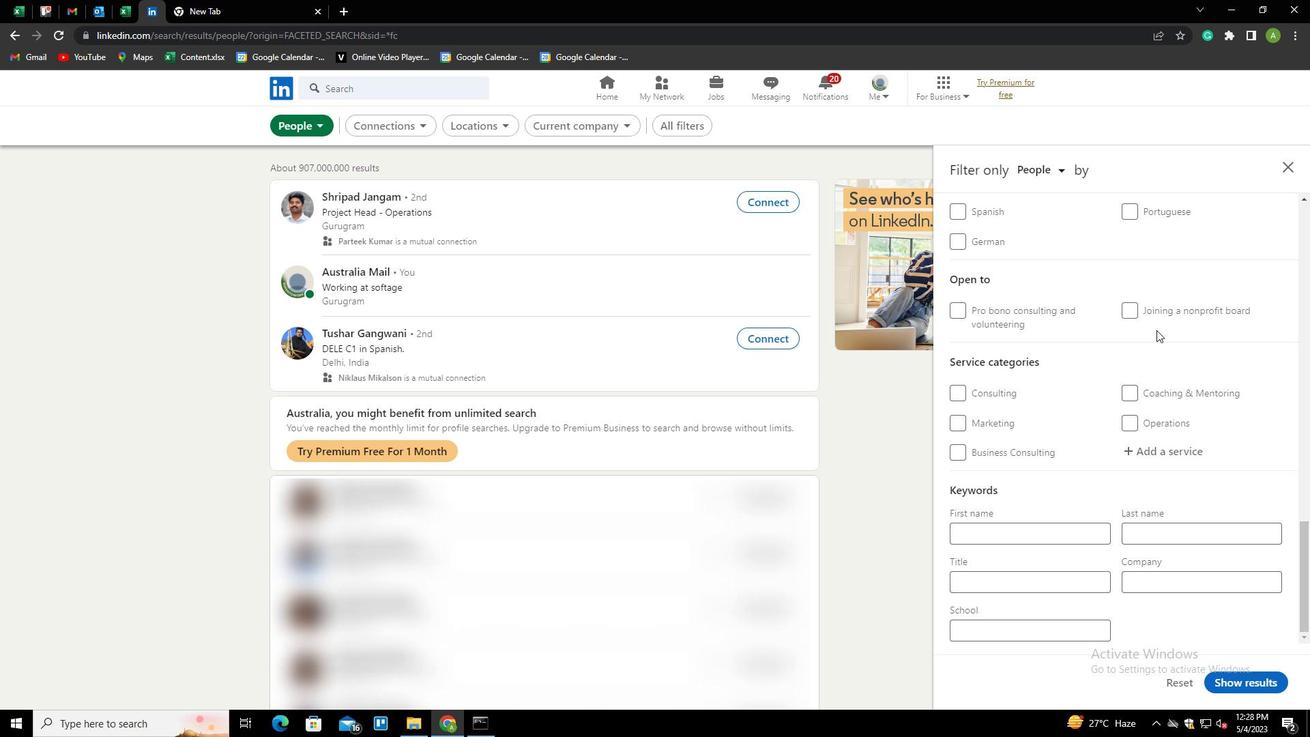 
Action: Mouse moved to (1146, 448)
Screenshot: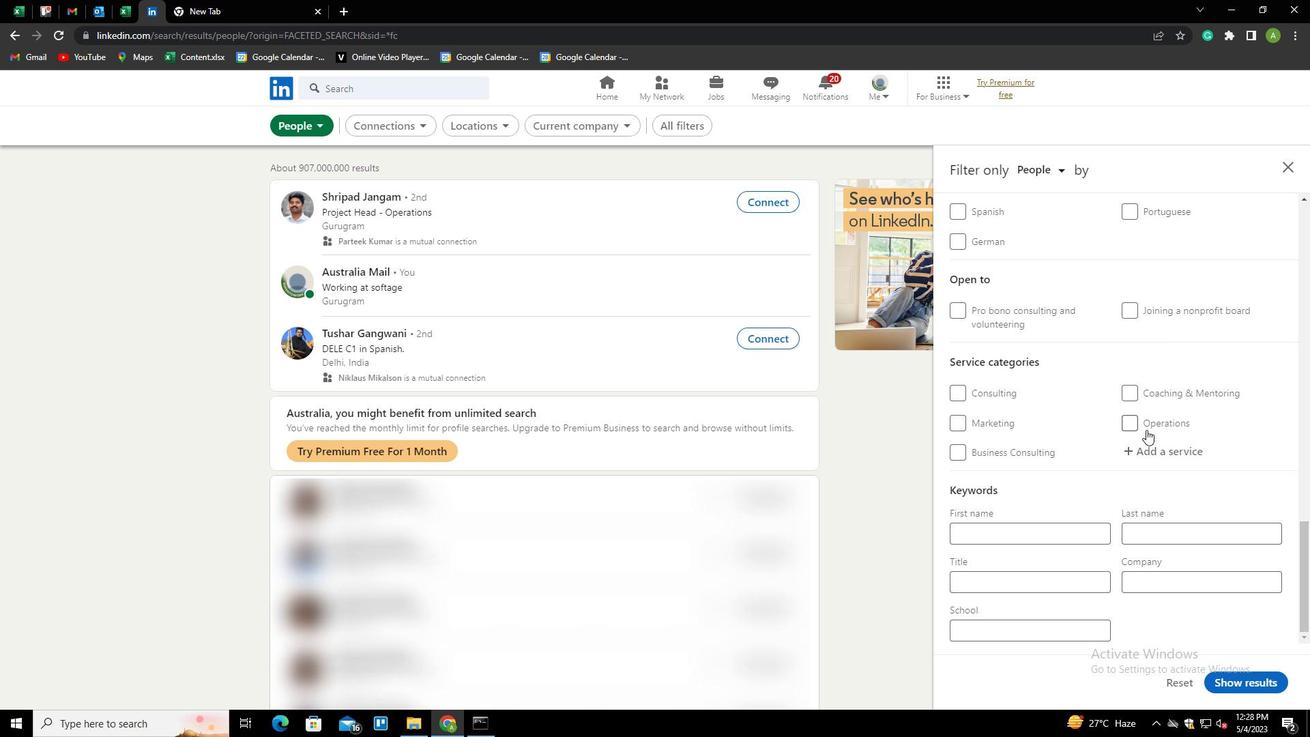 
Action: Mouse pressed left at (1146, 448)
Screenshot: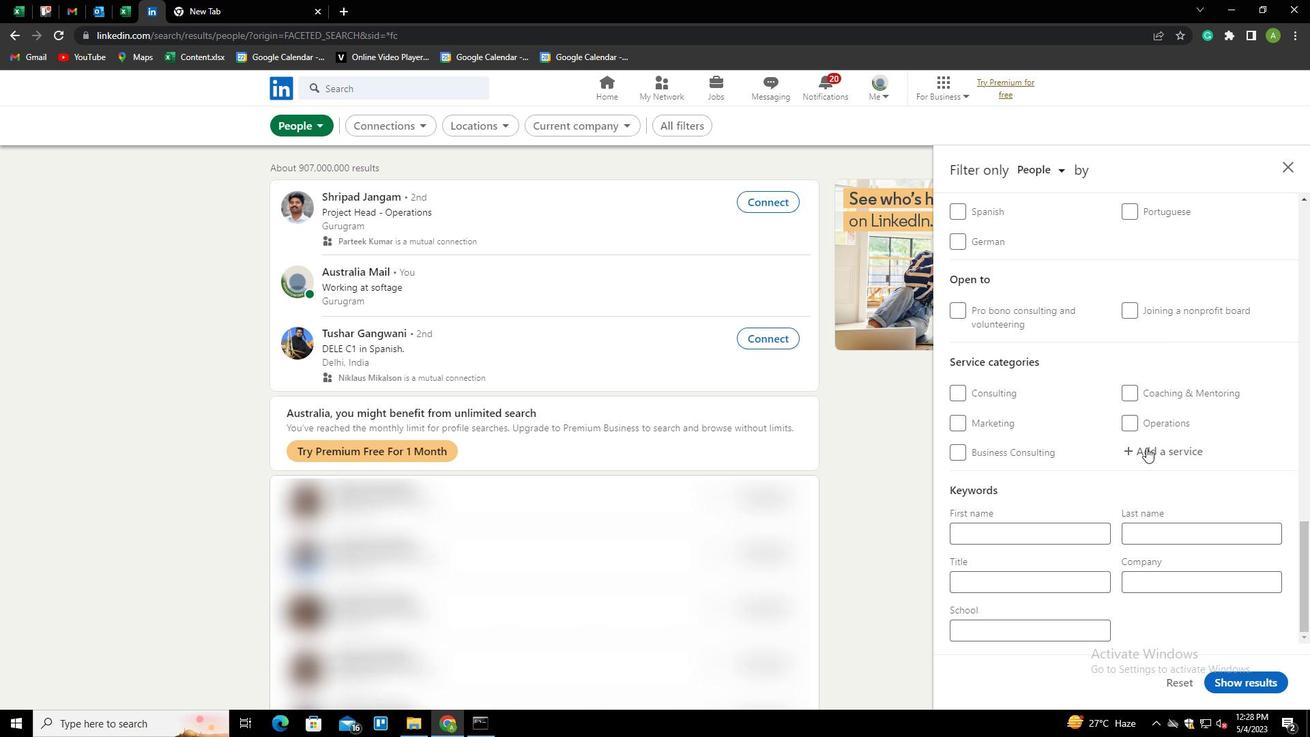 
Action: Key pressed <Key.shift>MOBILE<Key.space><Key.down><Key.enter>
Screenshot: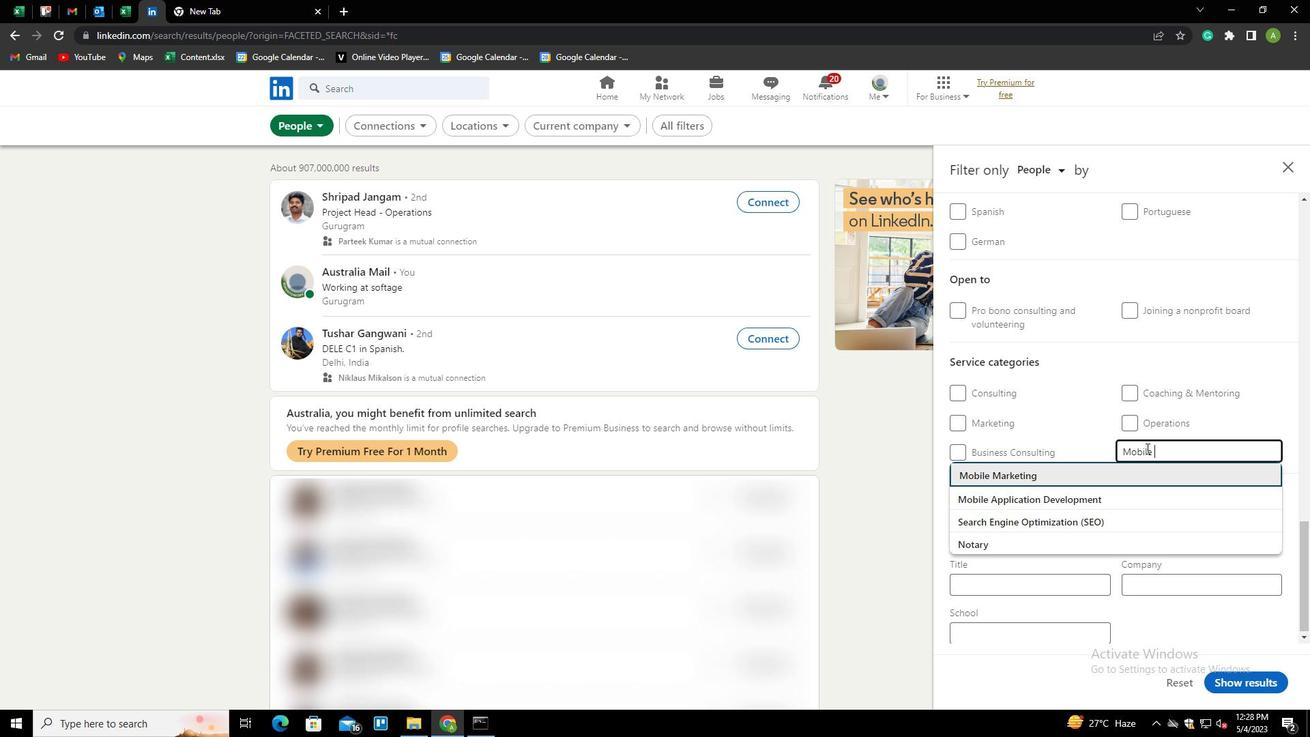 
Action: Mouse scrolled (1146, 447) with delta (0, 0)
Screenshot: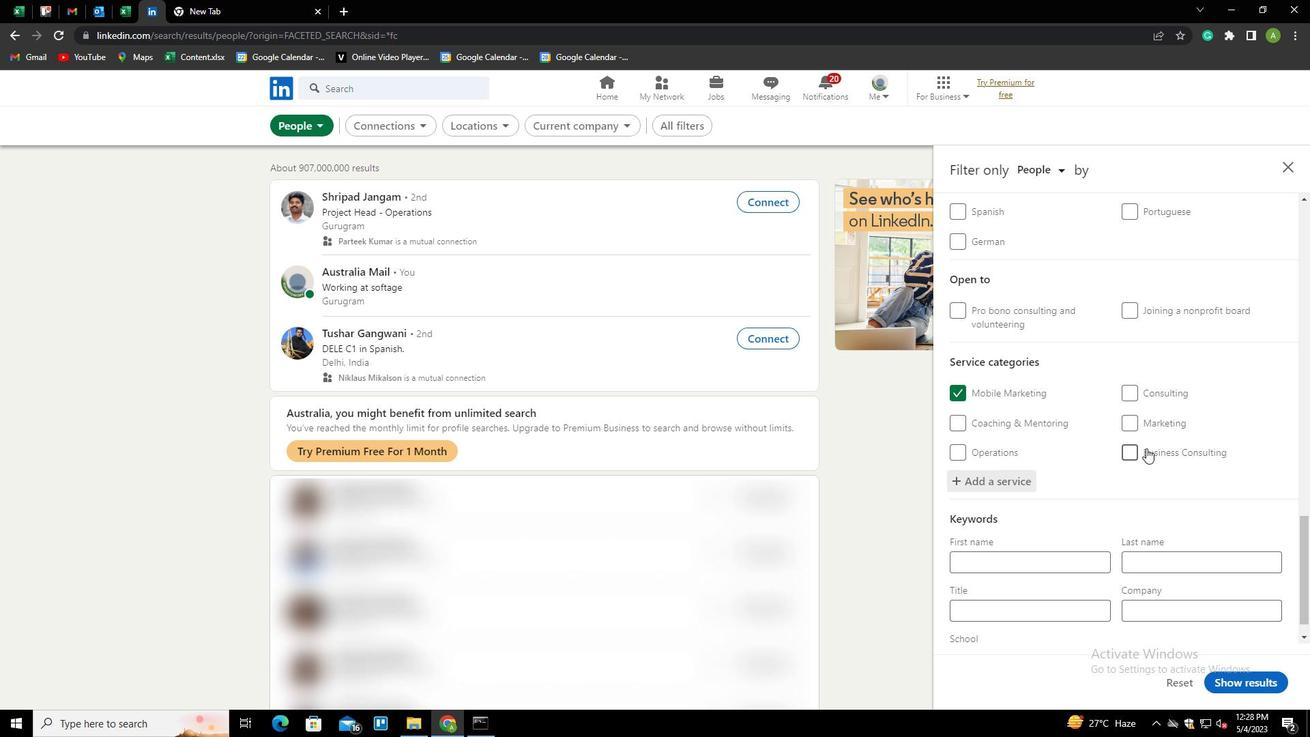 
Action: Mouse moved to (1141, 453)
Screenshot: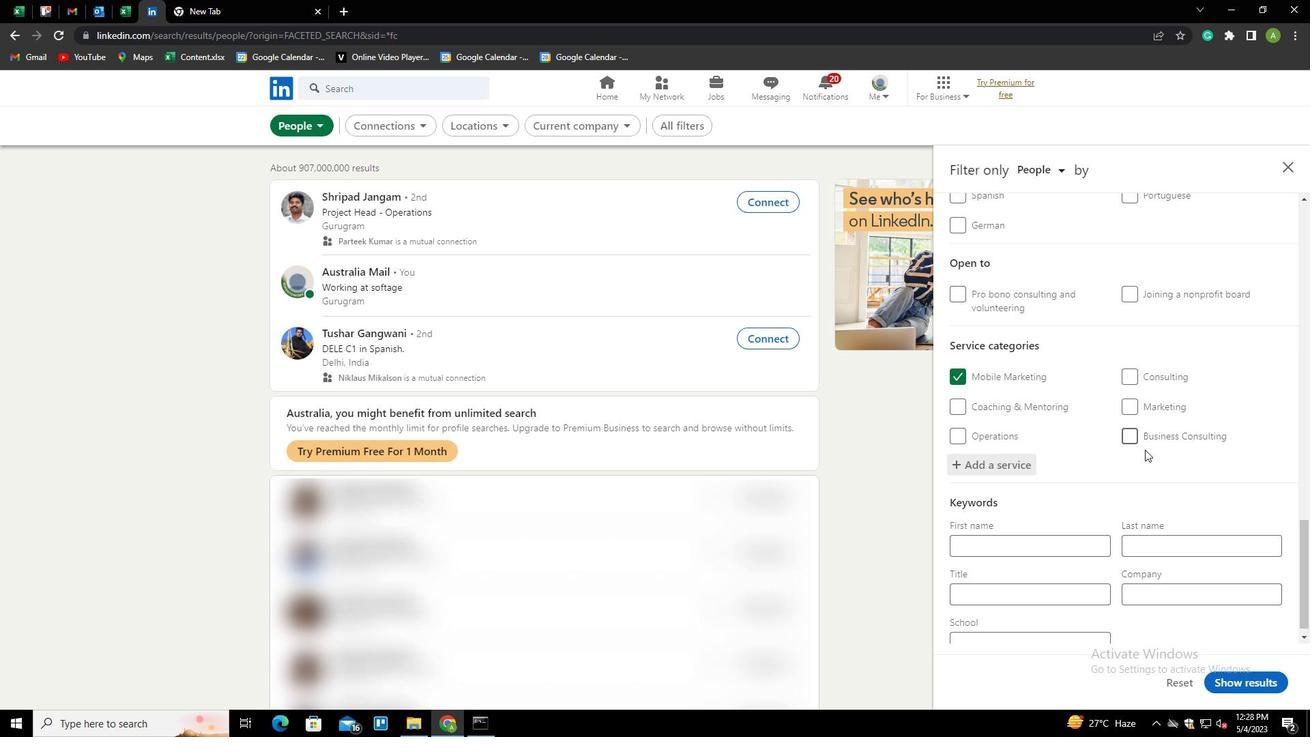 
Action: Mouse scrolled (1141, 452) with delta (0, 0)
Screenshot: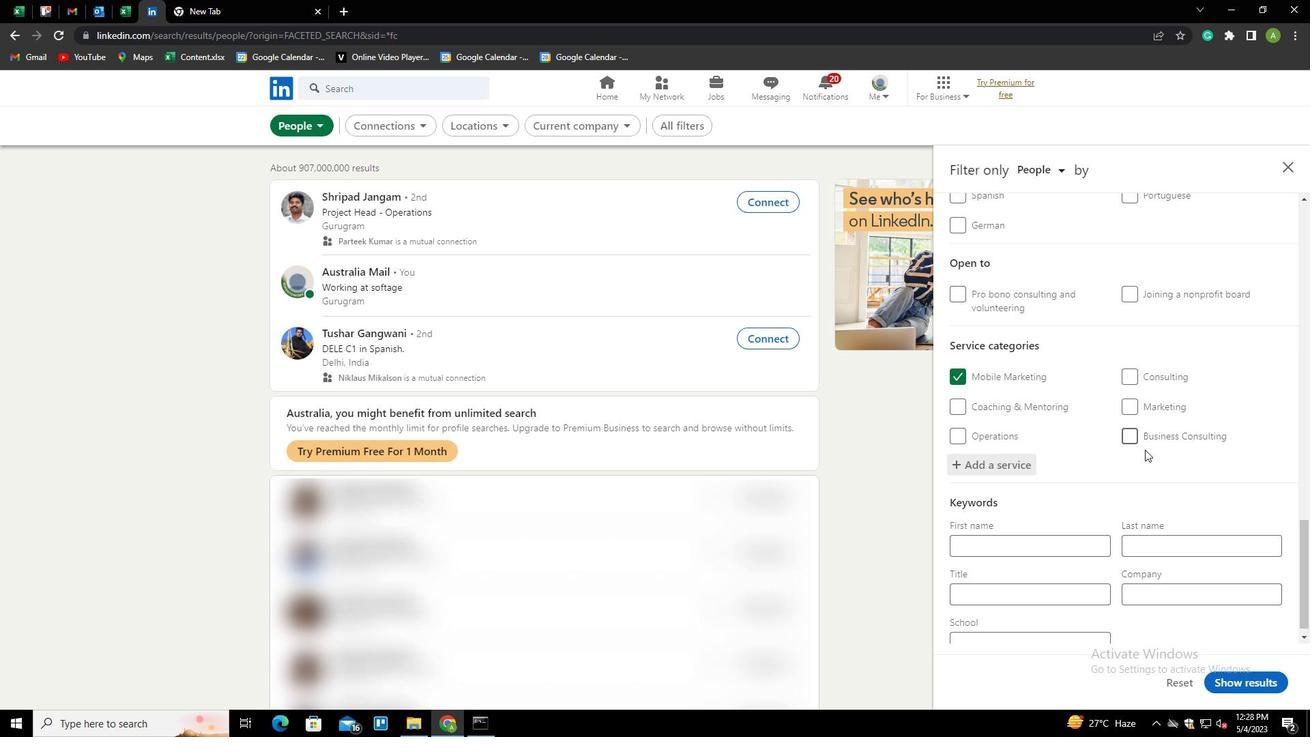 
Action: Mouse scrolled (1141, 452) with delta (0, 0)
Screenshot: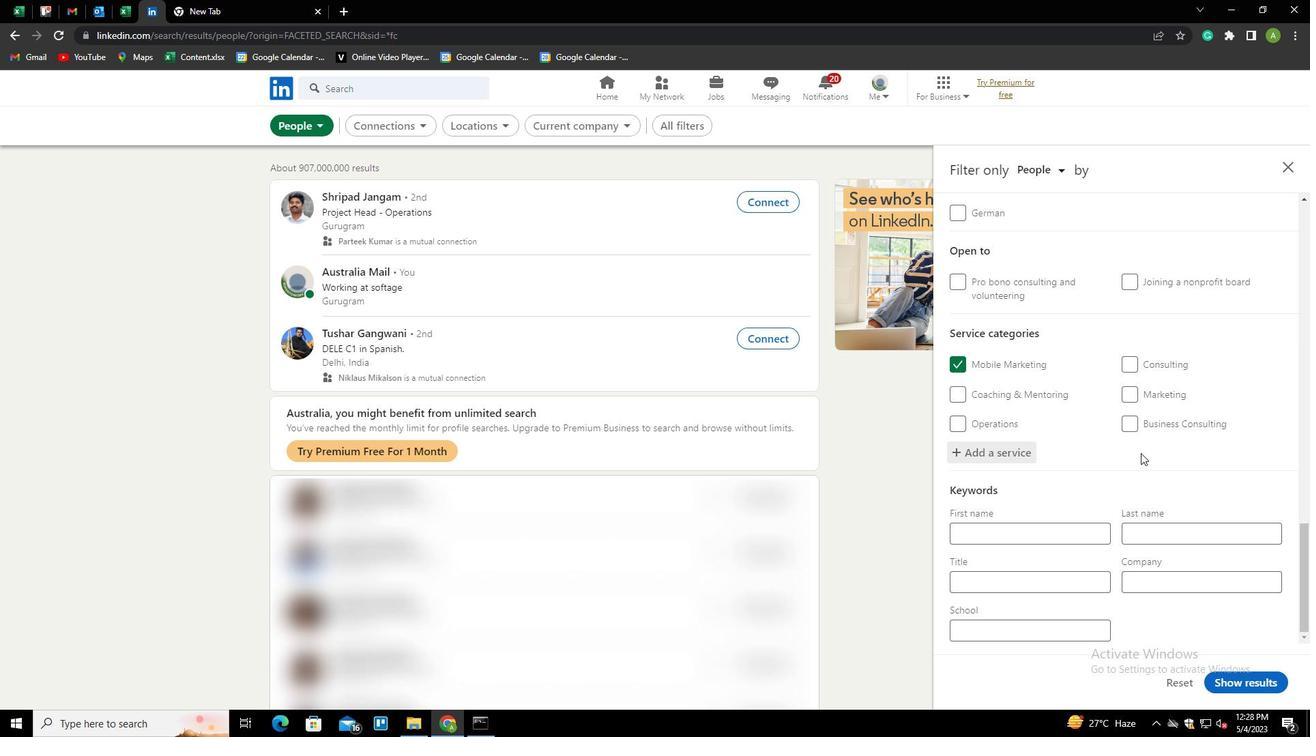 
Action: Mouse scrolled (1141, 452) with delta (0, 0)
Screenshot: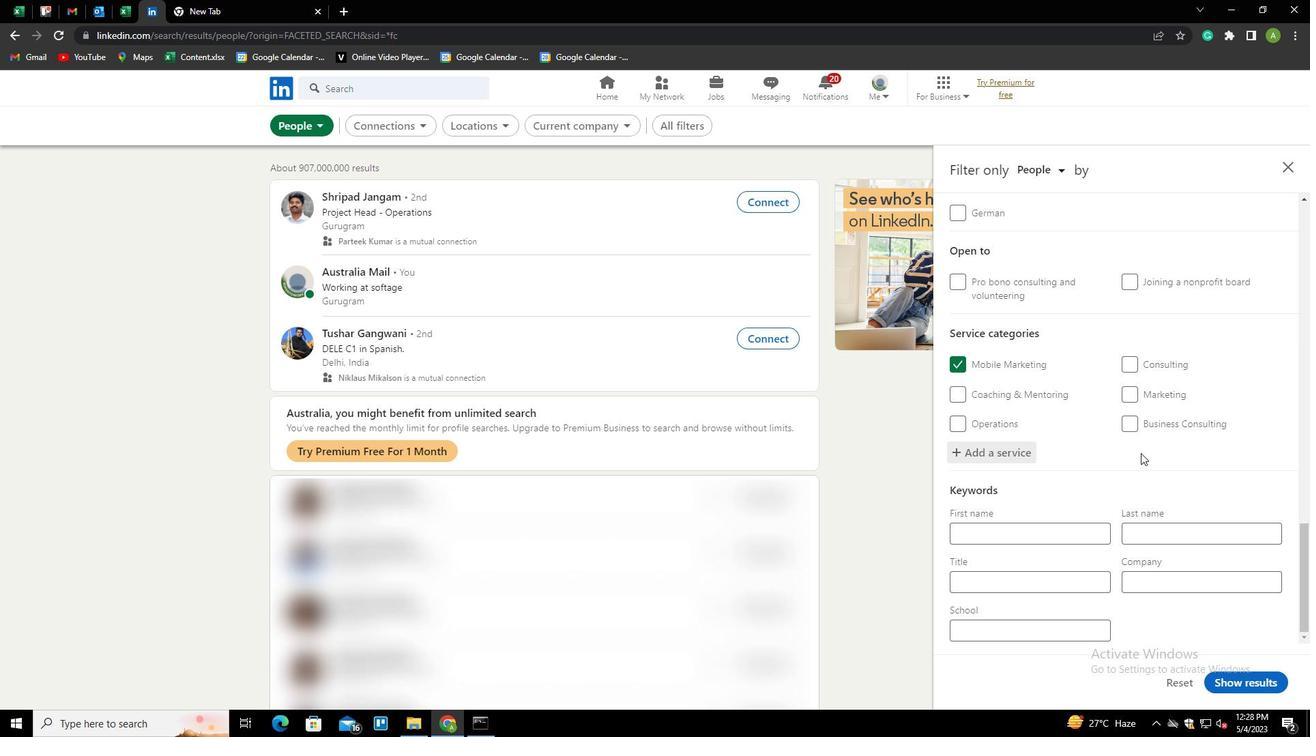 
Action: Mouse scrolled (1141, 452) with delta (0, 0)
Screenshot: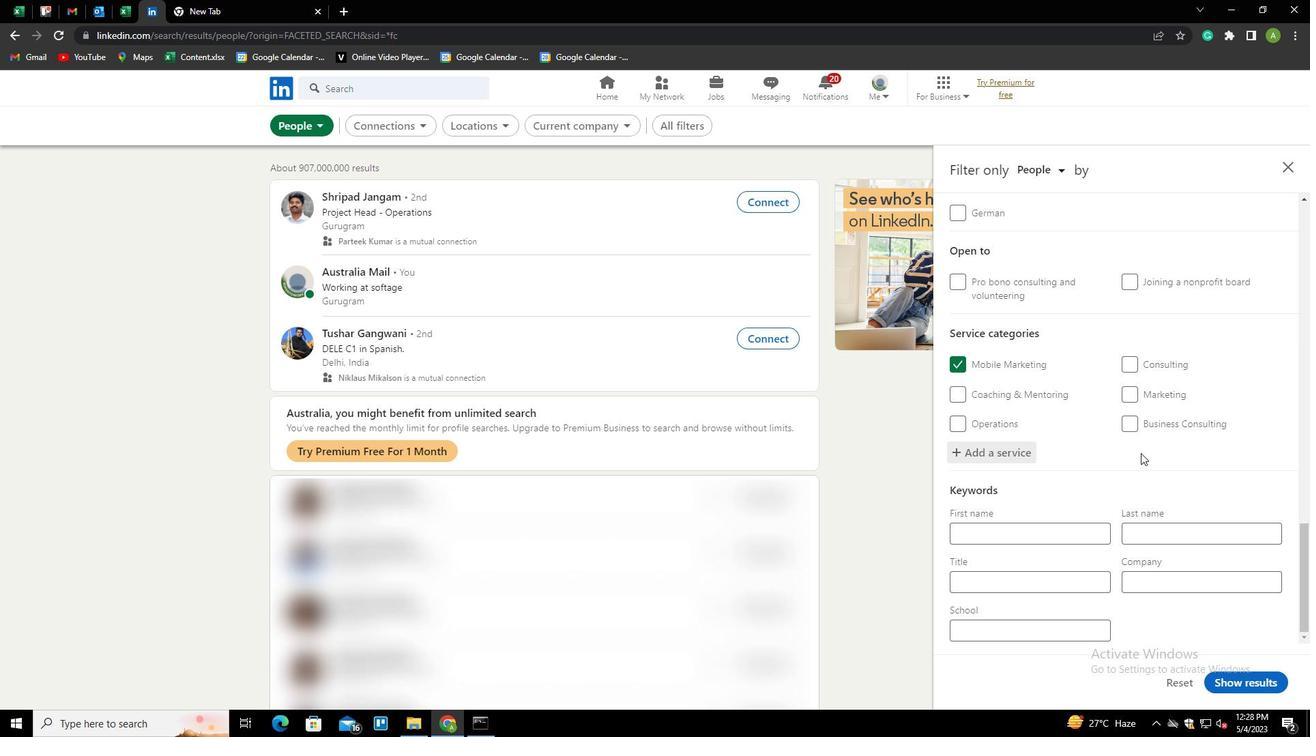
Action: Mouse moved to (1048, 576)
Screenshot: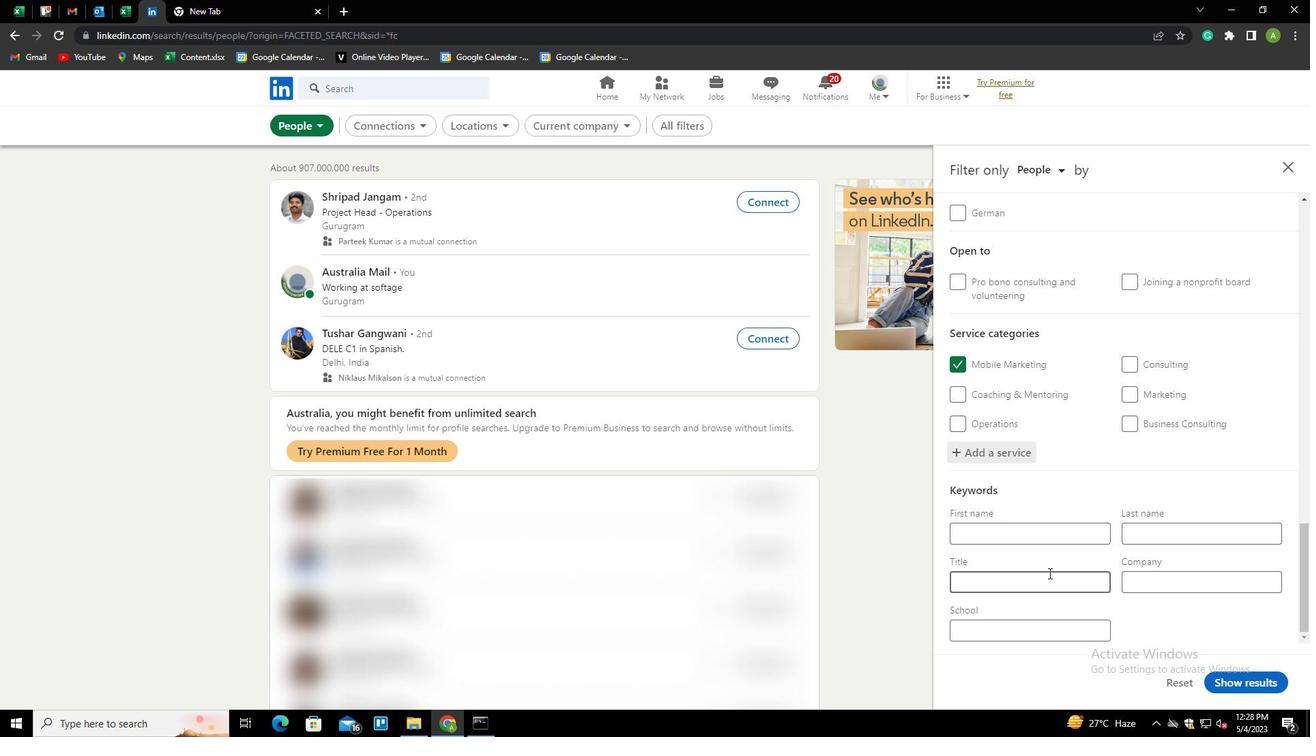 
Action: Mouse pressed left at (1048, 576)
Screenshot: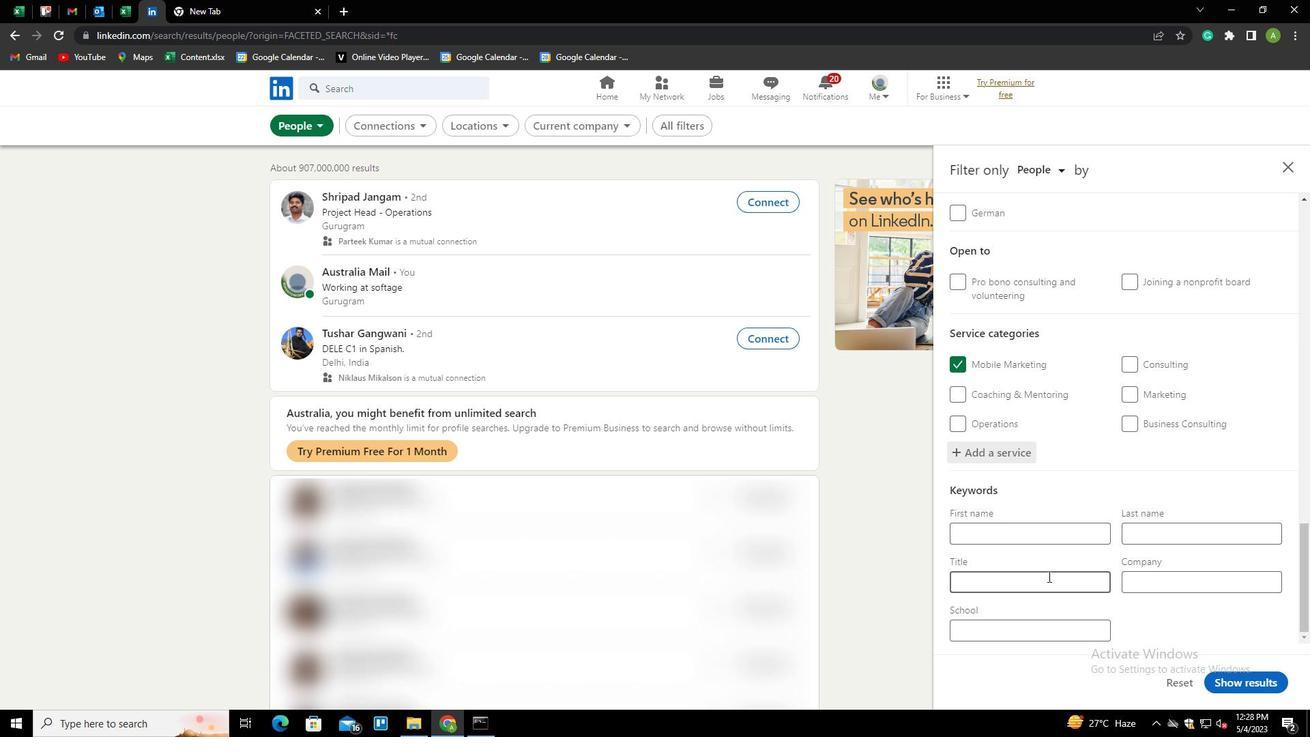 
Action: Key pressed <Key.shift>IMPROBE<Key.backspace><Key.backspace>VENT<Key.space><Key.shift>C<Key.left><Key.left><Key.left><Key.left><Key.left><Key.left><Key.right>EM<Key.end>ONSULTANT
Screenshot: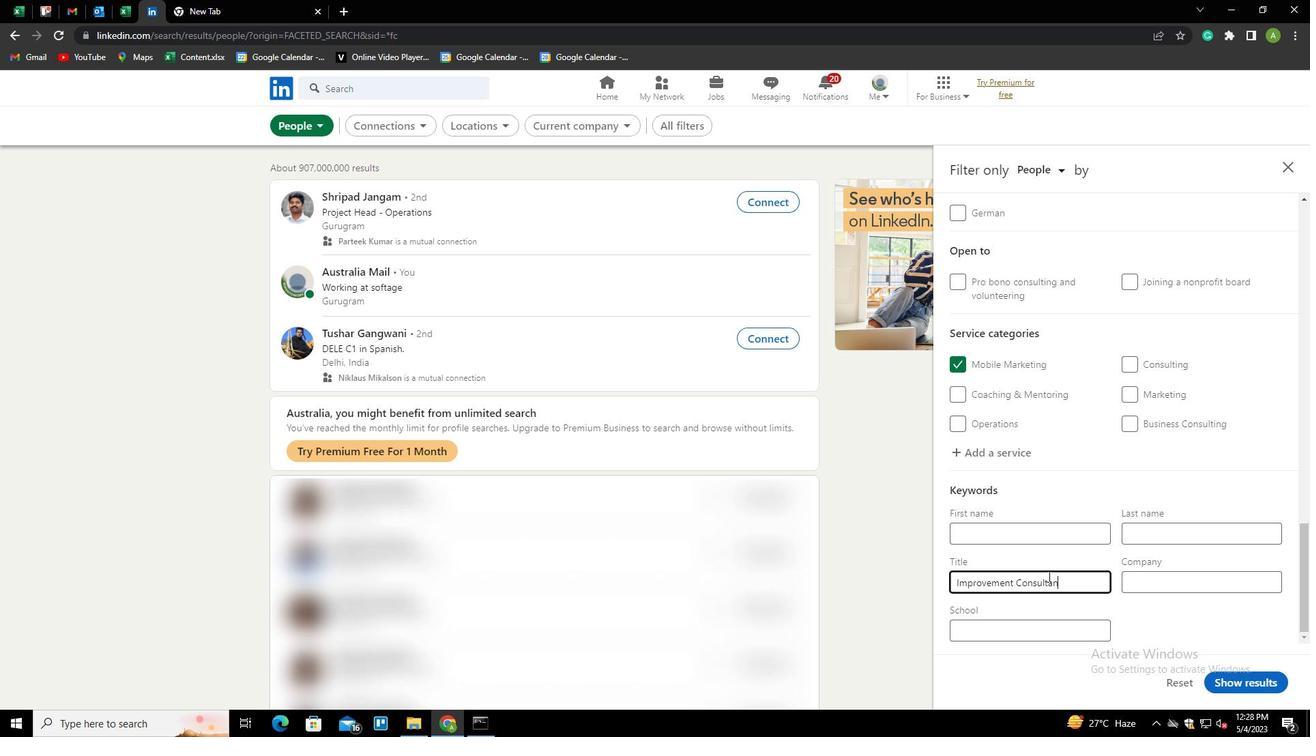 
Action: Mouse moved to (1196, 616)
Screenshot: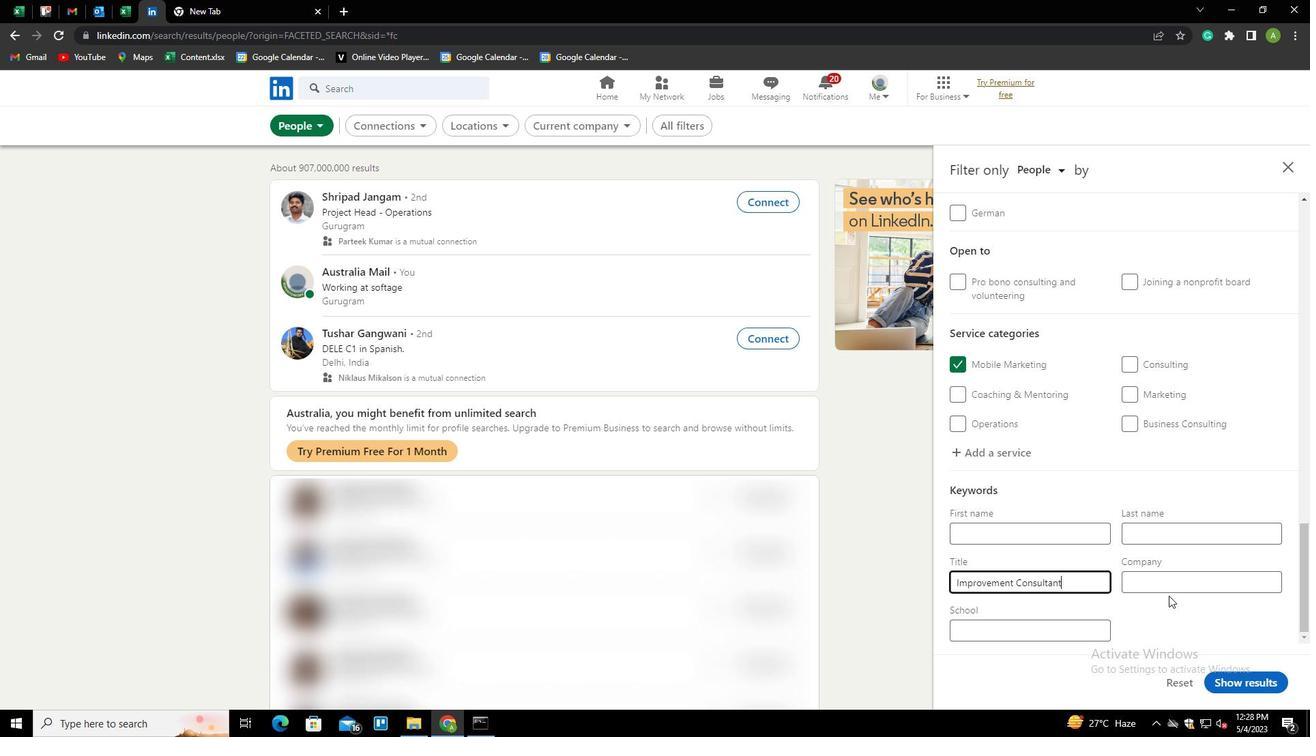 
Action: Mouse pressed left at (1196, 616)
Screenshot: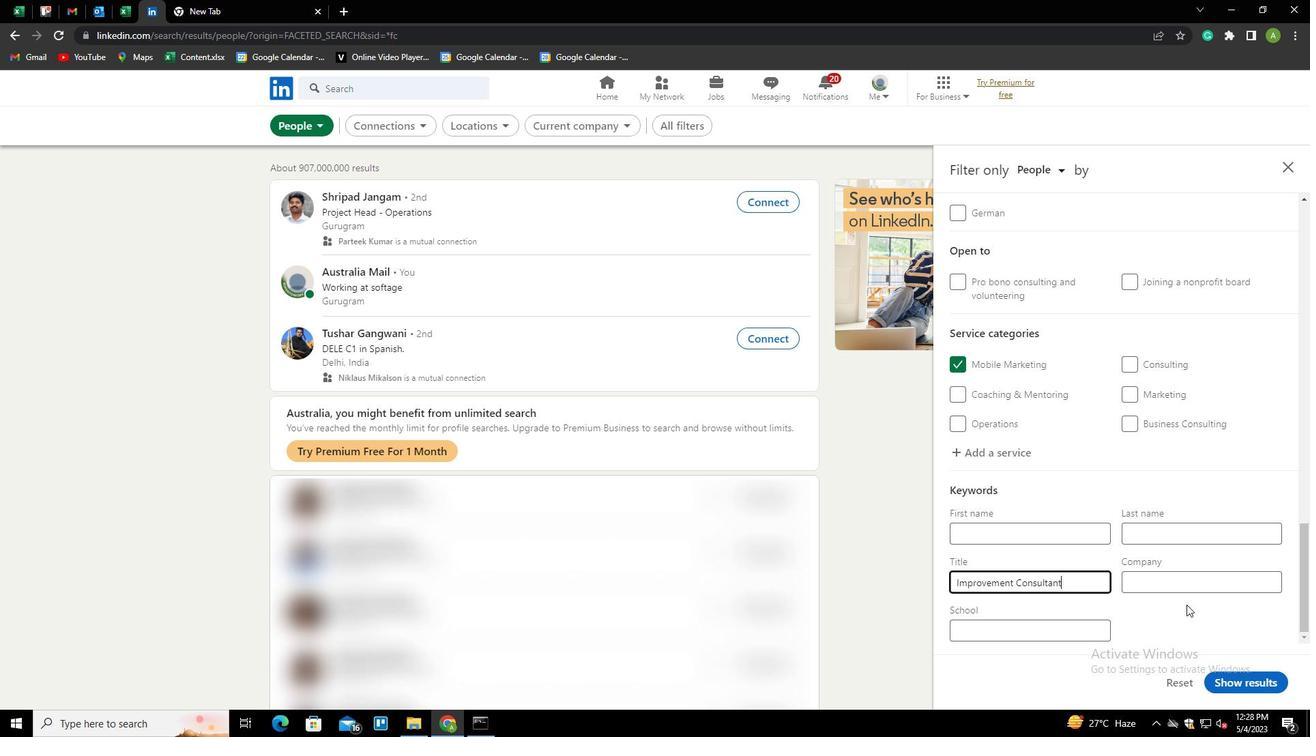 
Action: Mouse moved to (1274, 679)
Screenshot: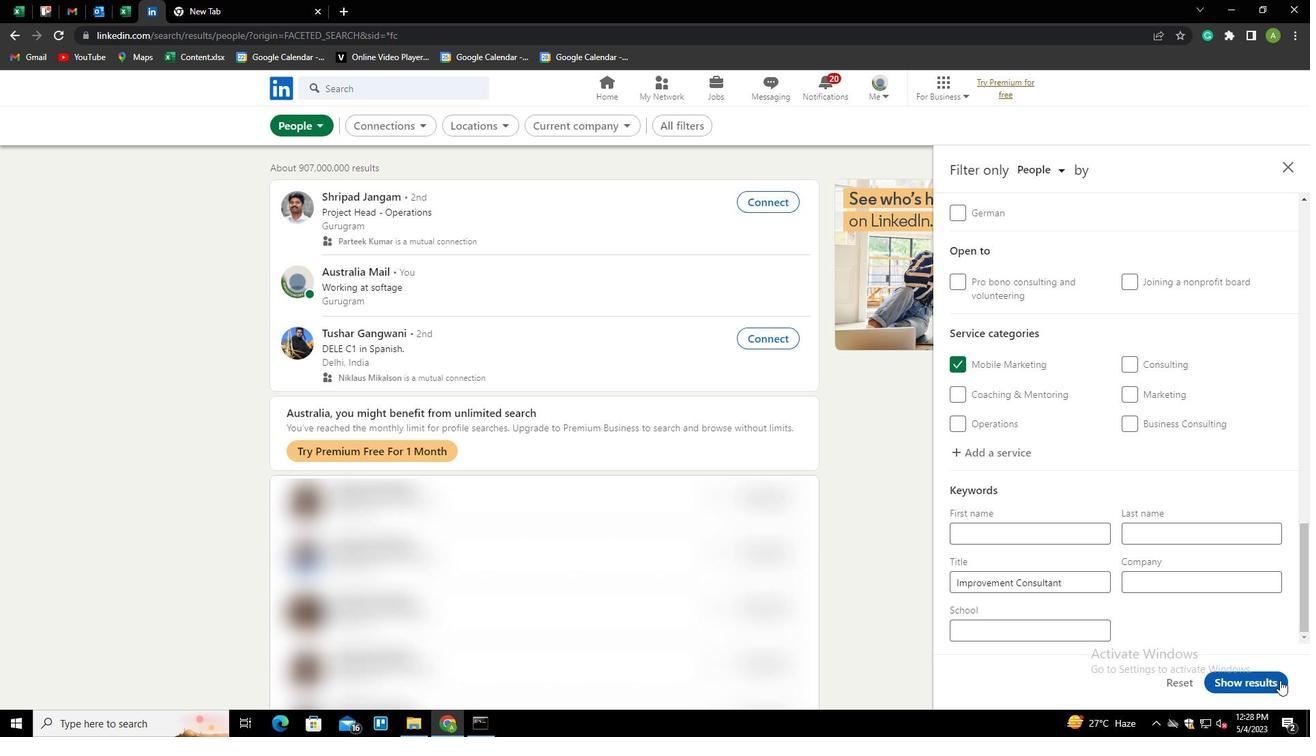 
Action: Mouse pressed left at (1274, 679)
Screenshot: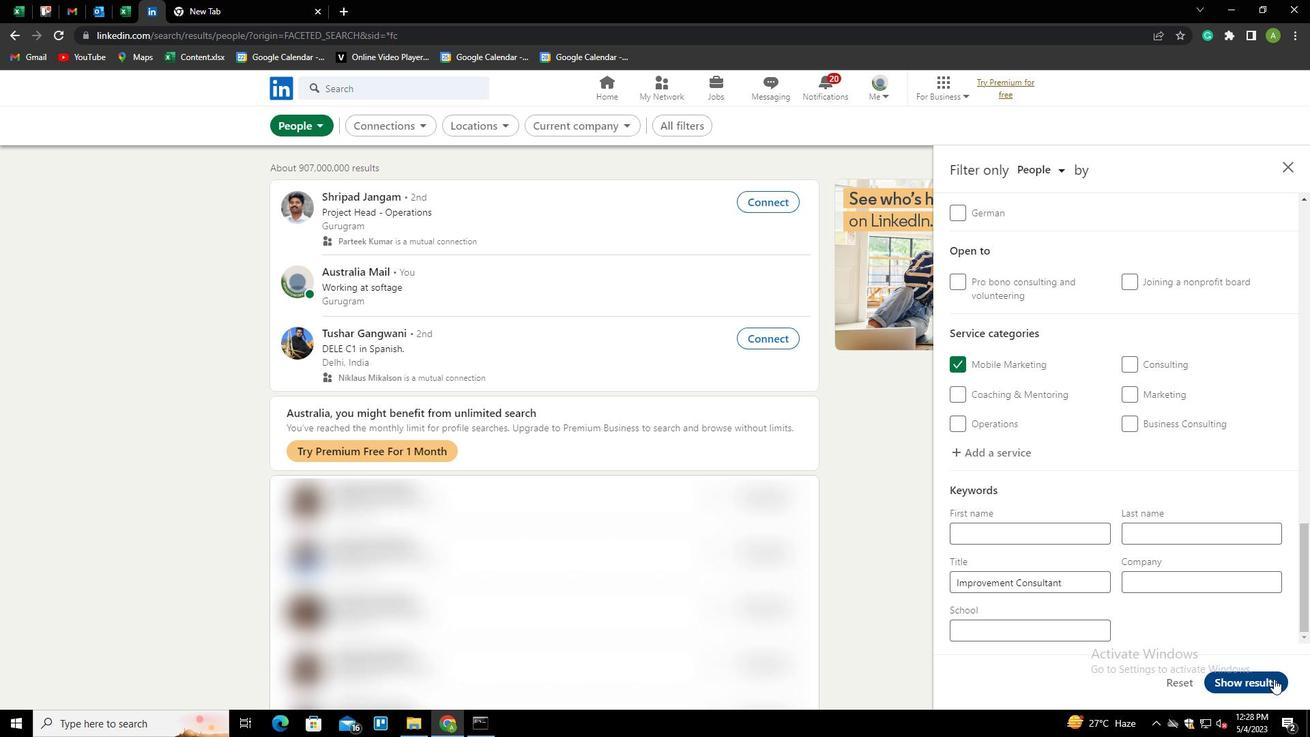 
Action: Mouse moved to (1201, 614)
Screenshot: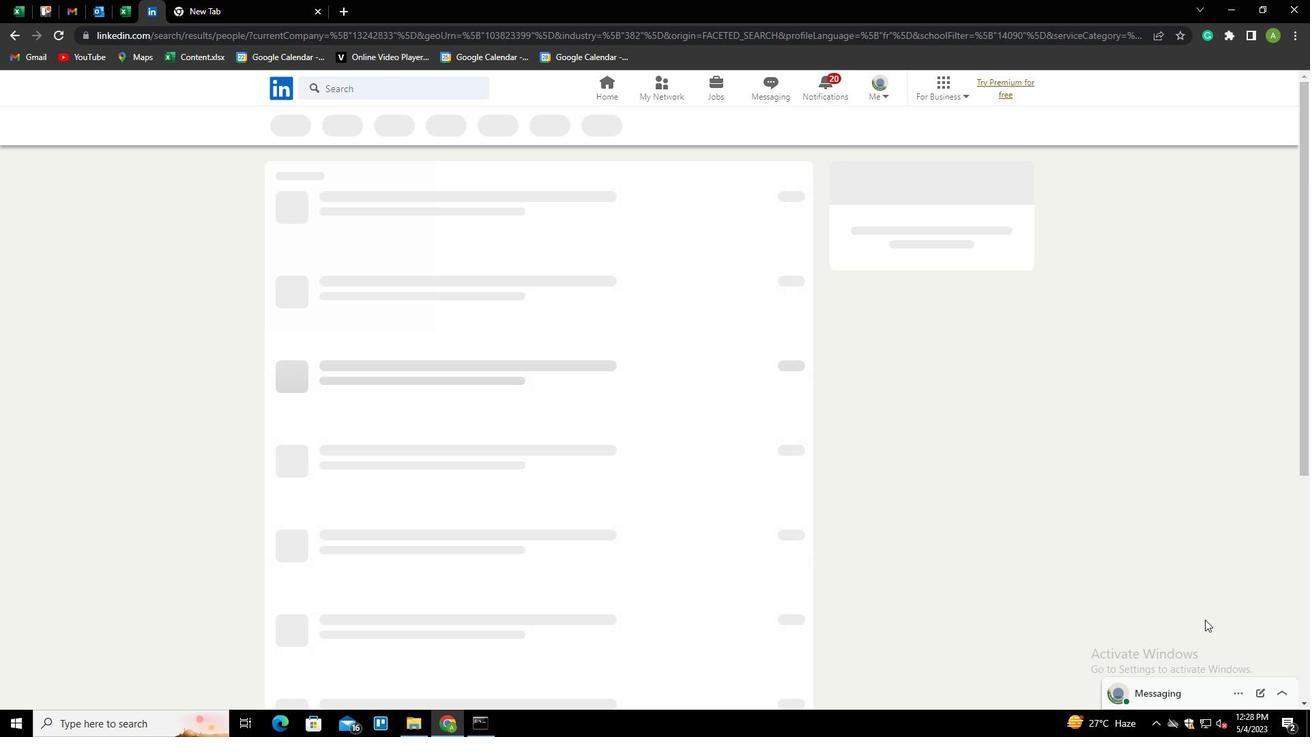 
